 Task: Look for space in Bonn, Germany from 5th July, 2023 to 15th July, 2023 for 9 adults in price range Rs.15000 to Rs.25000. Place can be entire place with 5 bedrooms having 5 beds and 5 bathrooms. Property type can be house, flat, guest house. Booking option can be shelf check-in. Required host language is English.
Action: Mouse moved to (507, 123)
Screenshot: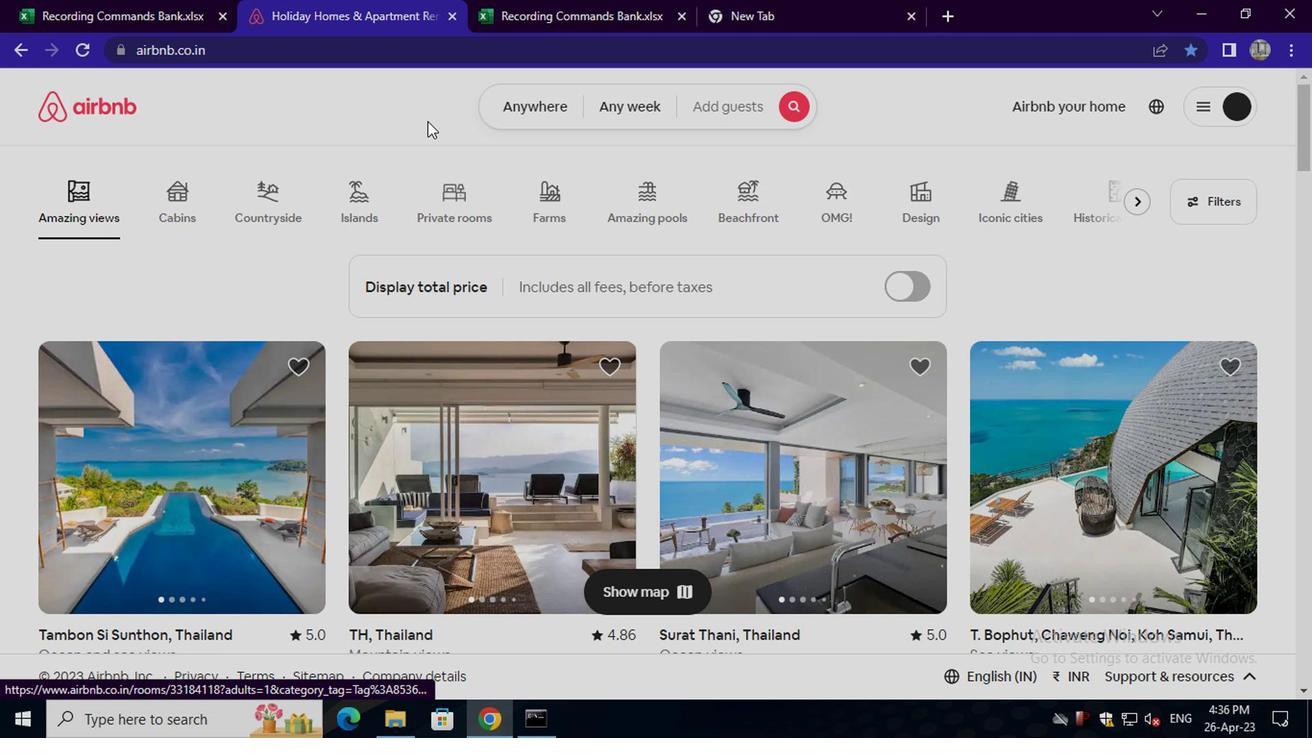 
Action: Mouse pressed left at (507, 123)
Screenshot: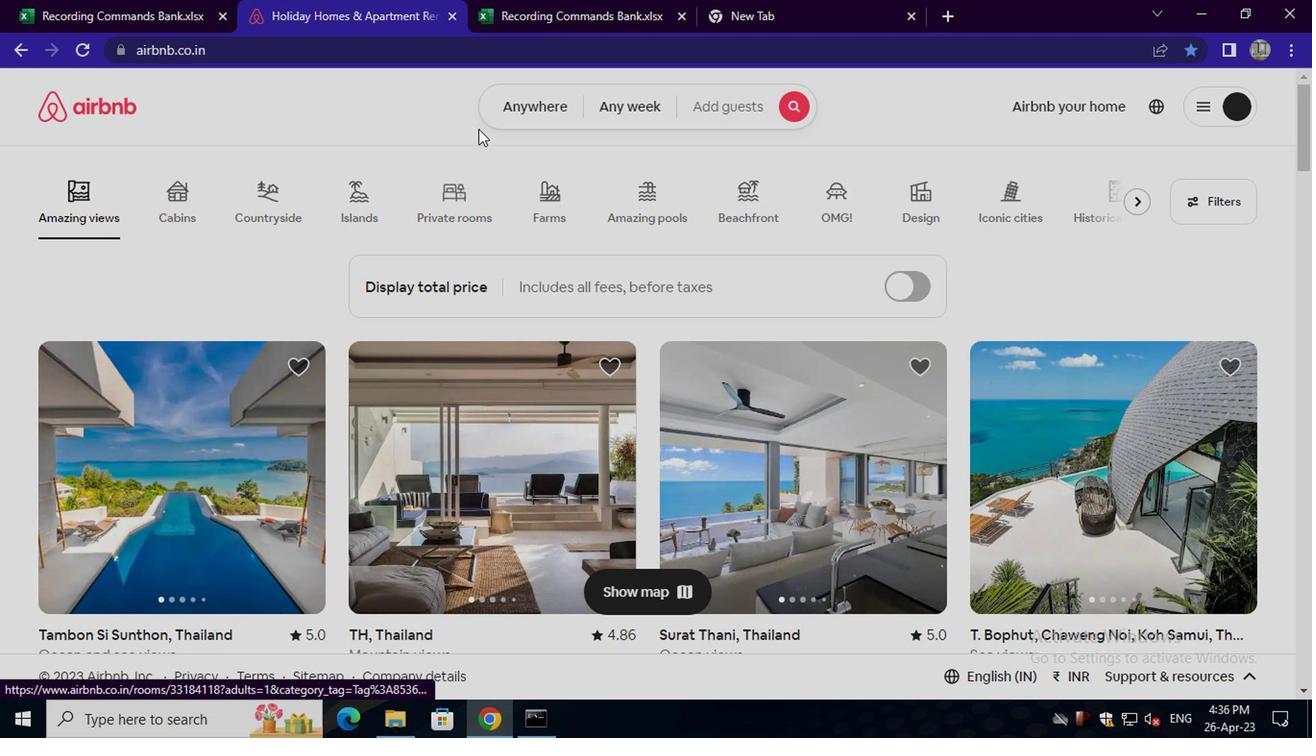 
Action: Mouse moved to (440, 174)
Screenshot: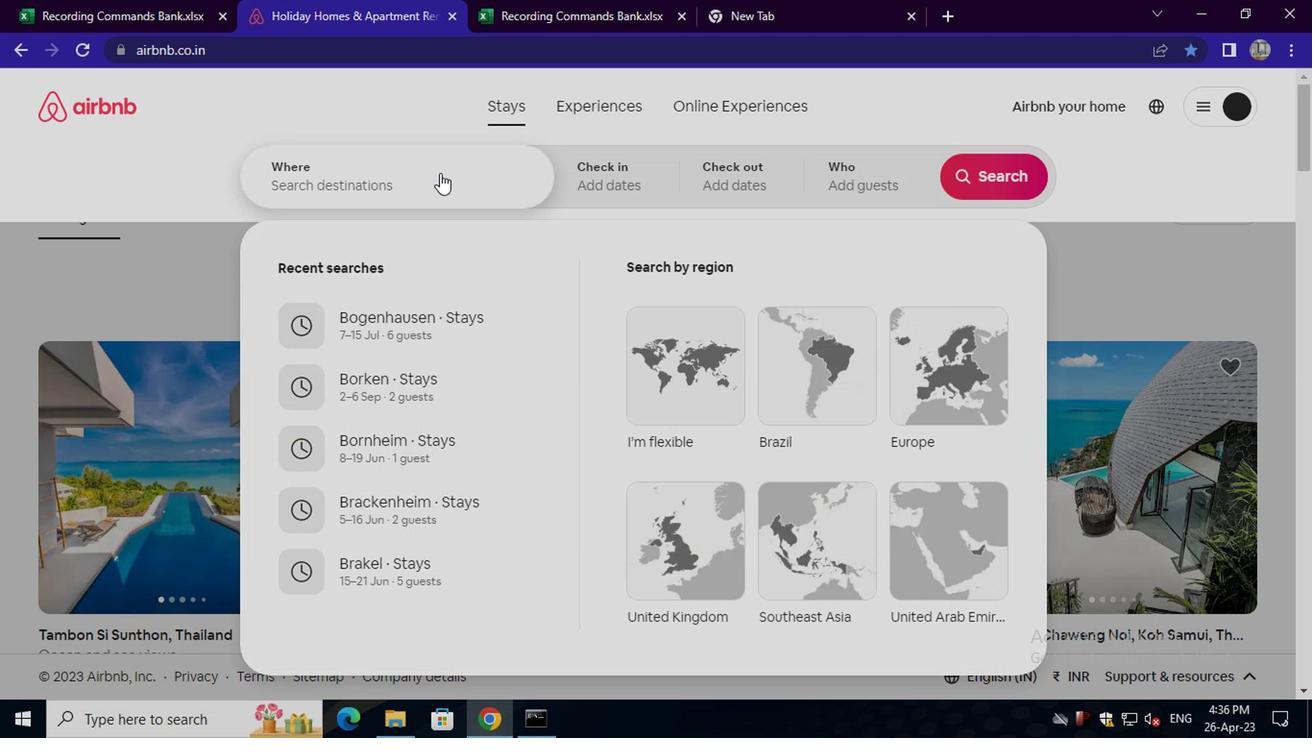 
Action: Mouse pressed left at (440, 174)
Screenshot: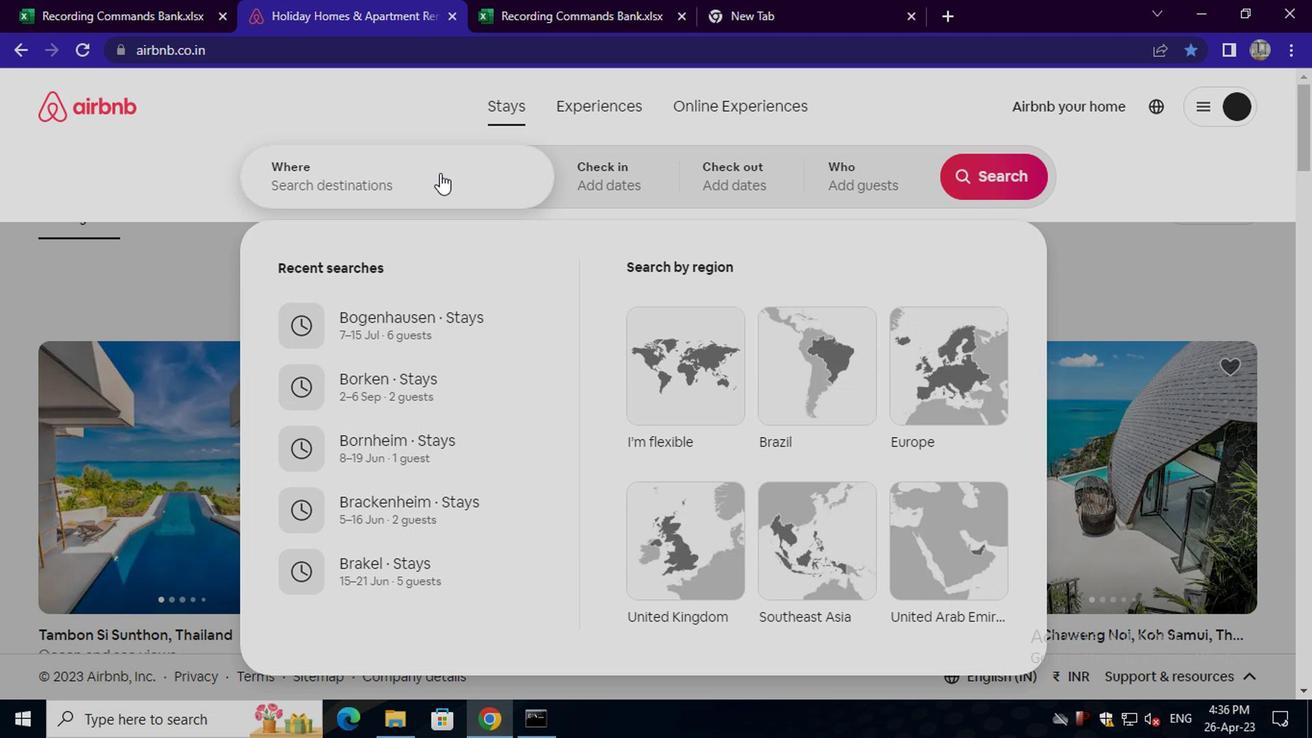 
Action: Key pressed bonn,<Key.space>germany<Key.enter>
Screenshot: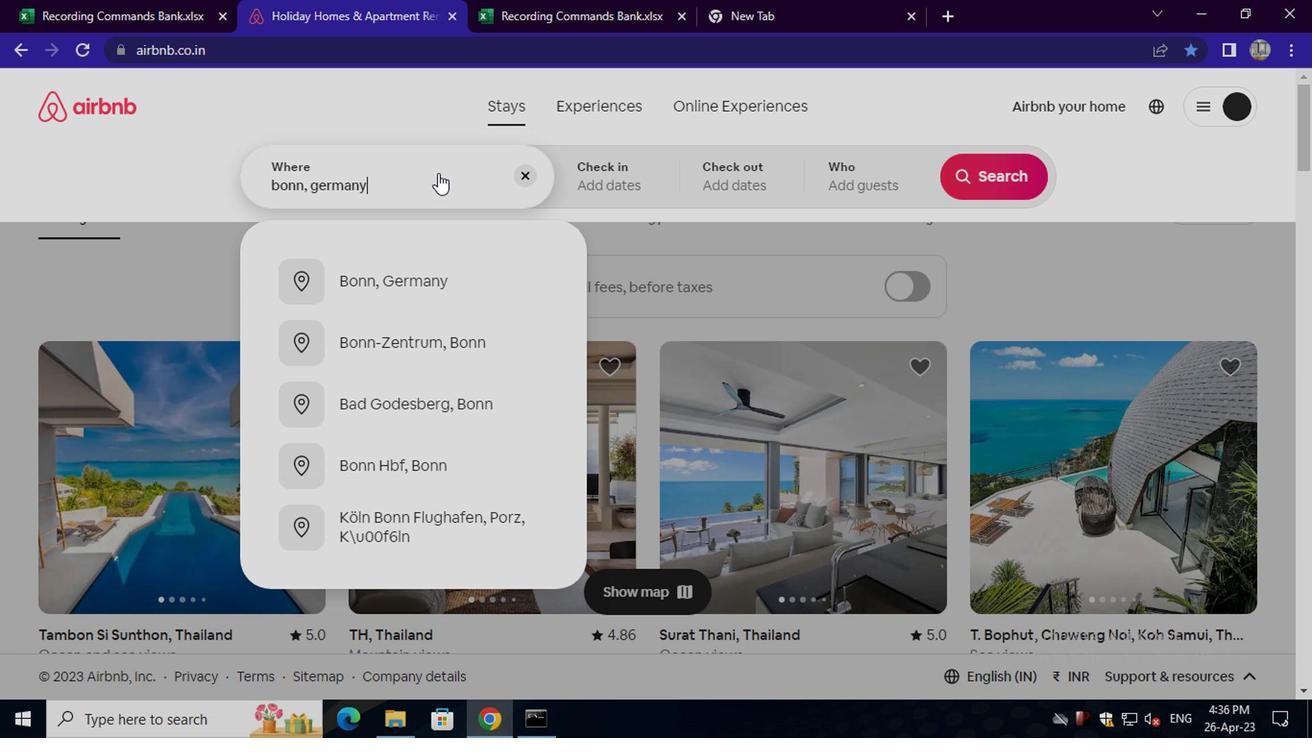 
Action: Mouse moved to (976, 328)
Screenshot: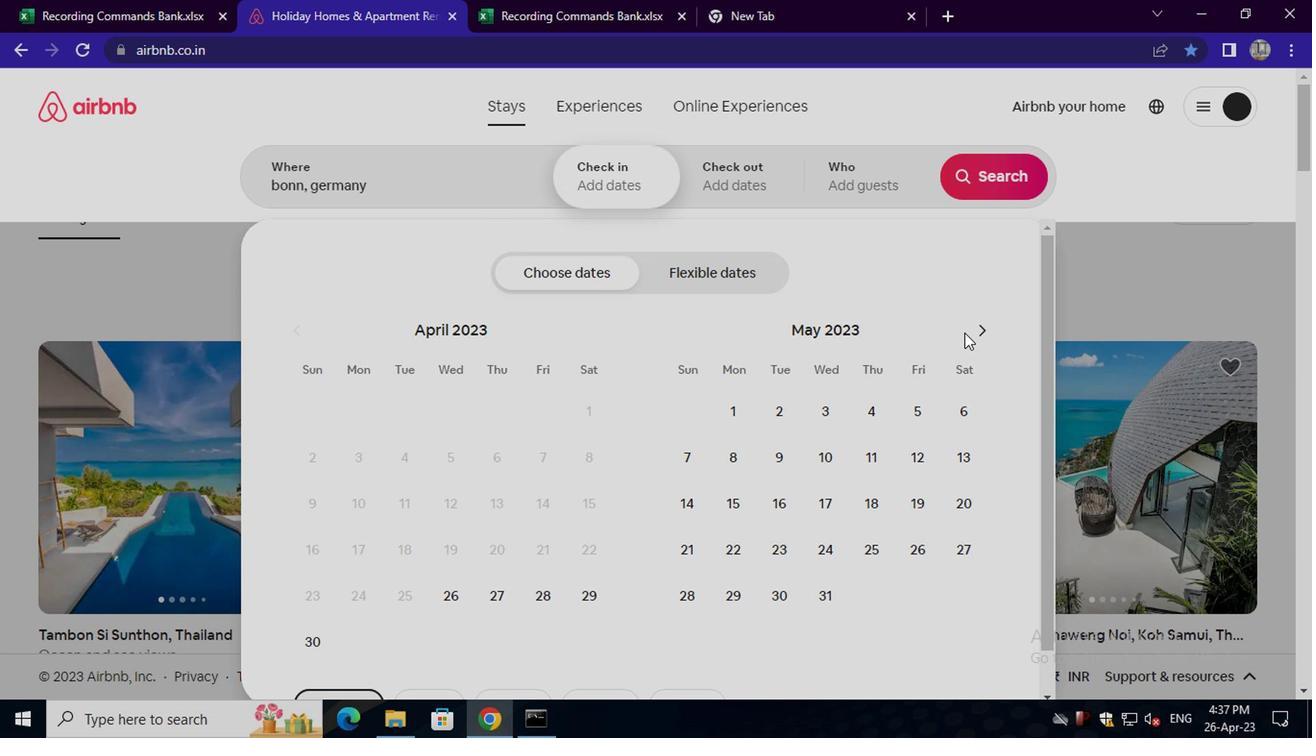 
Action: Mouse pressed left at (976, 328)
Screenshot: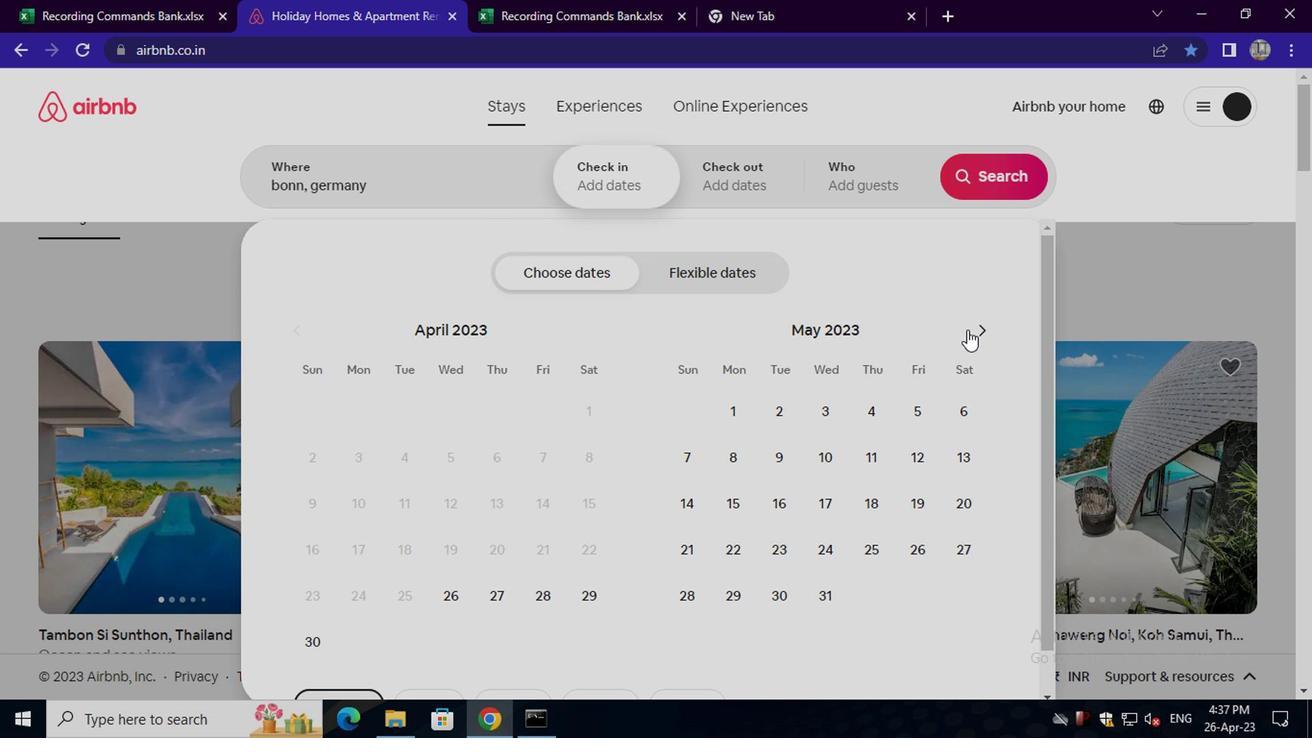 
Action: Mouse pressed left at (976, 328)
Screenshot: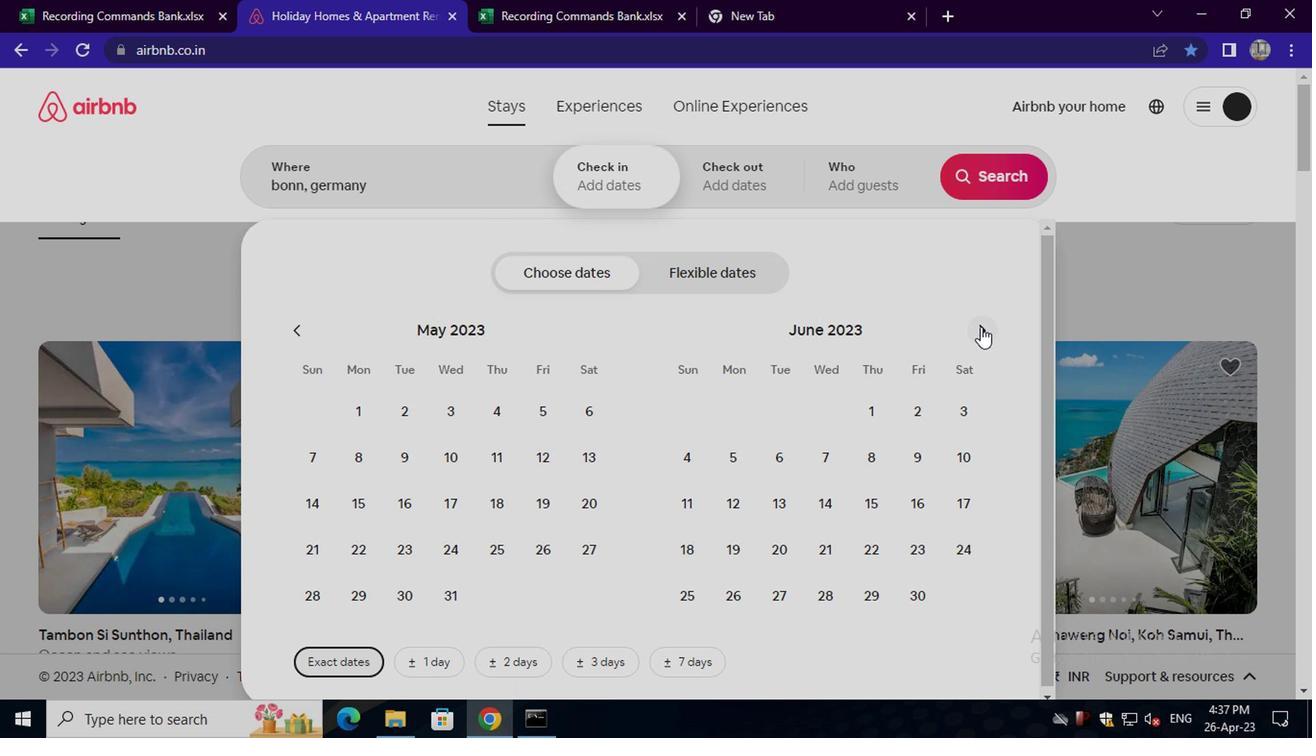 
Action: Mouse moved to (821, 455)
Screenshot: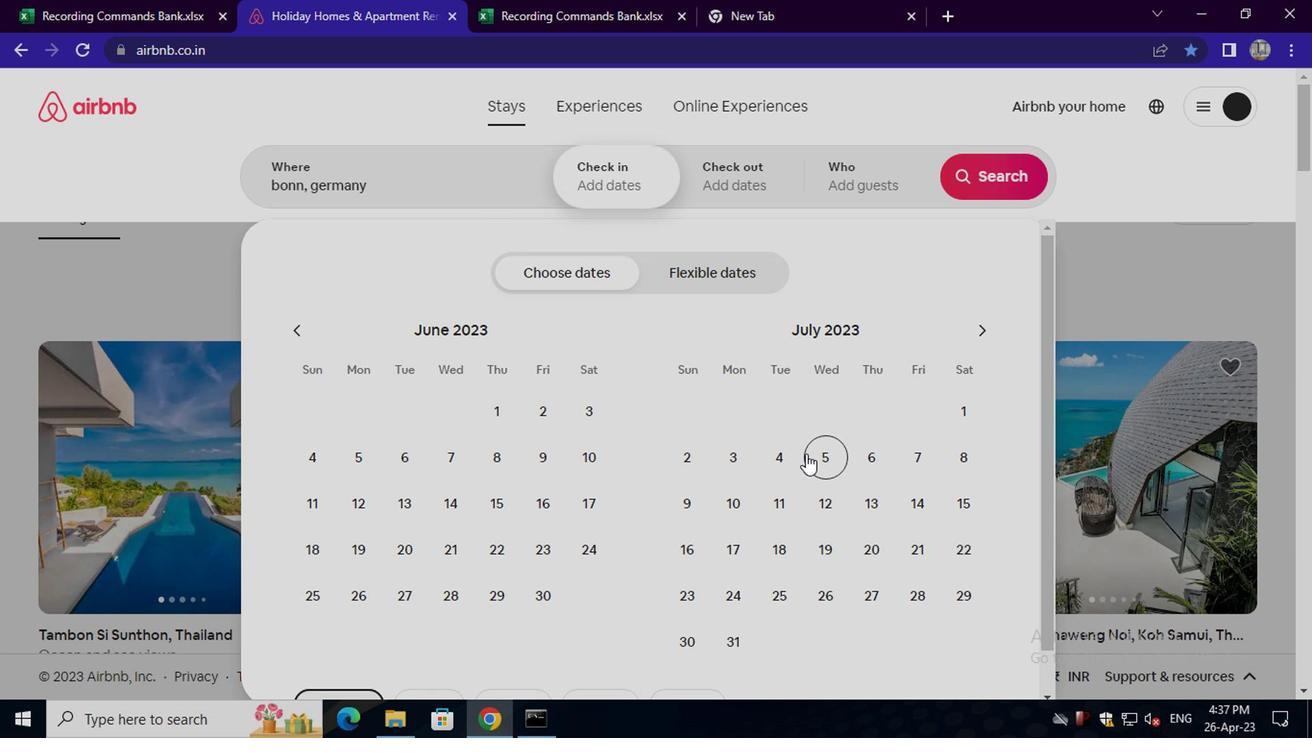 
Action: Mouse pressed left at (821, 455)
Screenshot: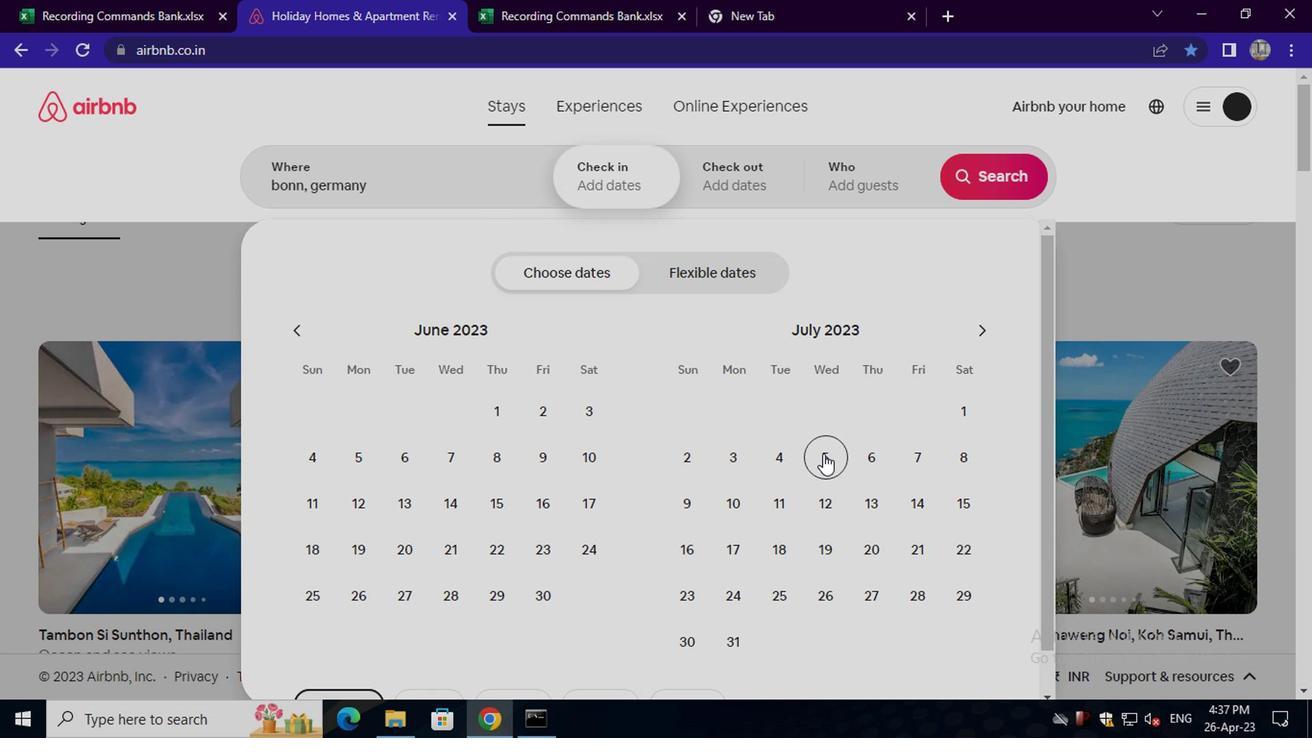 
Action: Mouse moved to (949, 506)
Screenshot: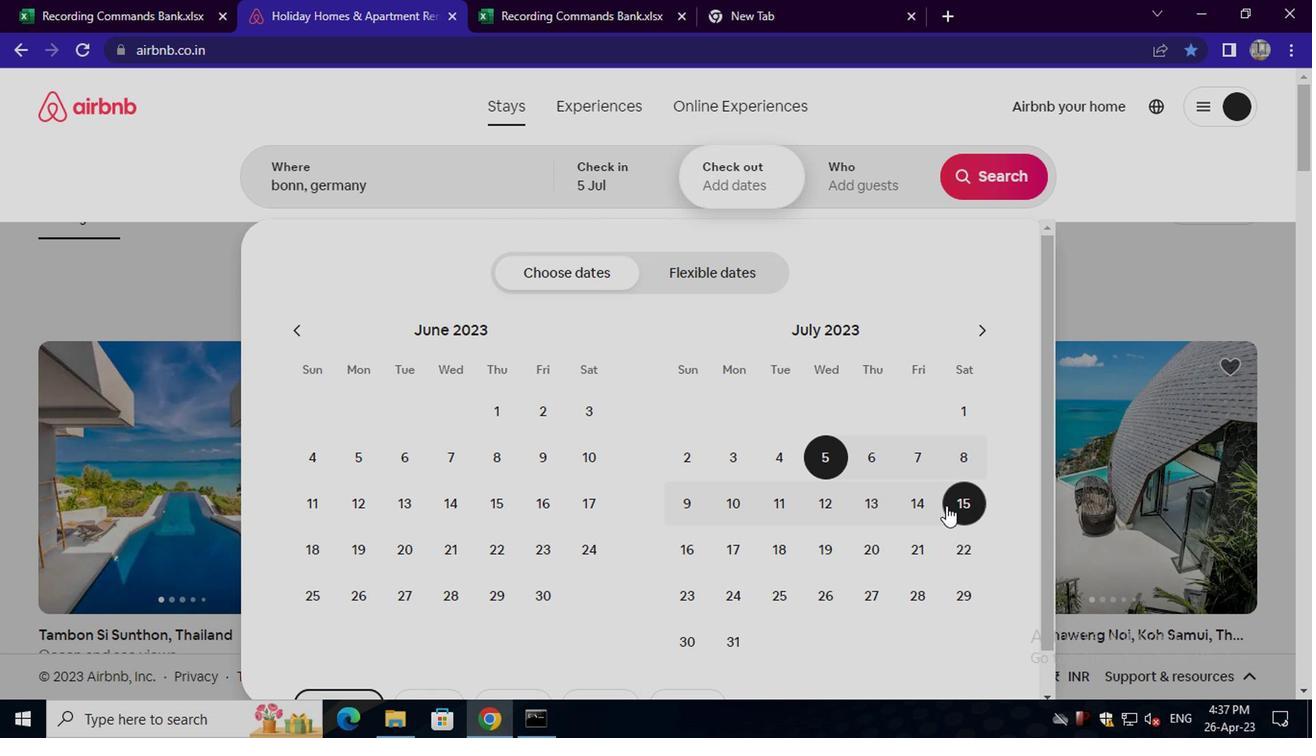 
Action: Mouse pressed left at (949, 506)
Screenshot: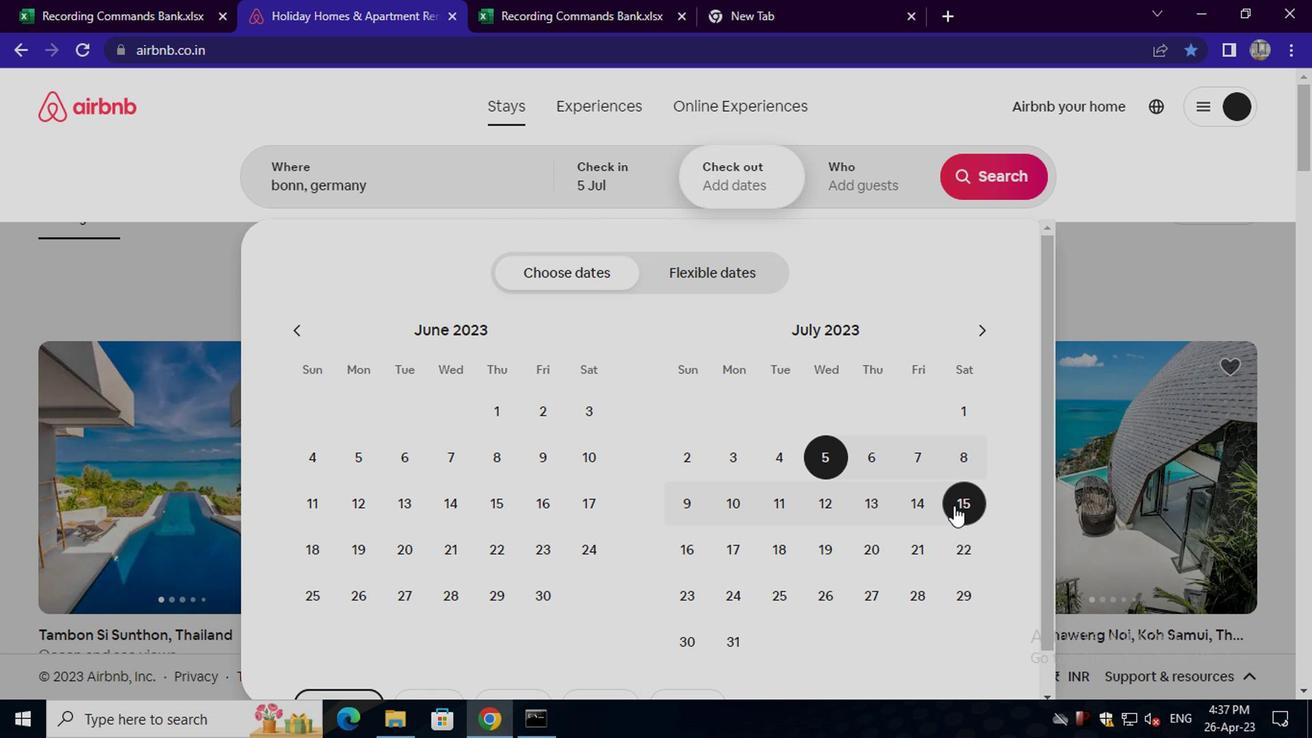 
Action: Mouse moved to (885, 179)
Screenshot: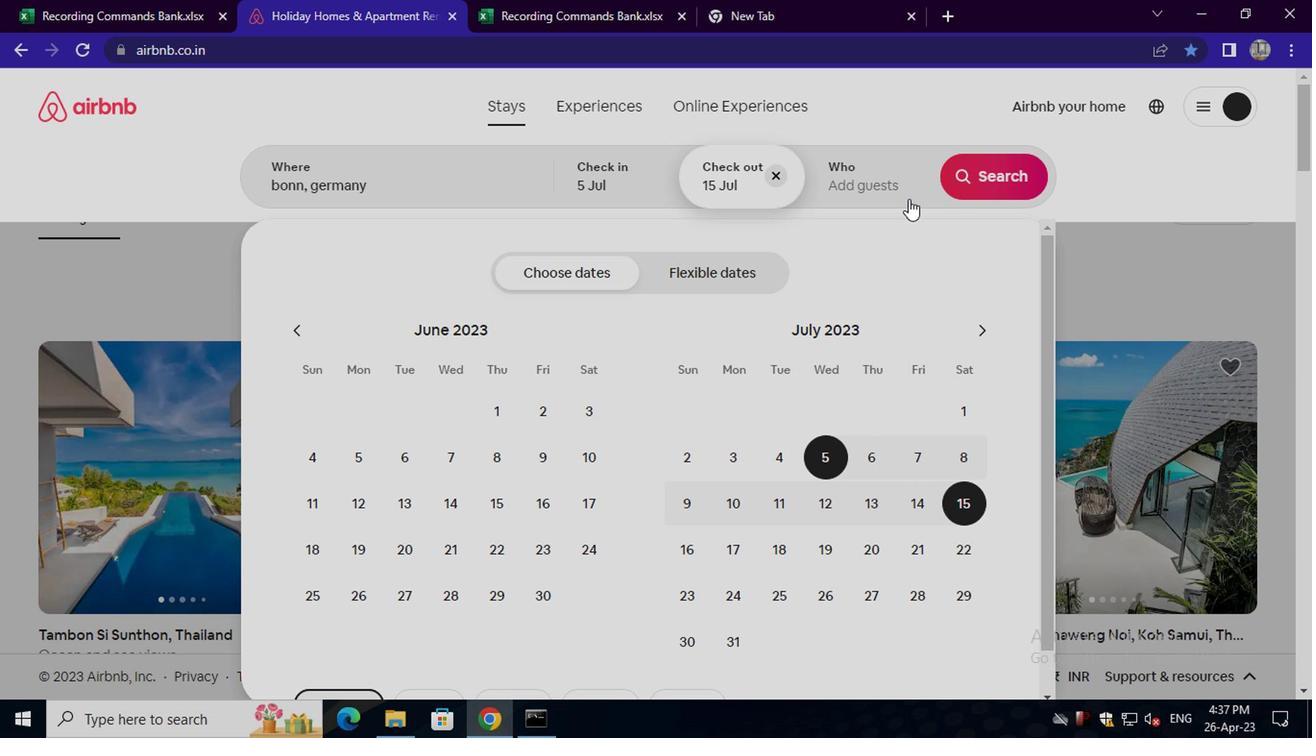 
Action: Mouse pressed left at (885, 179)
Screenshot: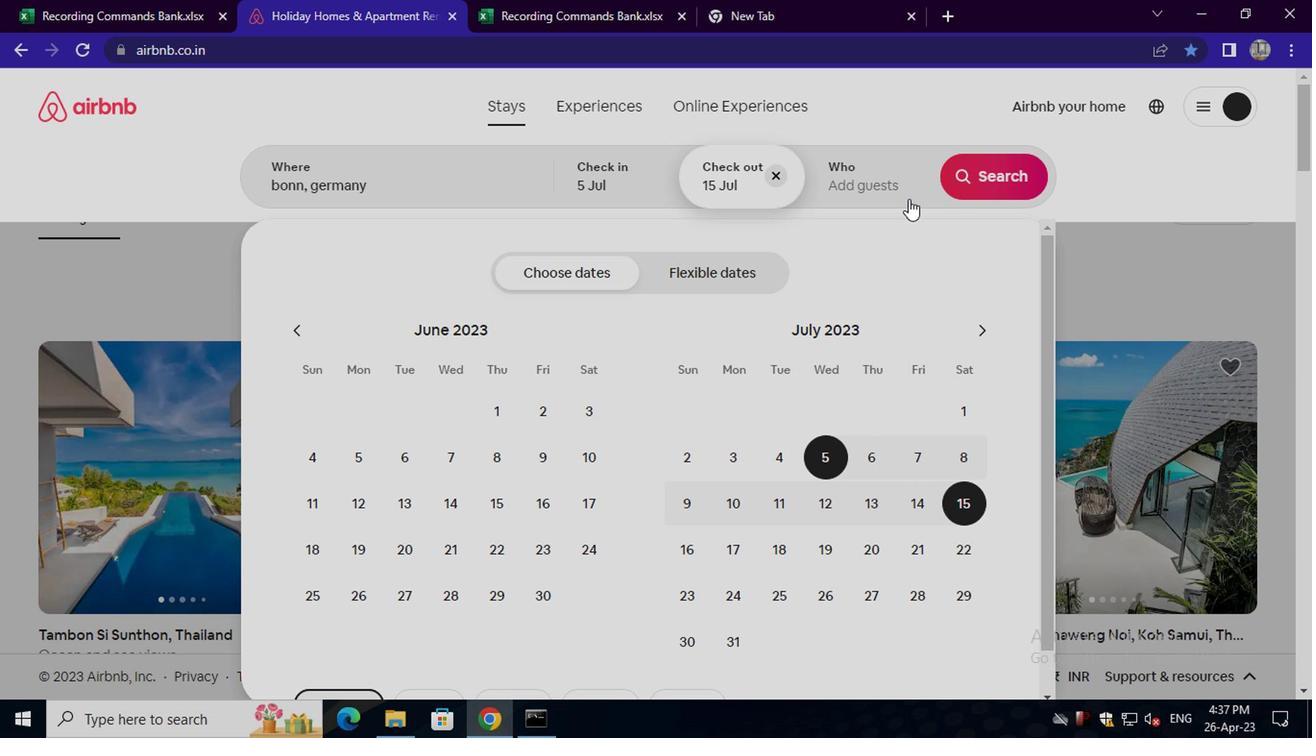 
Action: Mouse moved to (994, 278)
Screenshot: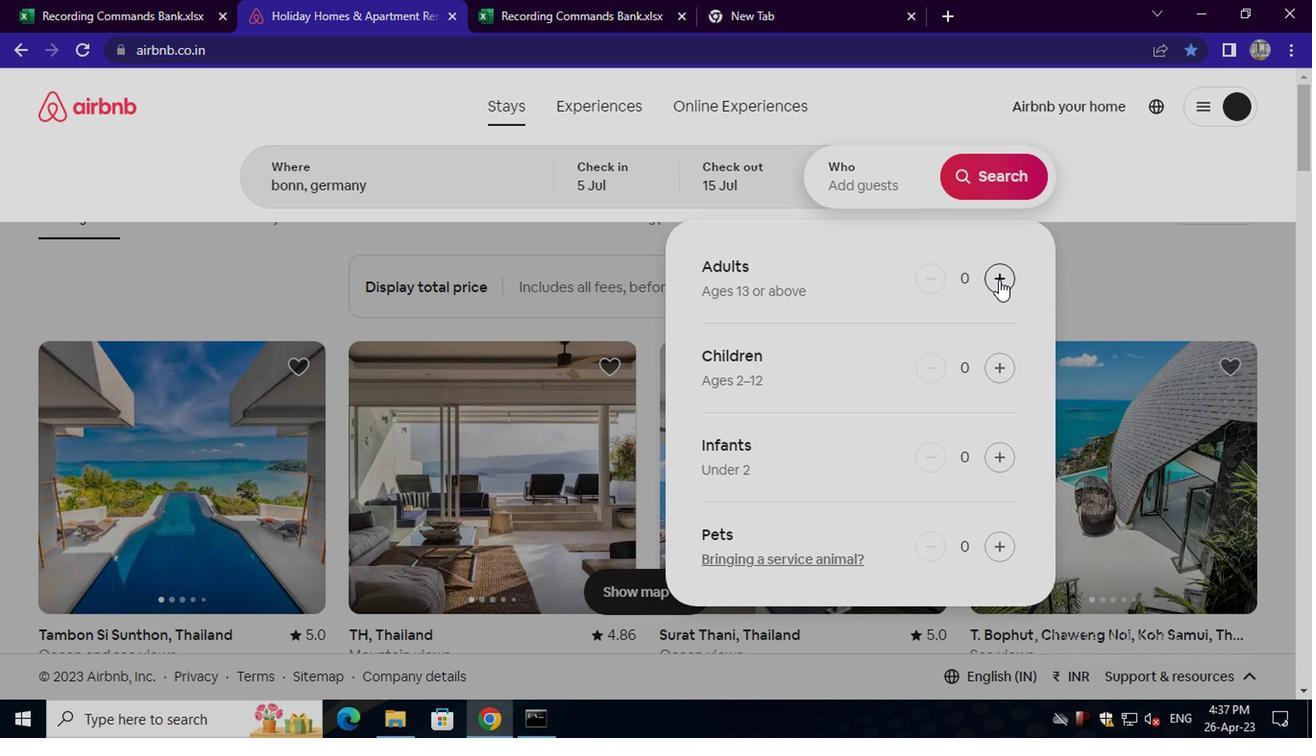 
Action: Mouse pressed left at (994, 278)
Screenshot: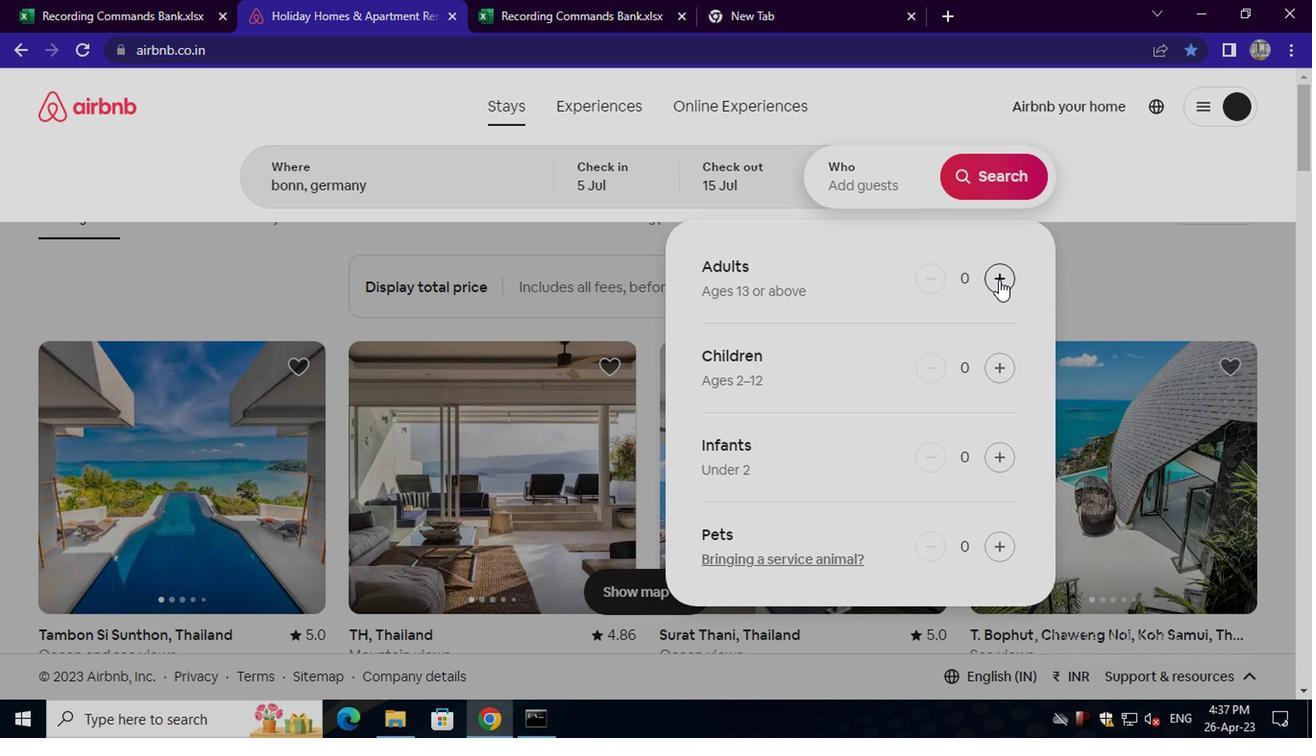 
Action: Mouse pressed left at (994, 278)
Screenshot: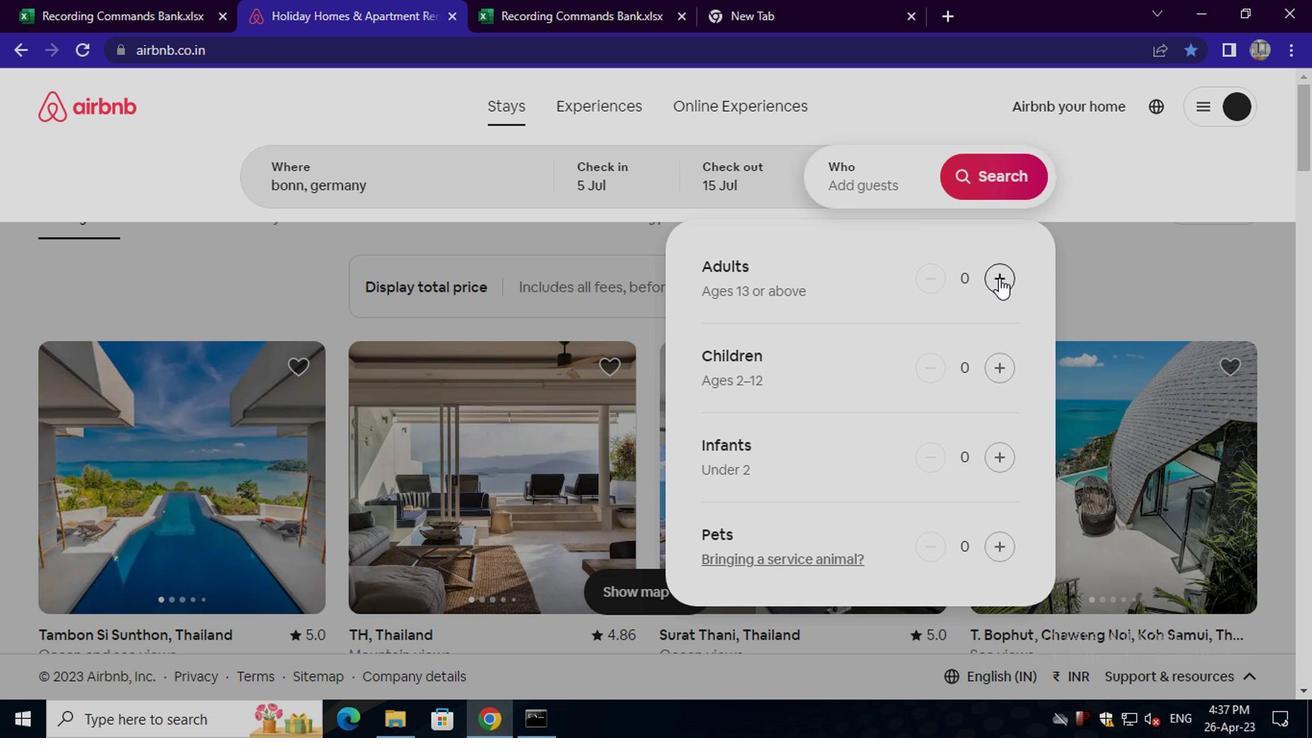 
Action: Mouse pressed left at (994, 278)
Screenshot: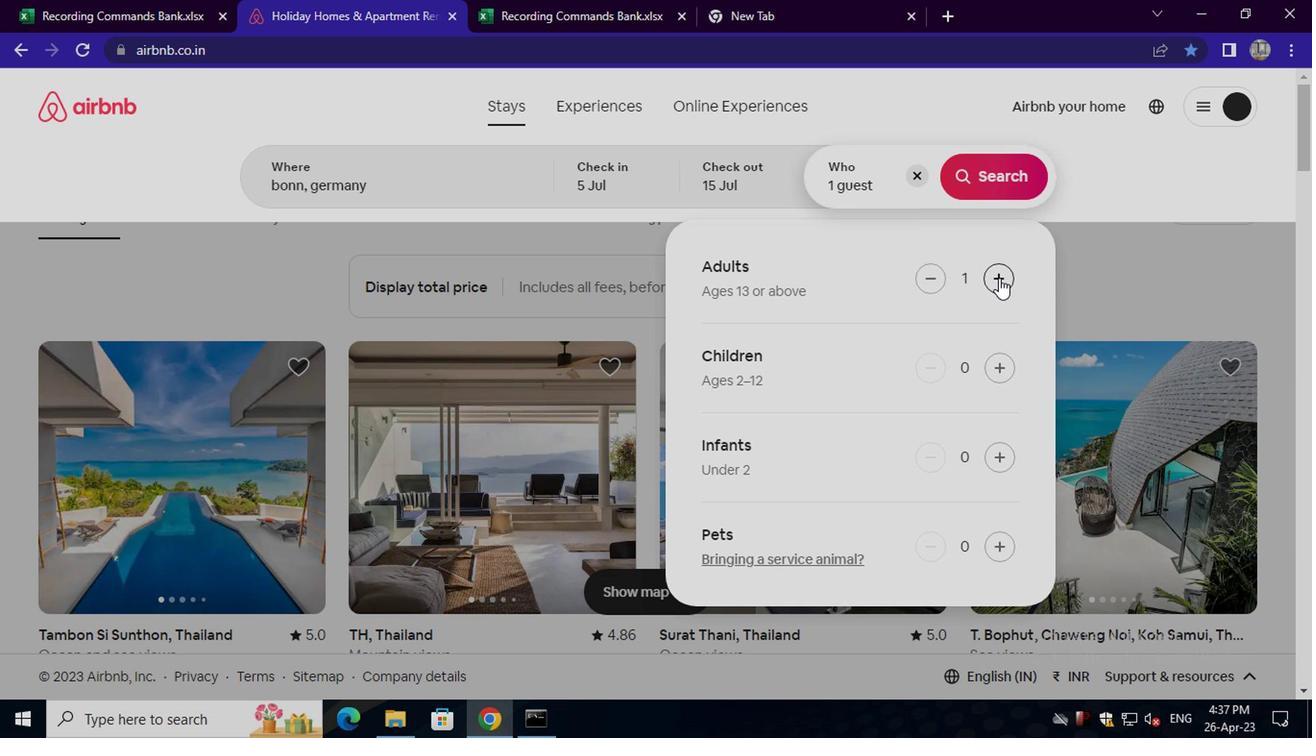 
Action: Mouse pressed left at (994, 278)
Screenshot: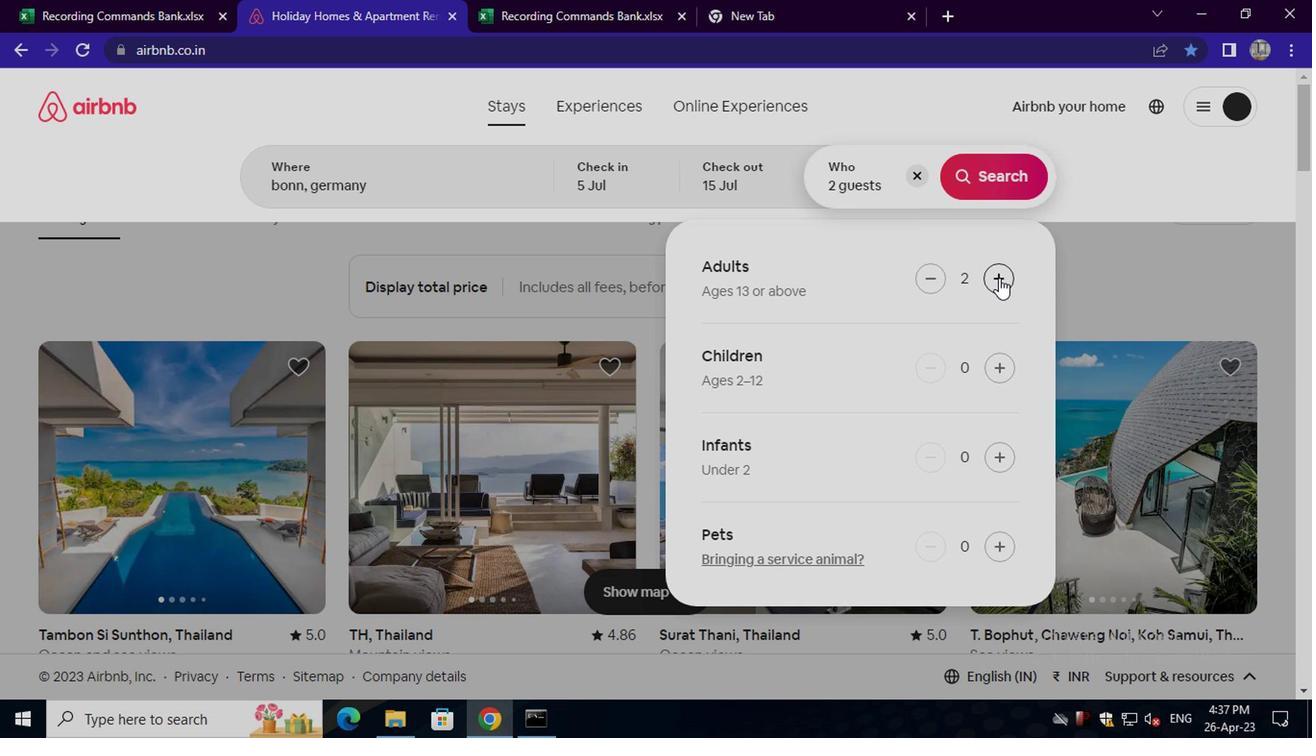 
Action: Mouse pressed left at (994, 278)
Screenshot: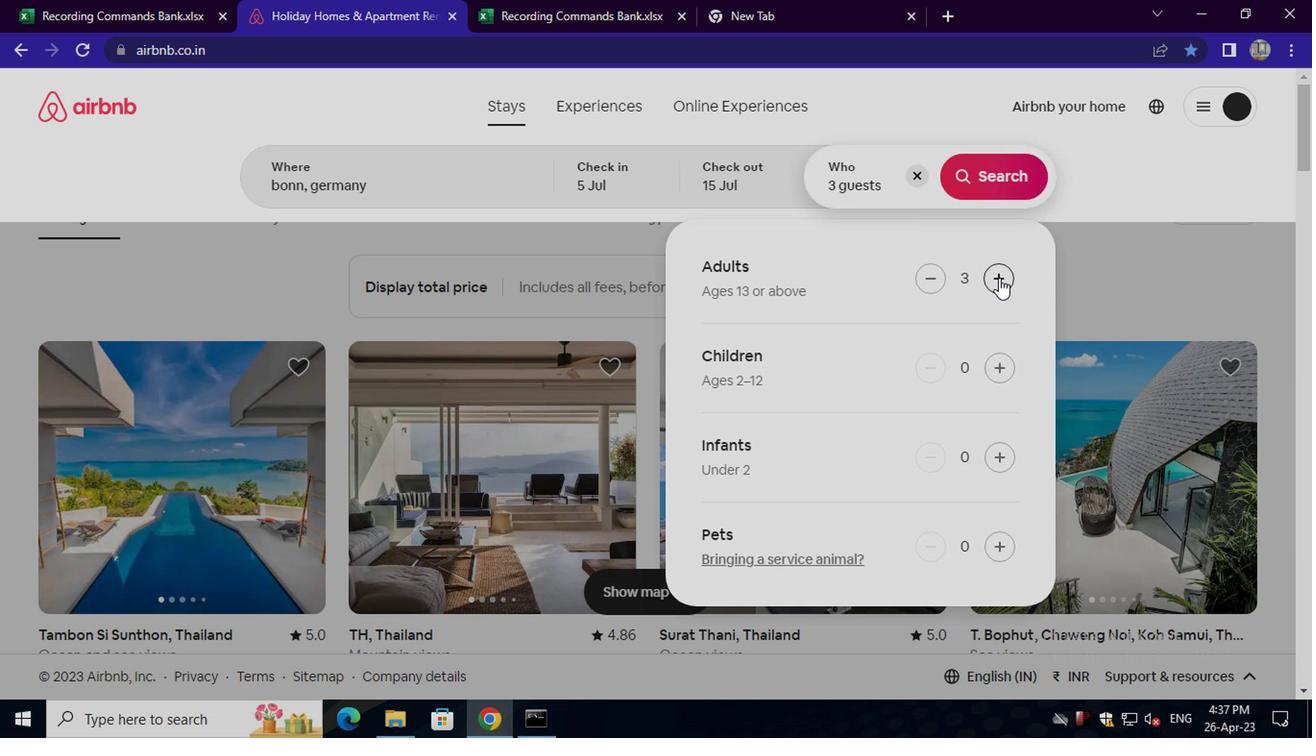 
Action: Mouse pressed left at (994, 278)
Screenshot: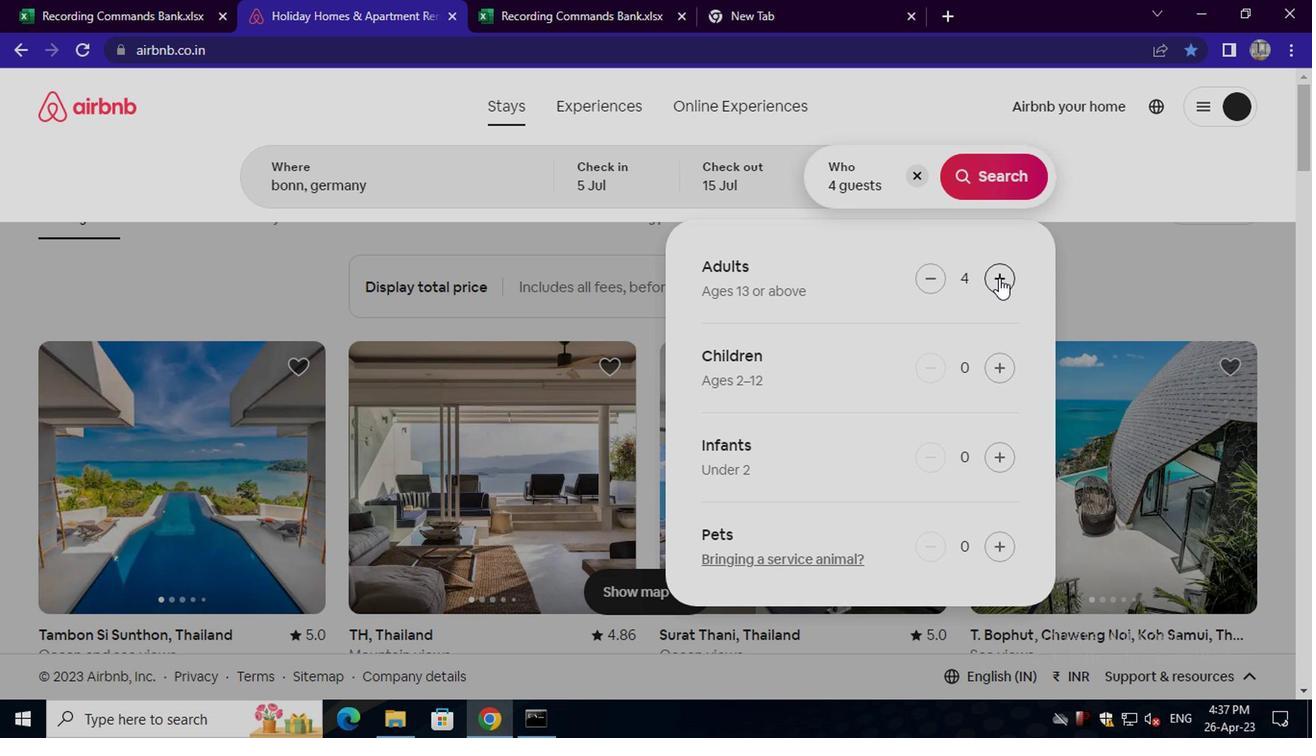 
Action: Mouse pressed left at (994, 278)
Screenshot: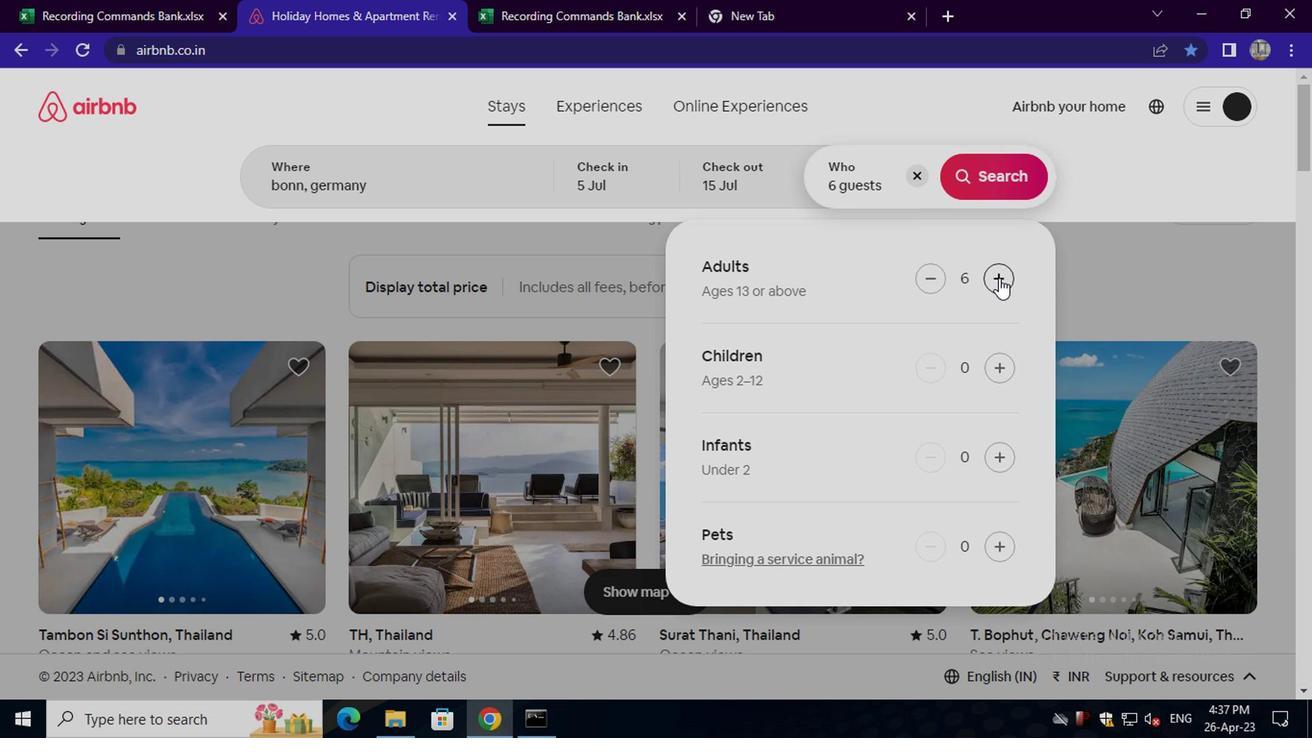 
Action: Mouse pressed left at (994, 278)
Screenshot: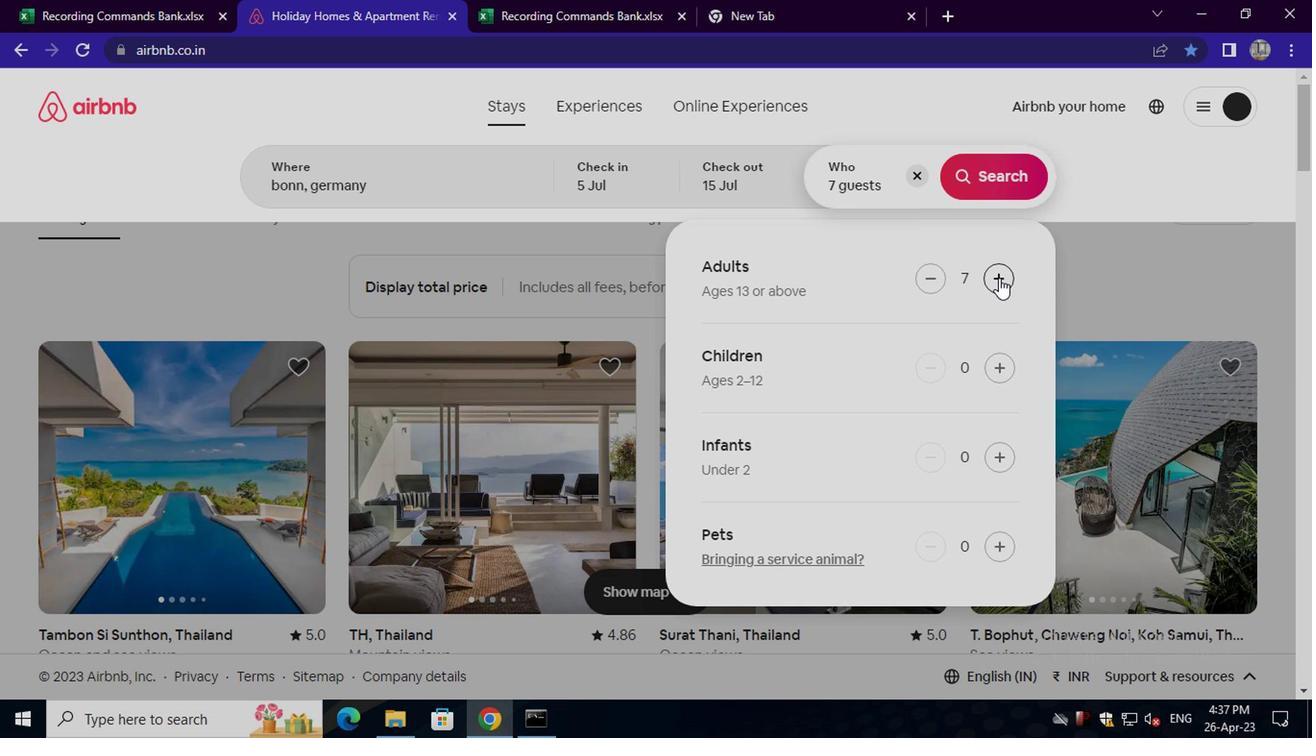 
Action: Mouse pressed left at (994, 278)
Screenshot: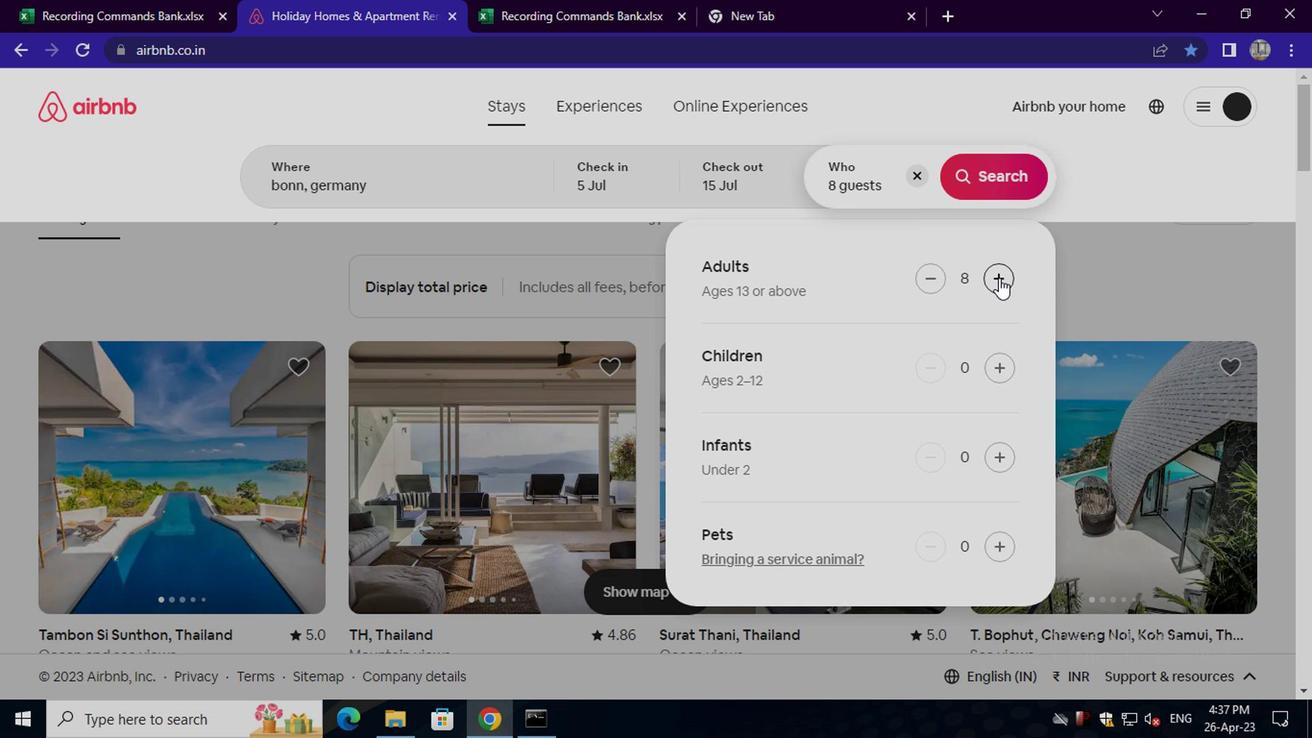 
Action: Mouse moved to (984, 187)
Screenshot: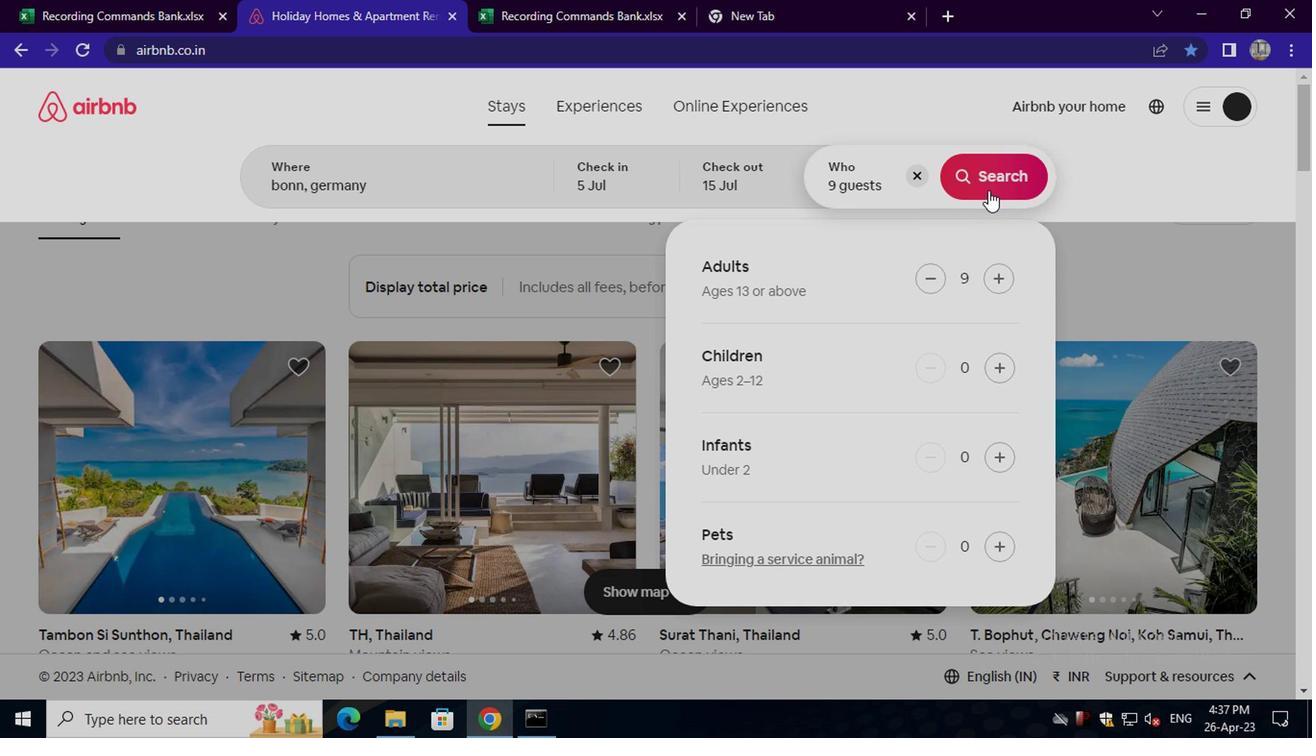
Action: Mouse pressed left at (984, 187)
Screenshot: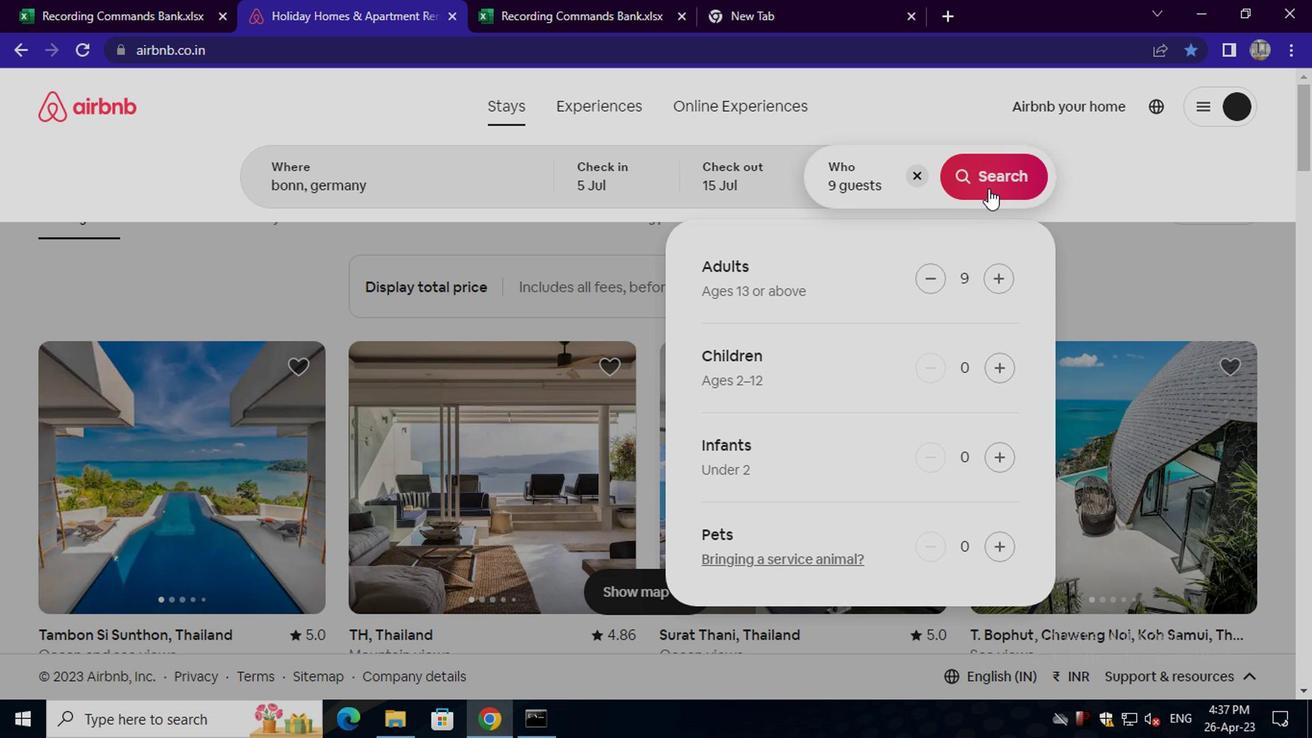 
Action: Mouse moved to (1233, 171)
Screenshot: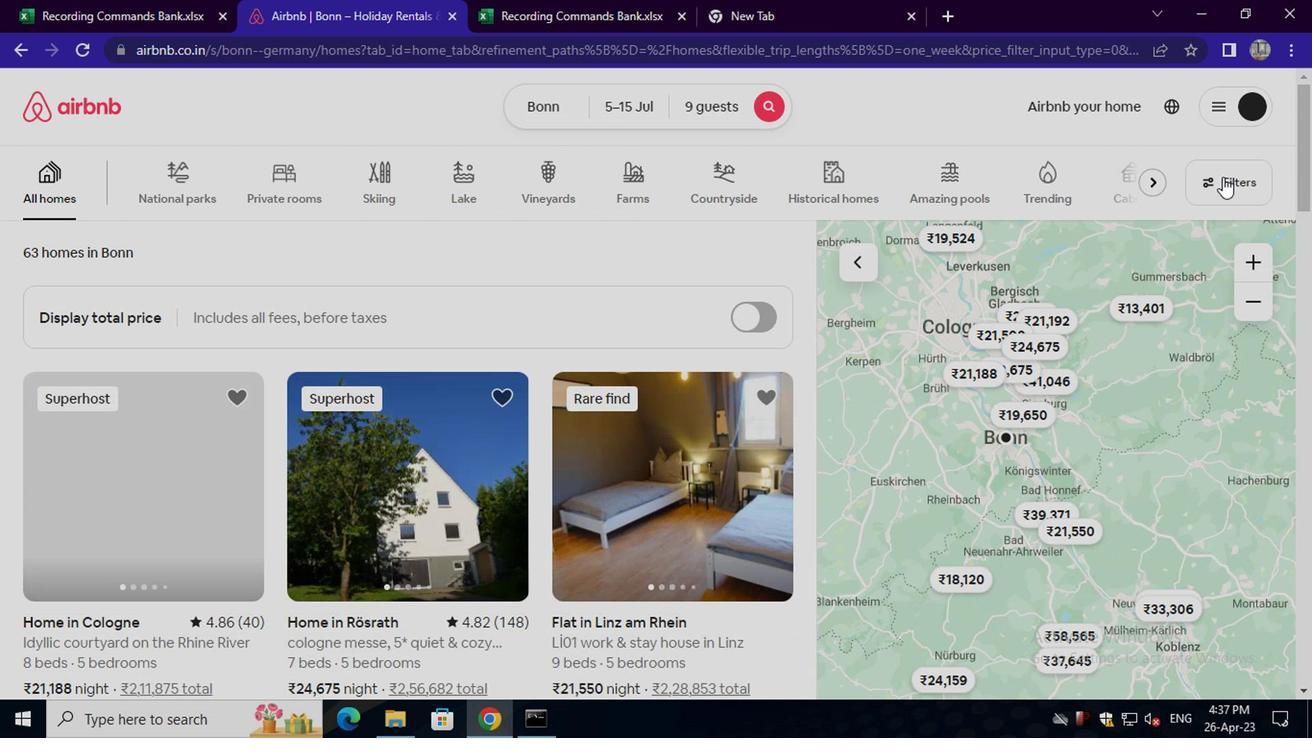 
Action: Mouse pressed left at (1233, 171)
Screenshot: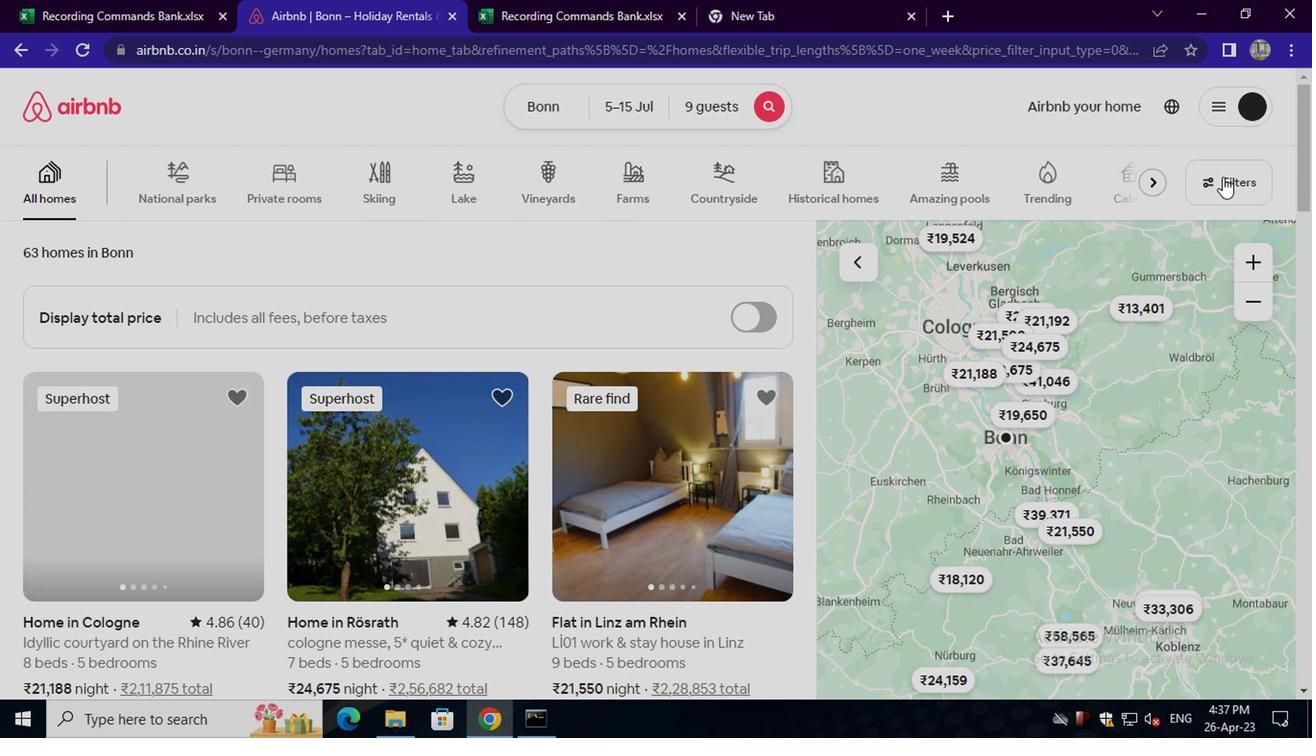 
Action: Mouse moved to (413, 434)
Screenshot: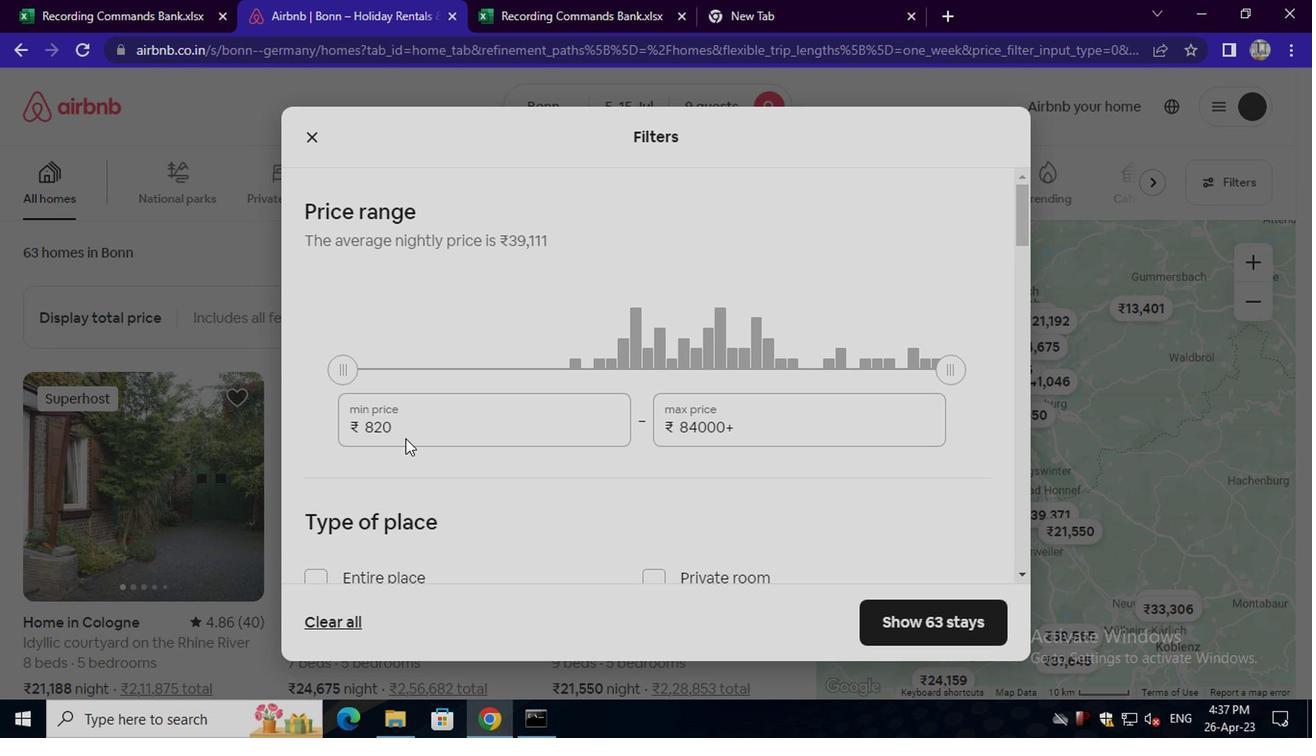 
Action: Mouse pressed left at (413, 434)
Screenshot: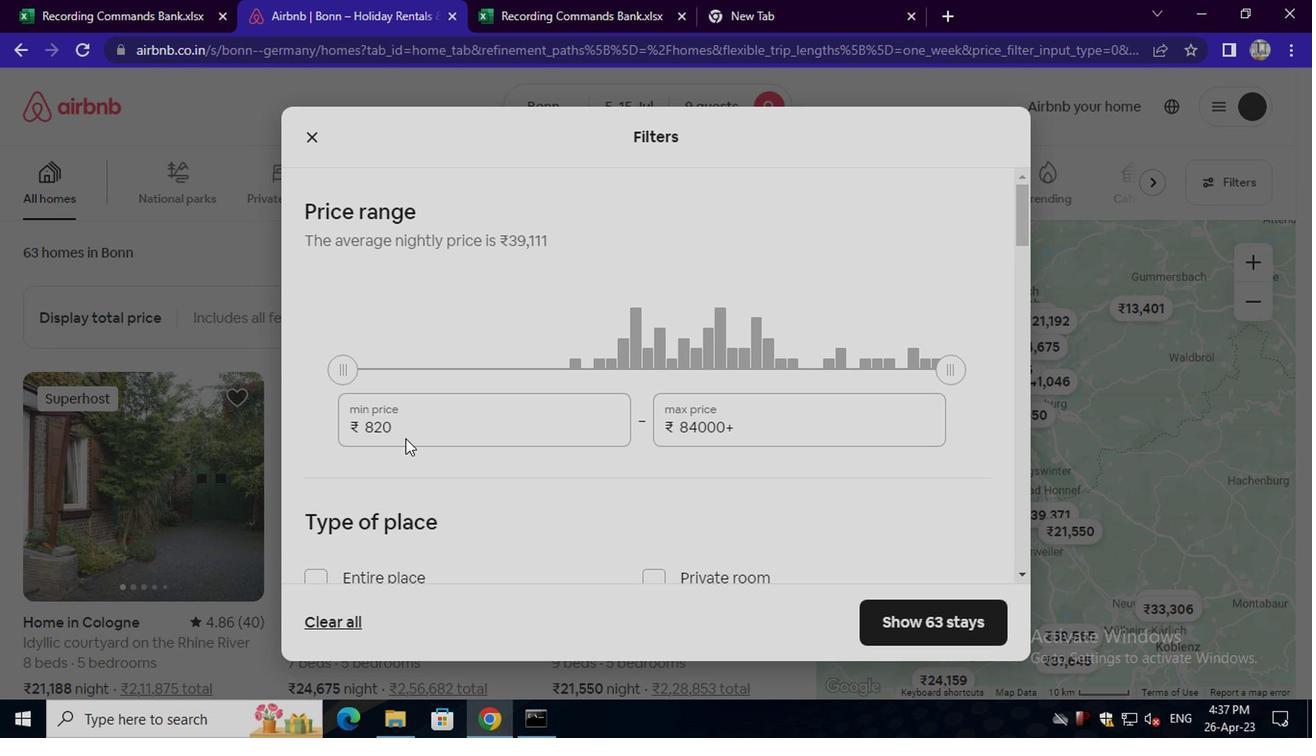 
Action: Key pressed <Key.backspace><Key.backspace><Key.backspace><Key.backspace><Key.backspace><Key.backspace><Key.backspace><Key.backspace><Key.backspace><Key.backspace><Key.backspace><Key.backspace><Key.backspace>15000
Screenshot: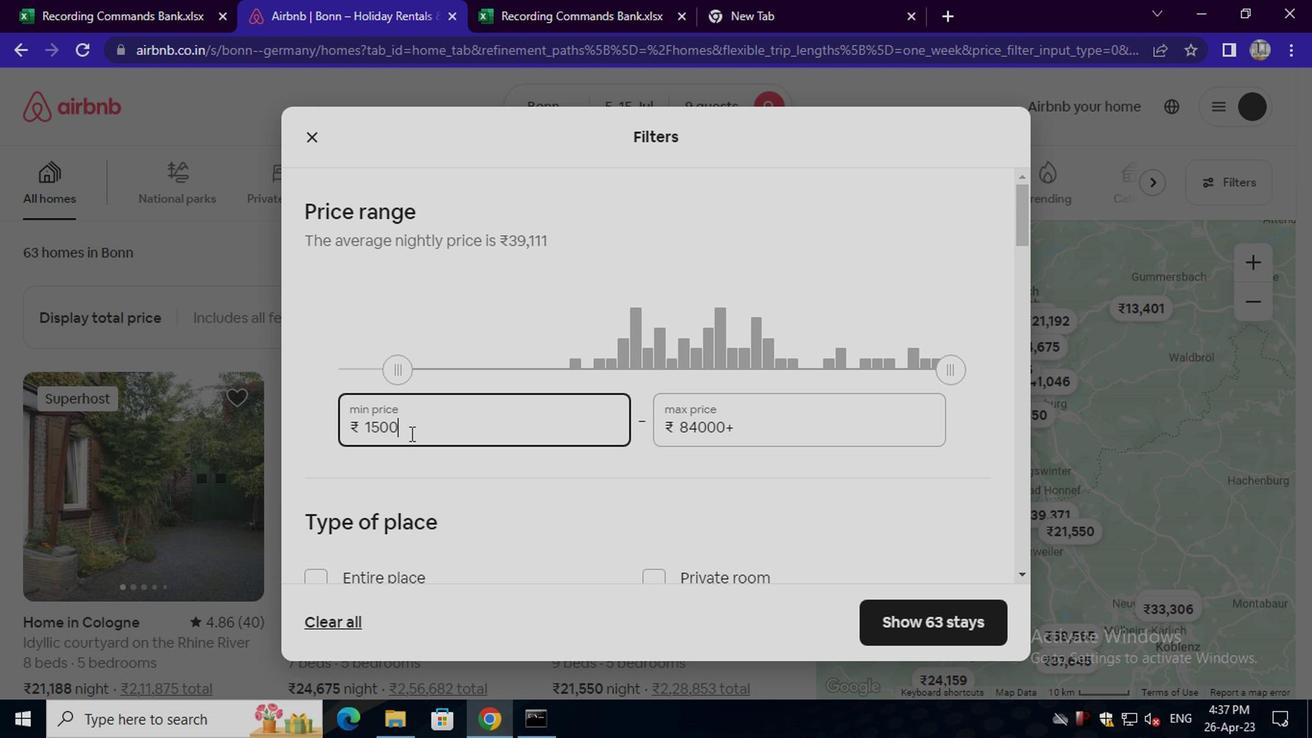 
Action: Mouse moved to (766, 429)
Screenshot: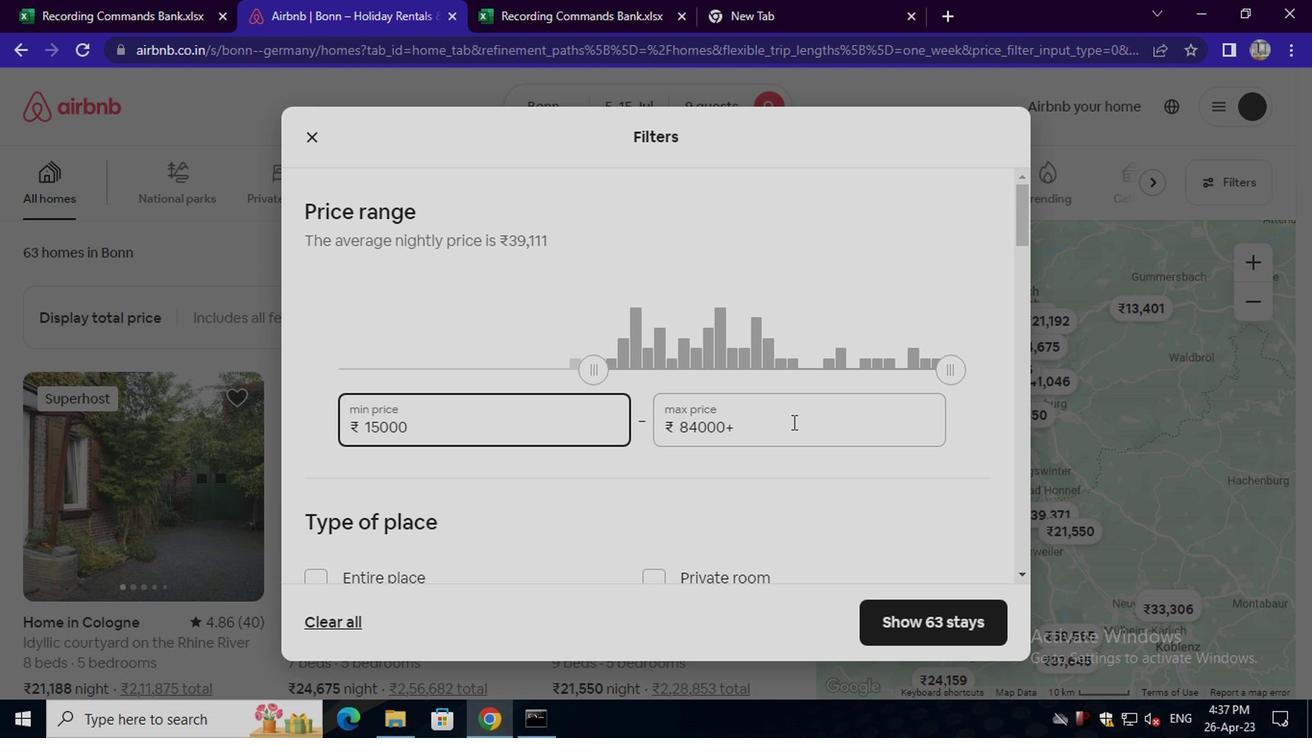 
Action: Mouse pressed left at (766, 429)
Screenshot: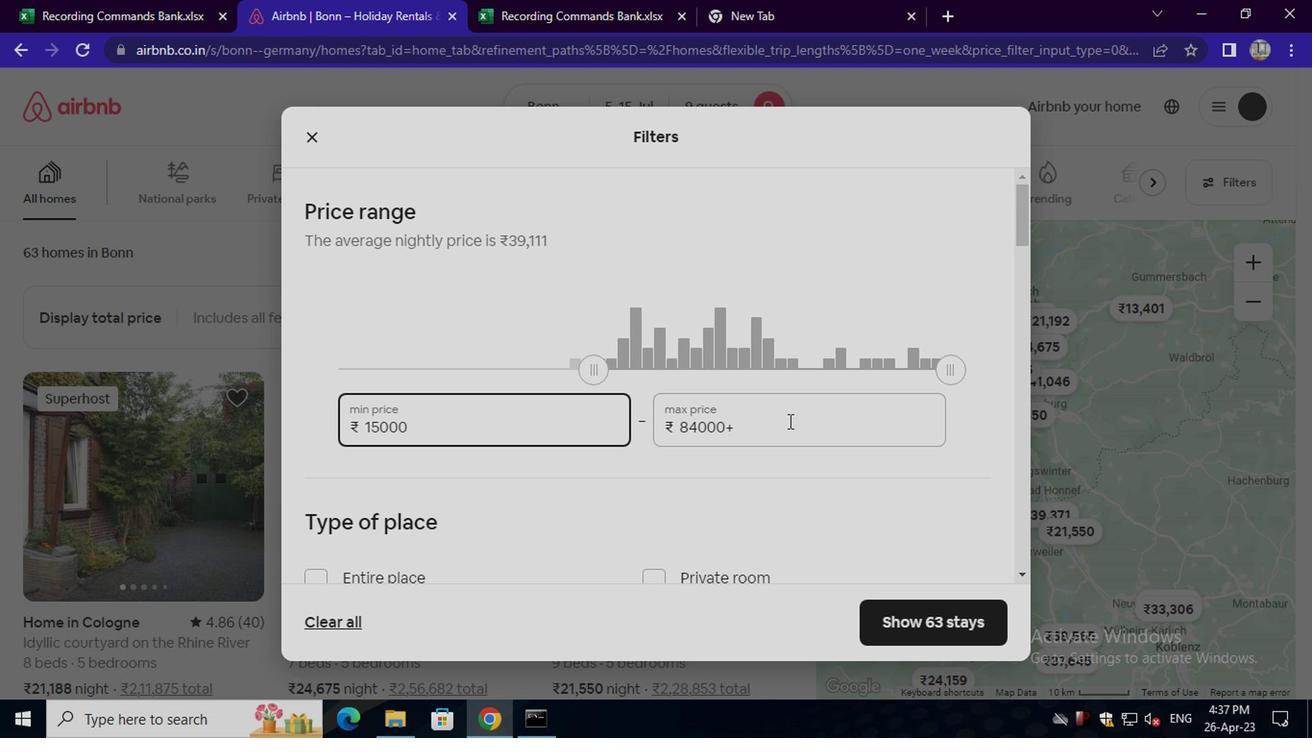 
Action: Mouse moved to (766, 429)
Screenshot: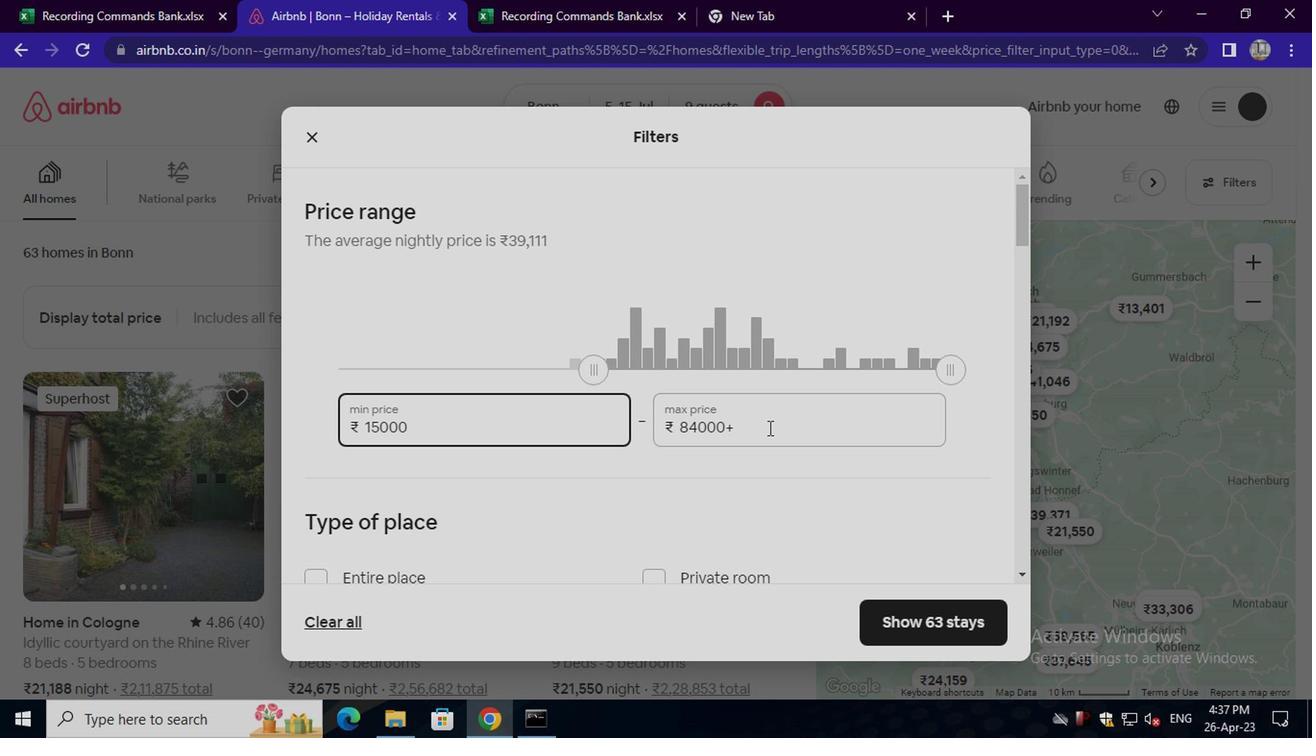 
Action: Key pressed <Key.backspace><Key.backspace><Key.backspace><Key.backspace><Key.backspace><Key.backspace><Key.backspace><Key.backspace><Key.backspace><Key.backspace><Key.backspace><Key.backspace>25000
Screenshot: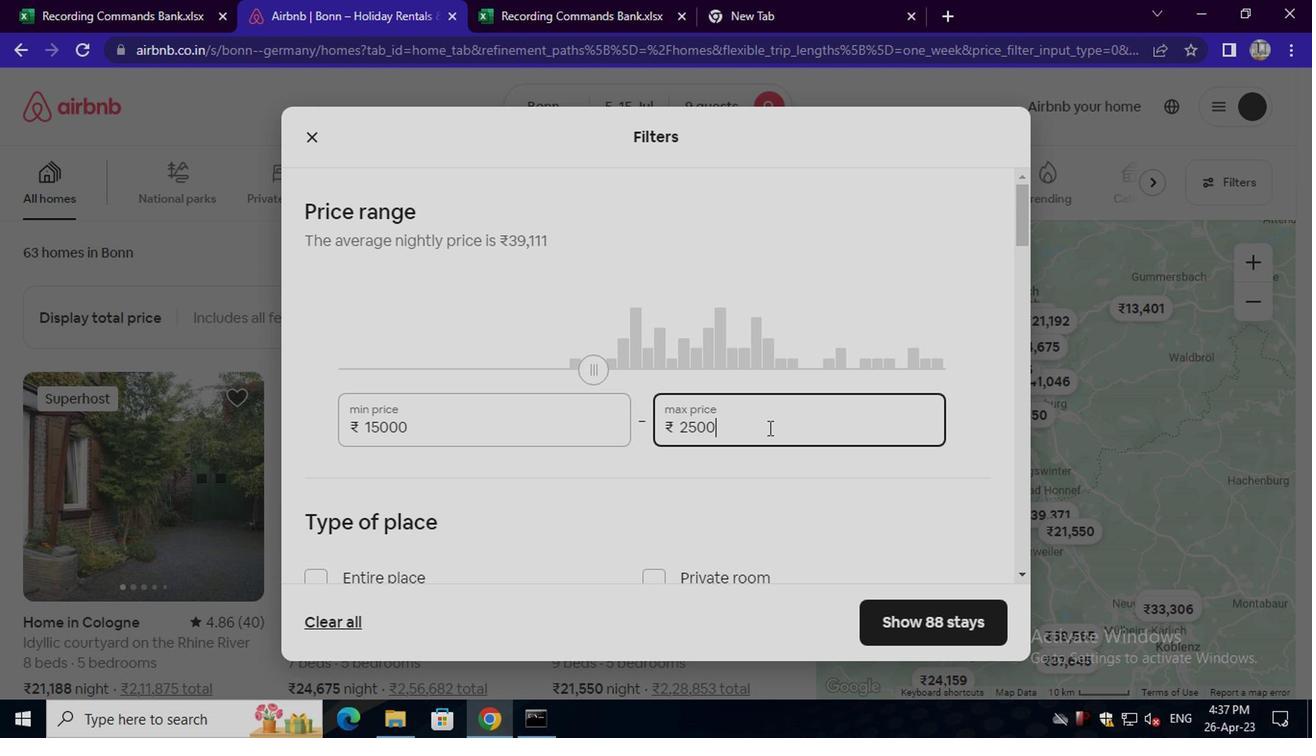 
Action: Mouse moved to (765, 430)
Screenshot: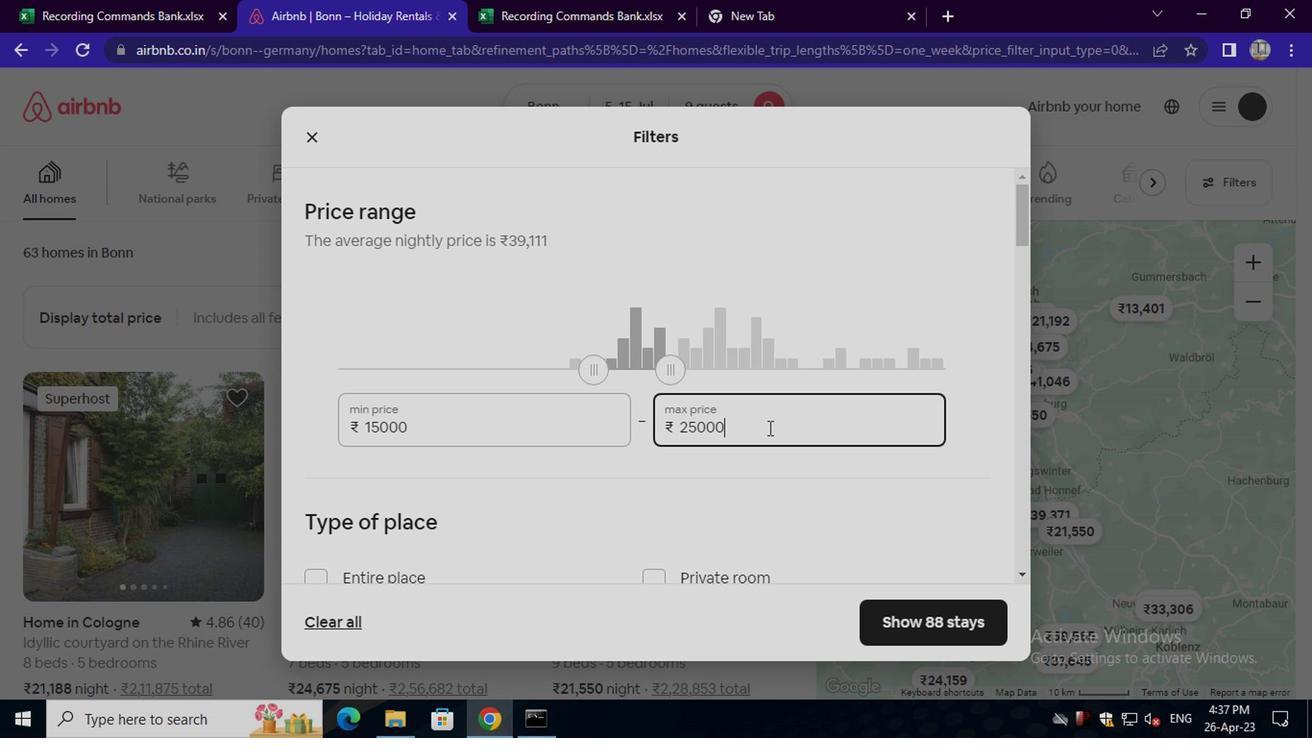 
Action: Mouse scrolled (765, 429) with delta (0, 0)
Screenshot: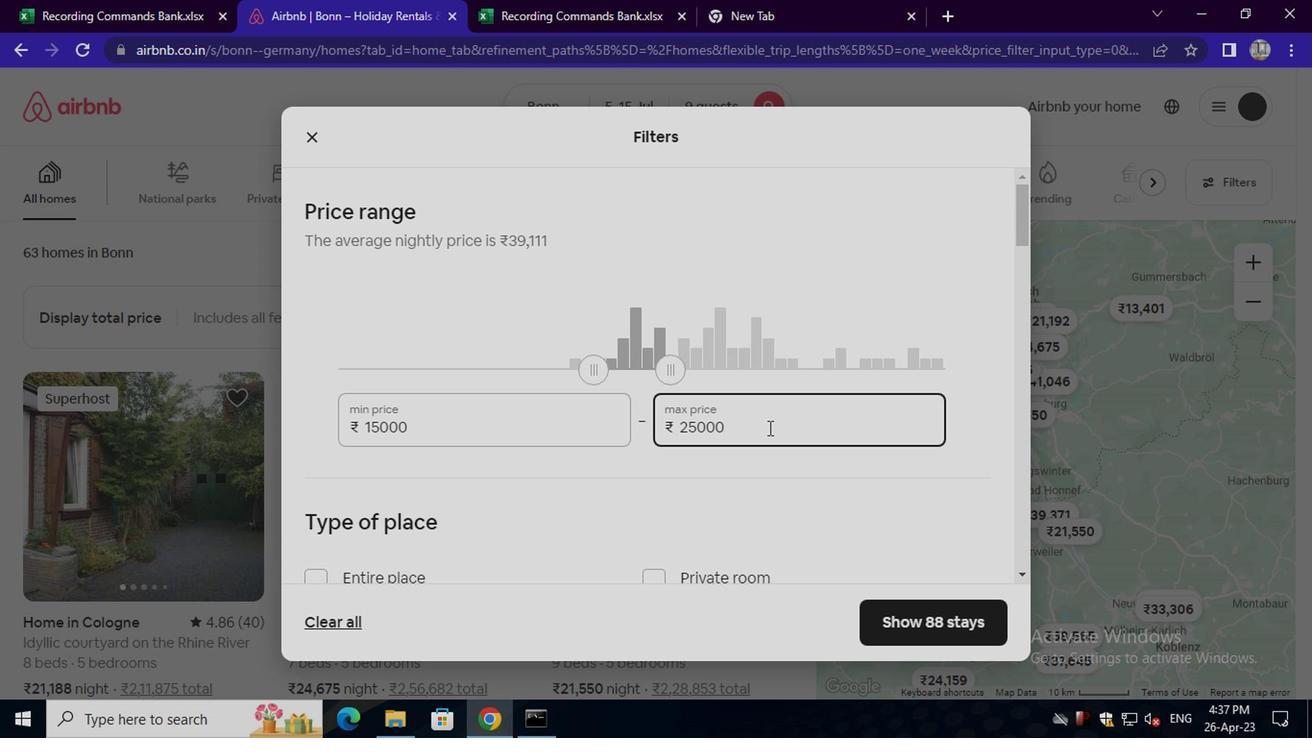 
Action: Mouse scrolled (765, 429) with delta (0, 0)
Screenshot: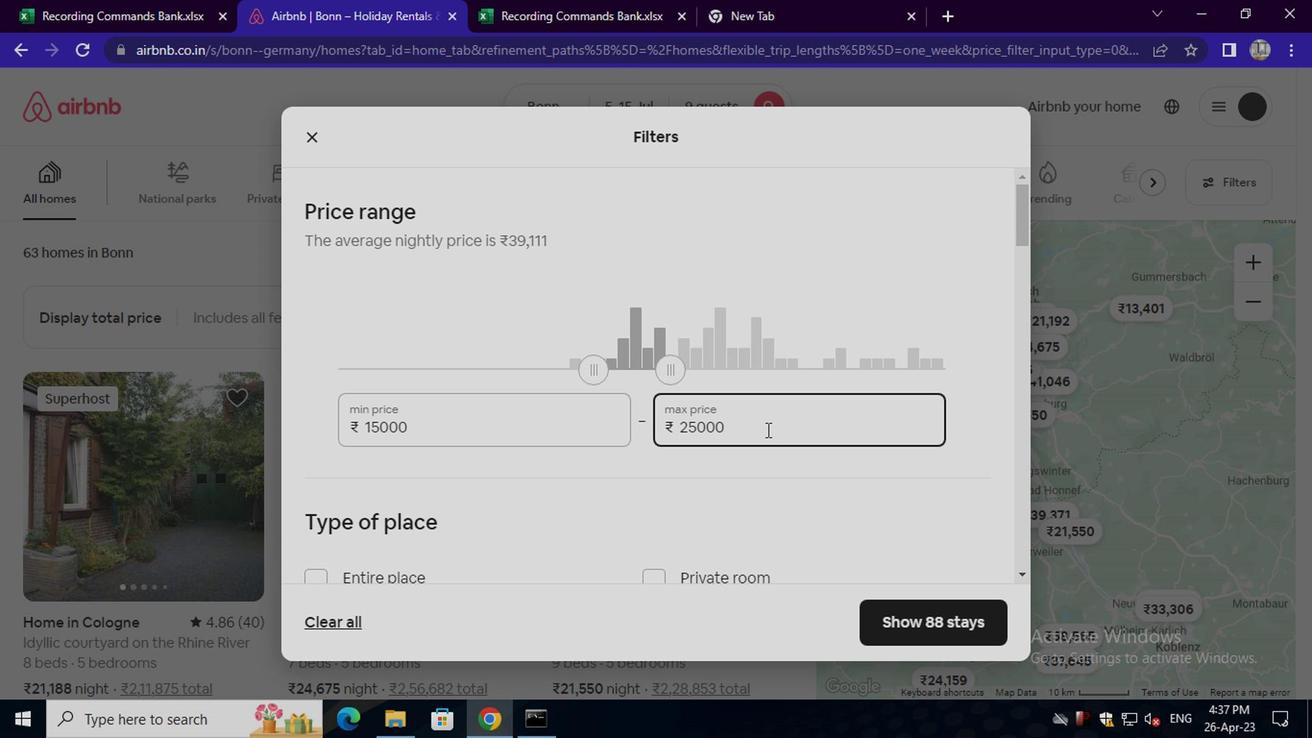 
Action: Mouse moved to (364, 377)
Screenshot: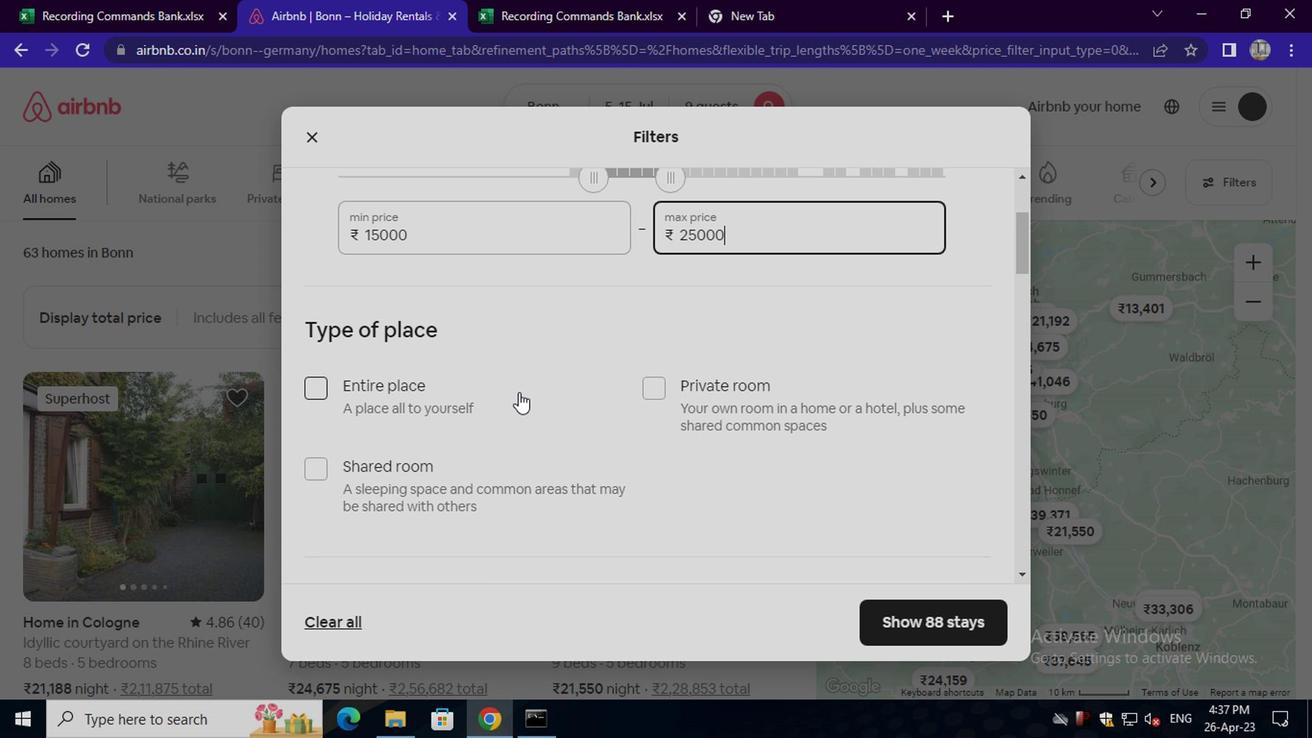 
Action: Mouse pressed left at (364, 377)
Screenshot: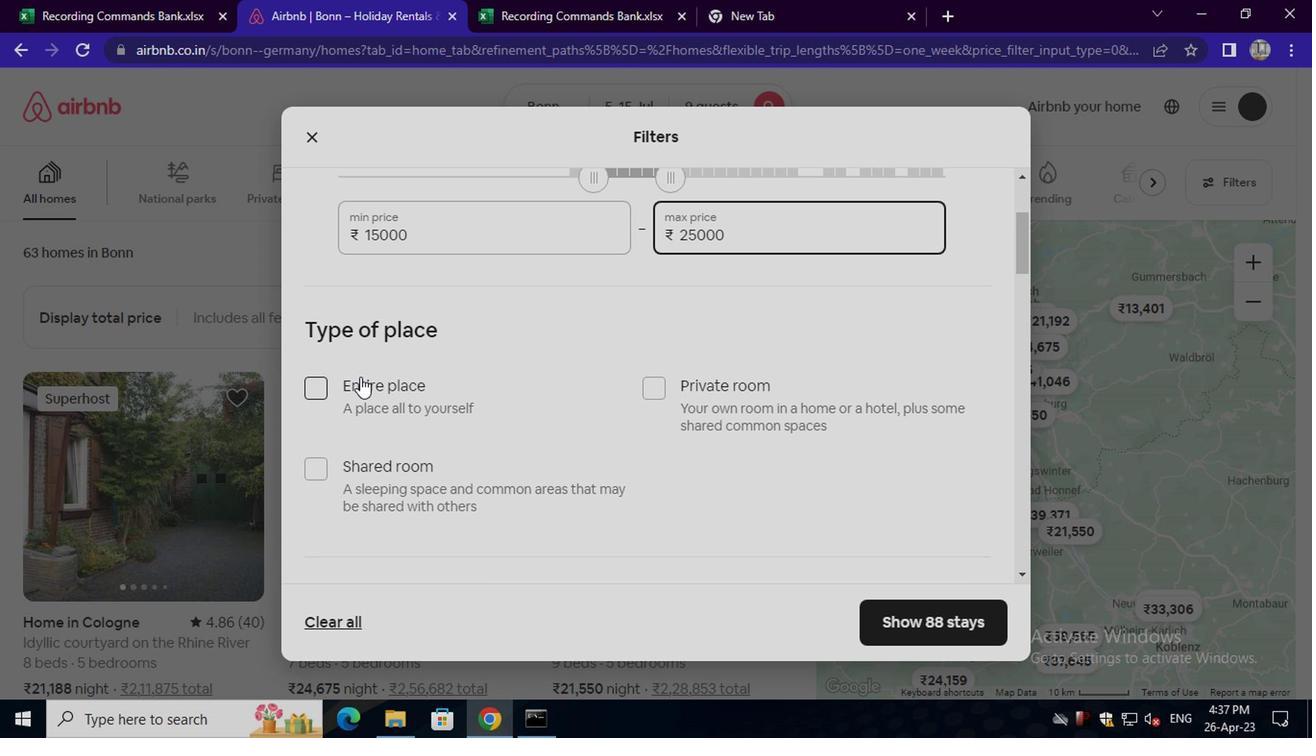 
Action: Mouse moved to (608, 433)
Screenshot: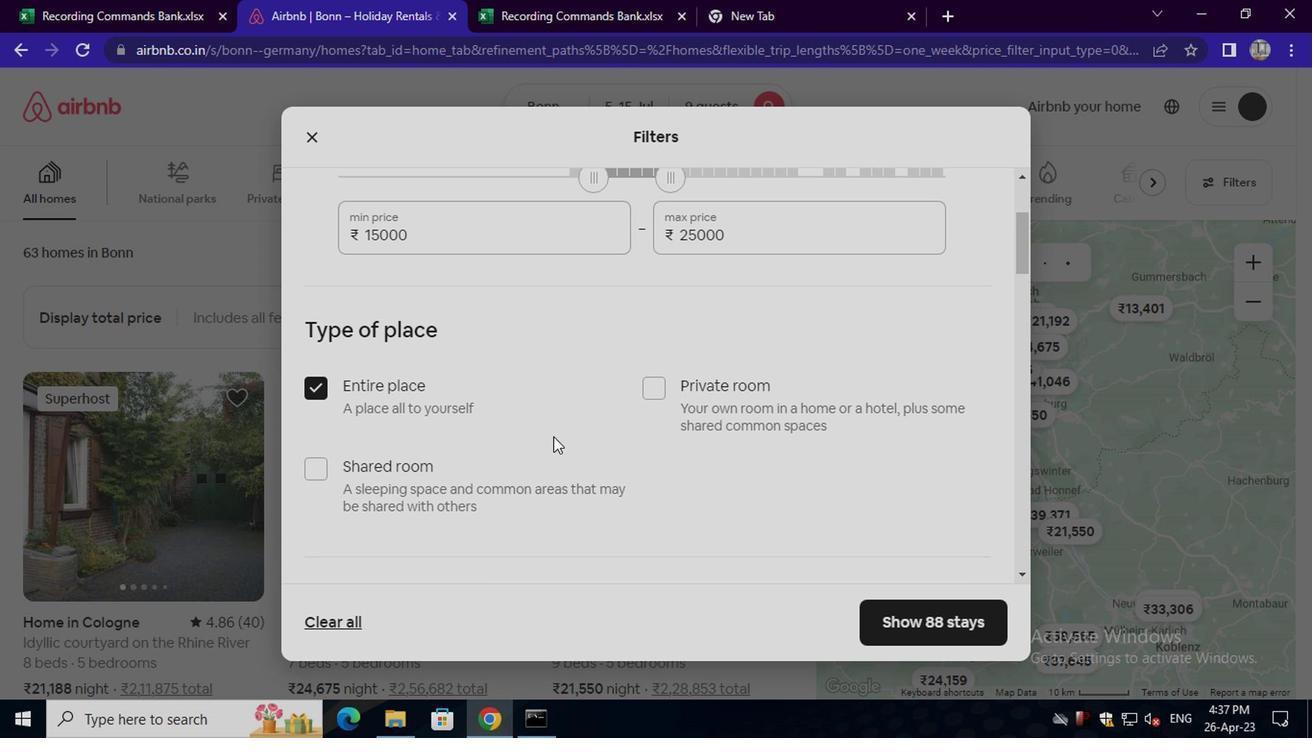 
Action: Mouse scrolled (608, 432) with delta (0, -1)
Screenshot: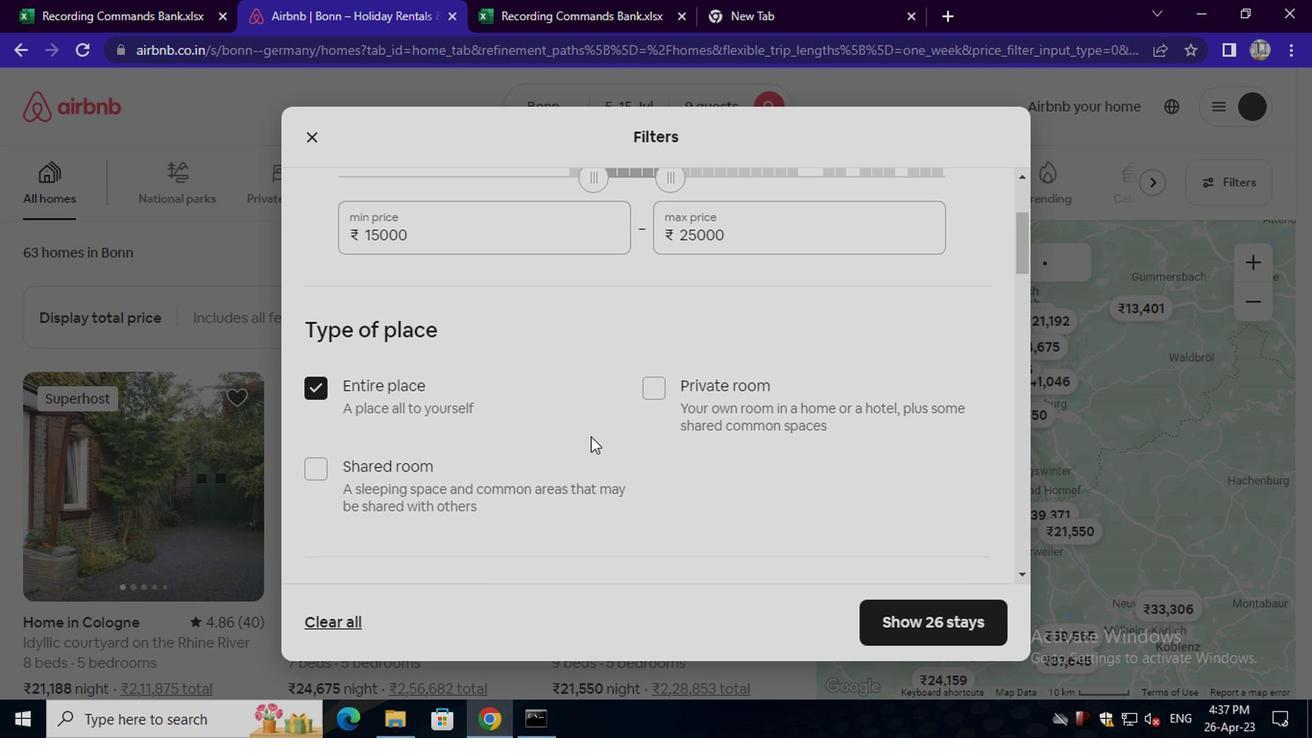 
Action: Mouse scrolled (608, 432) with delta (0, -1)
Screenshot: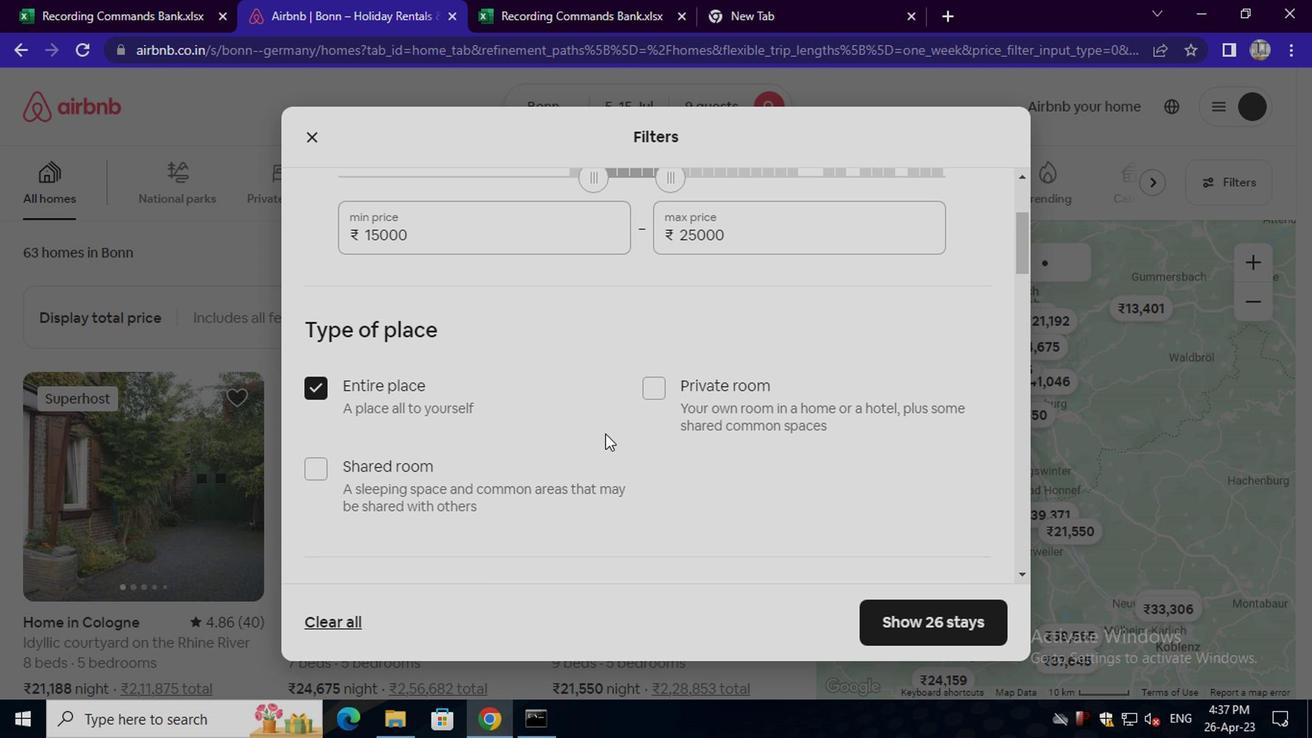 
Action: Mouse scrolled (608, 432) with delta (0, -1)
Screenshot: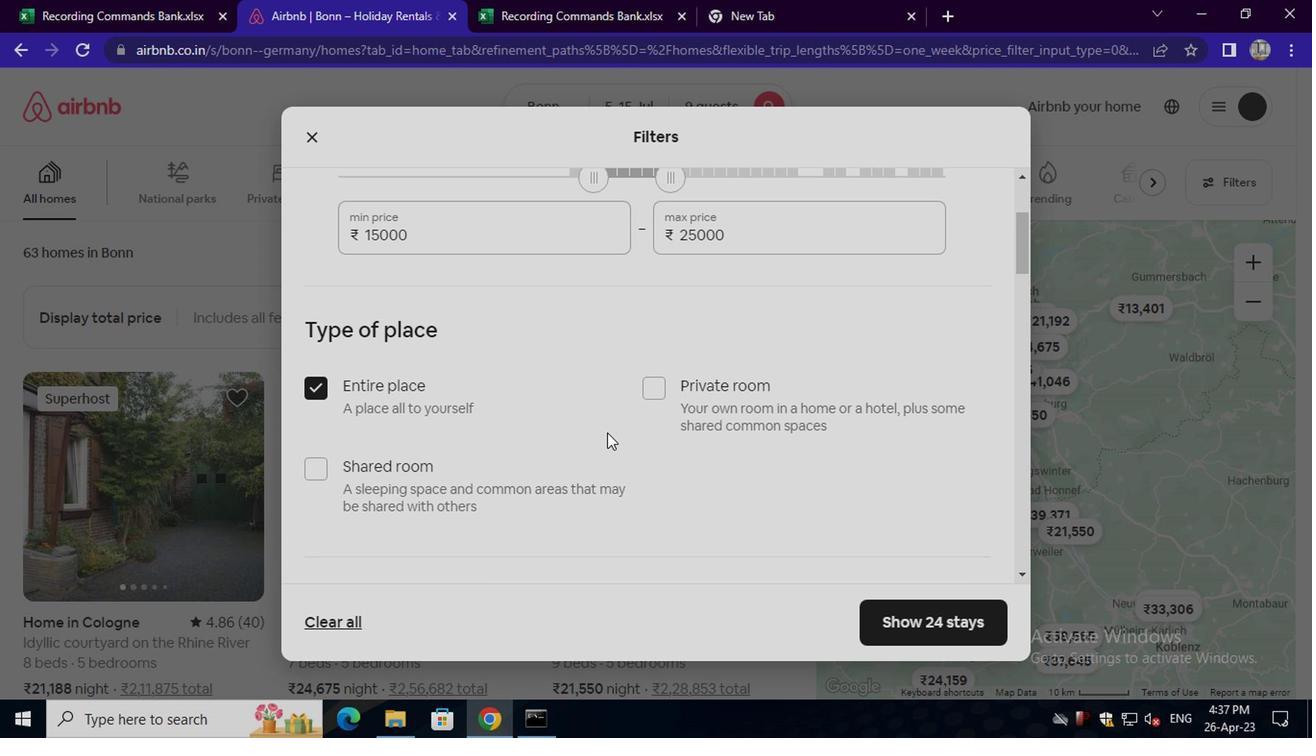 
Action: Mouse moved to (680, 416)
Screenshot: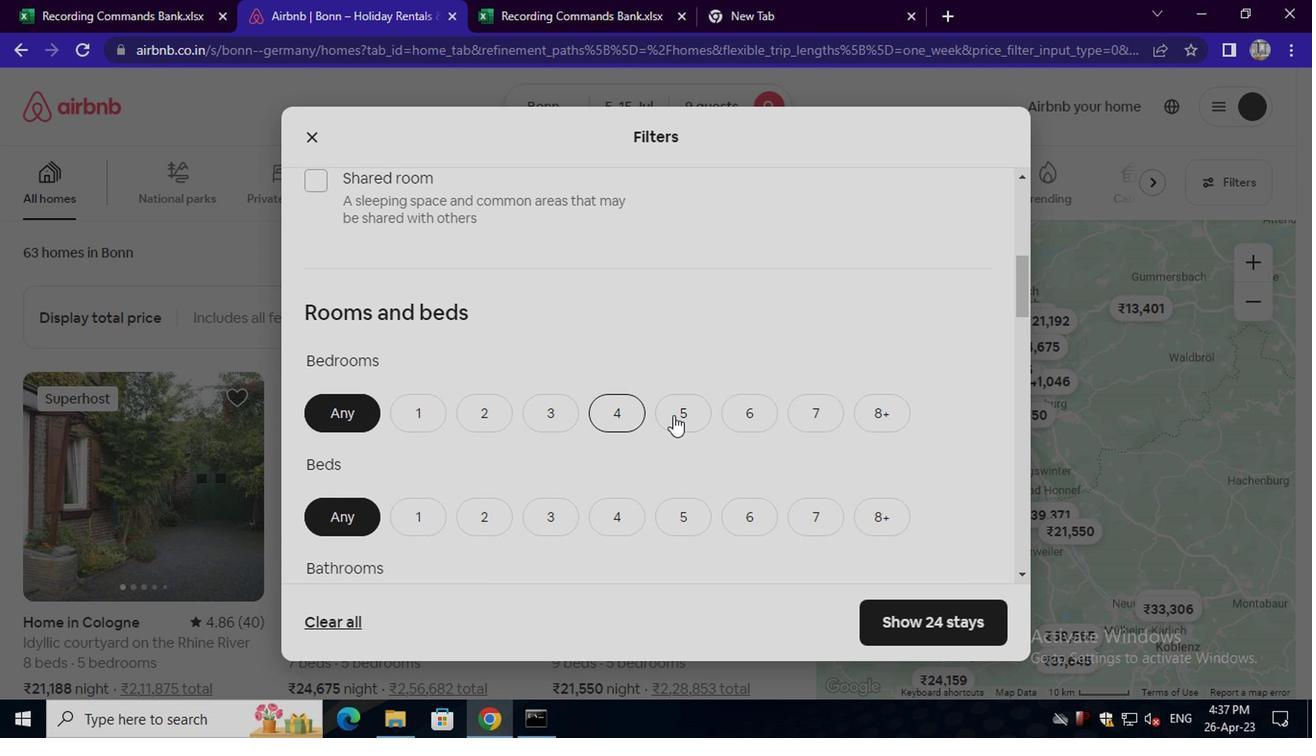 
Action: Mouse pressed left at (680, 416)
Screenshot: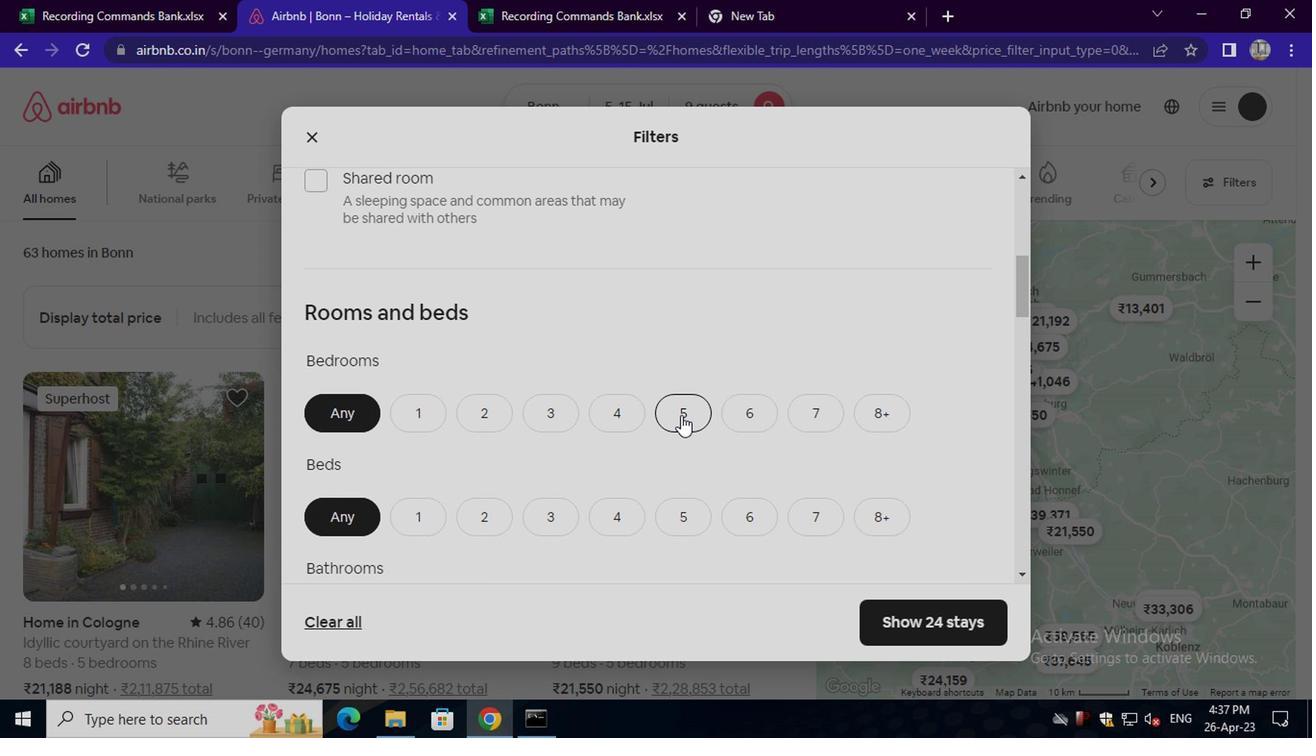 
Action: Mouse scrolled (680, 415) with delta (0, 0)
Screenshot: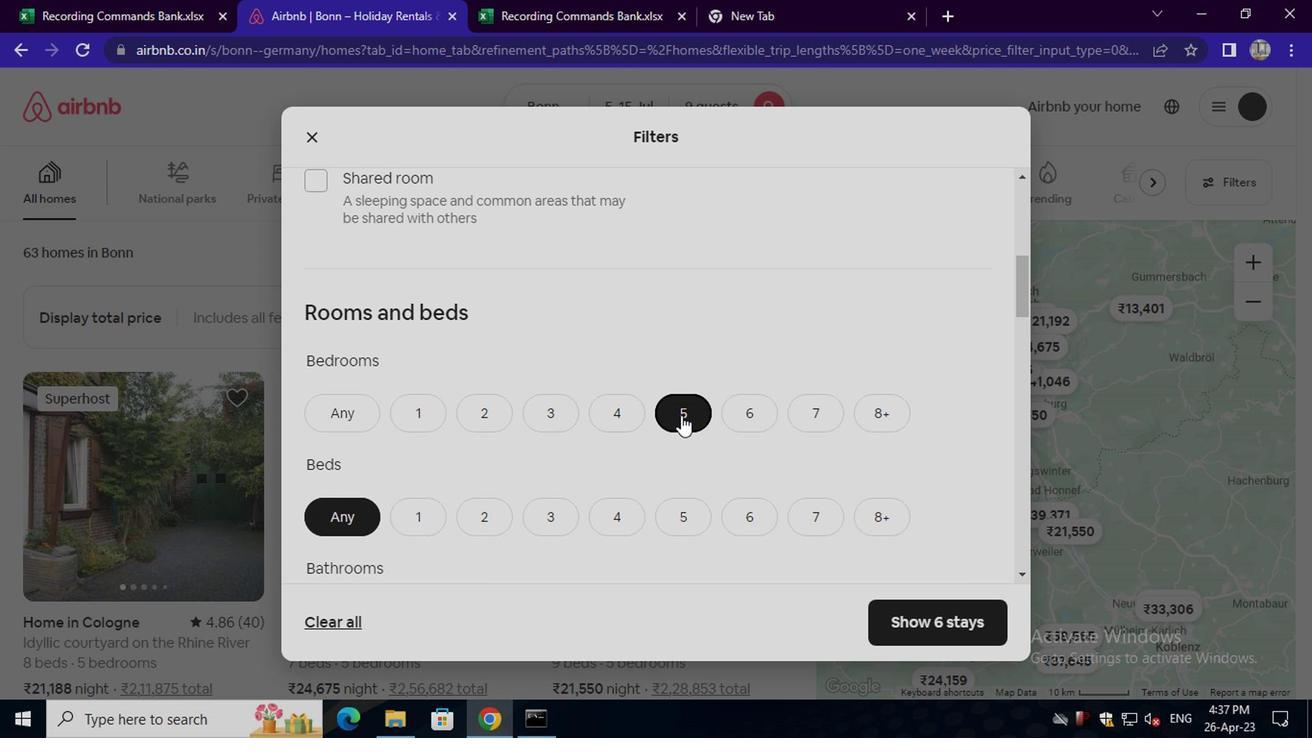 
Action: Mouse moved to (685, 404)
Screenshot: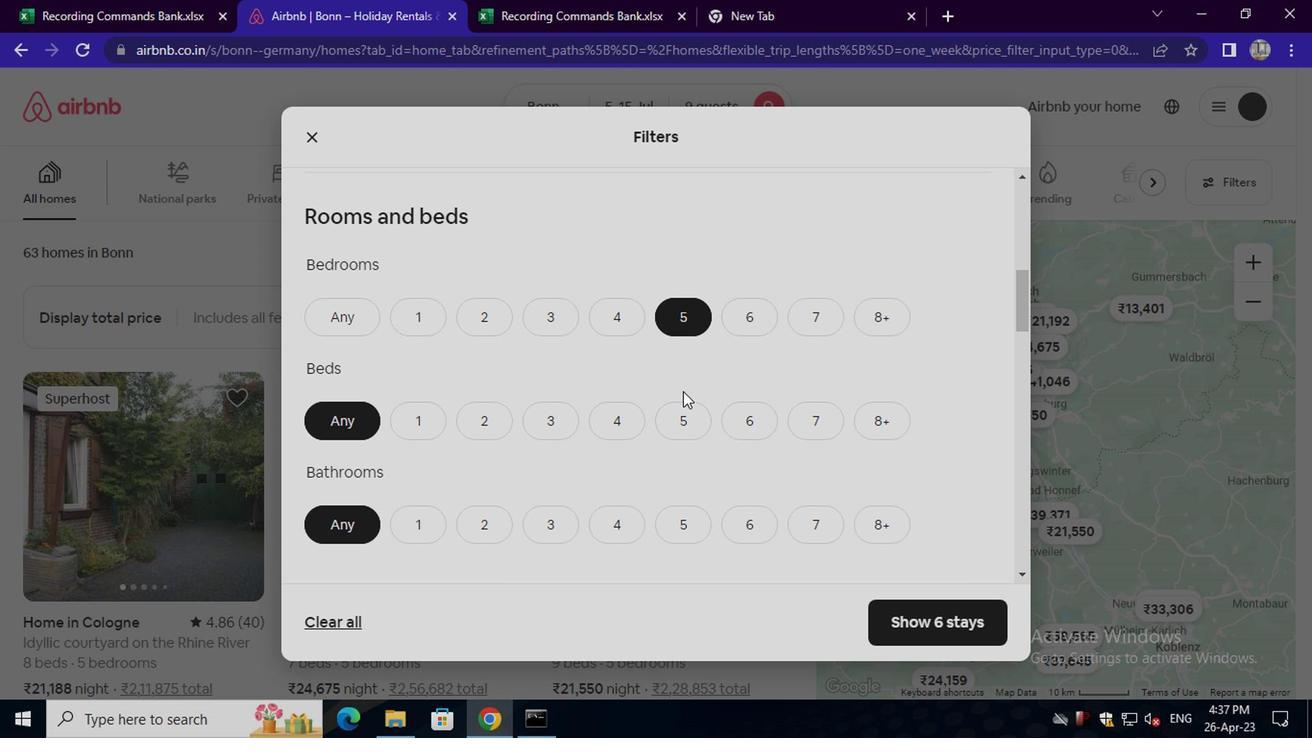 
Action: Mouse pressed left at (685, 404)
Screenshot: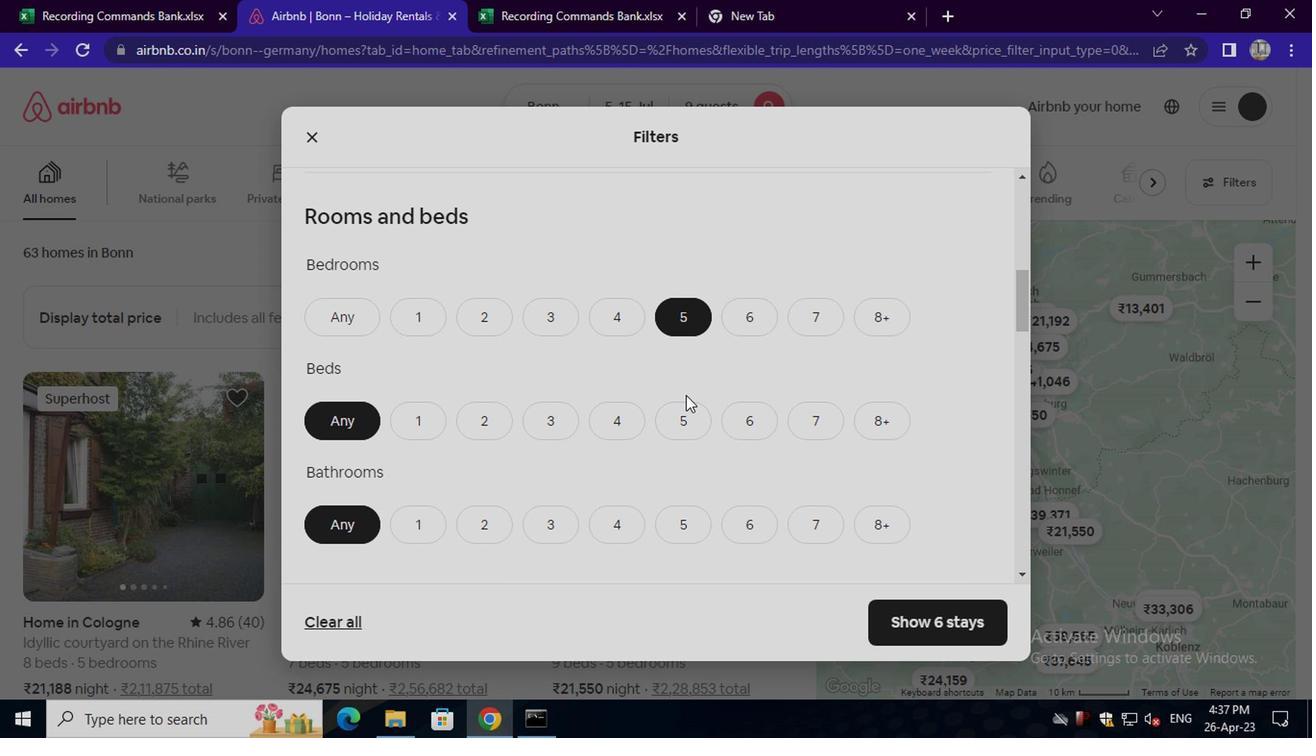 
Action: Mouse moved to (684, 521)
Screenshot: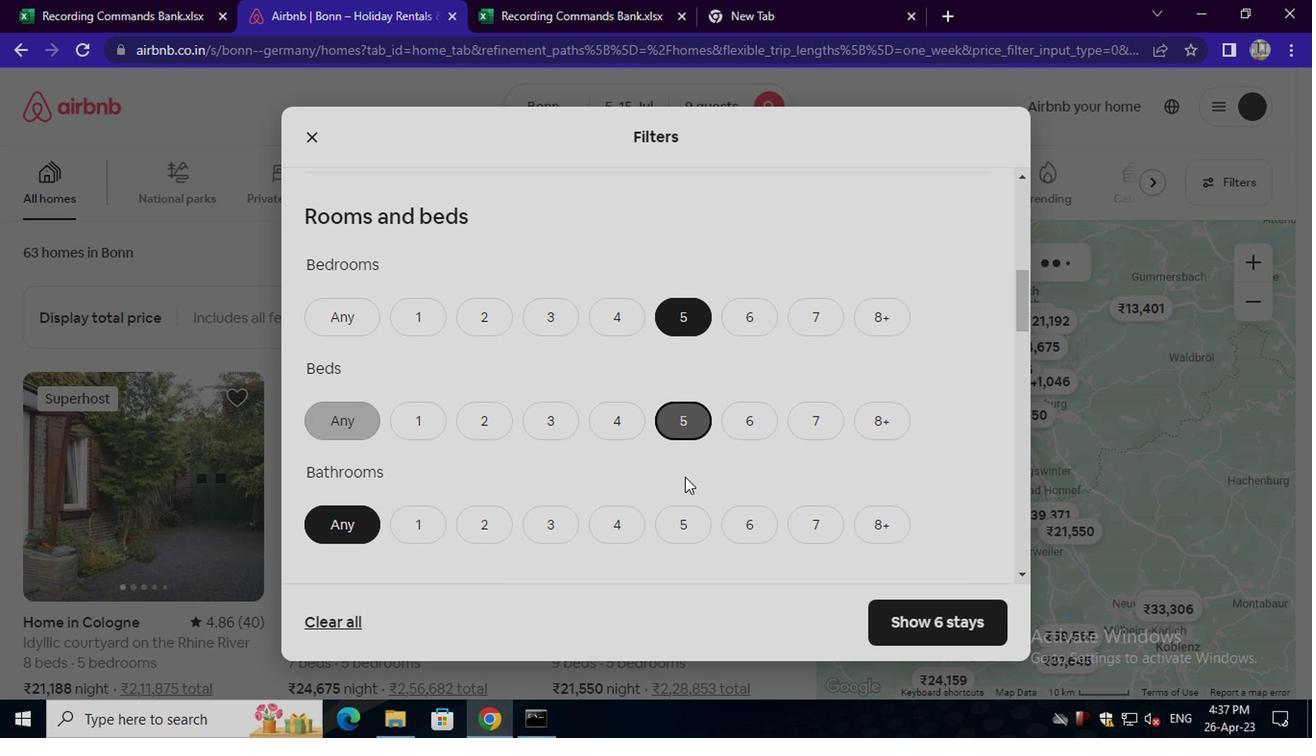 
Action: Mouse pressed left at (684, 521)
Screenshot: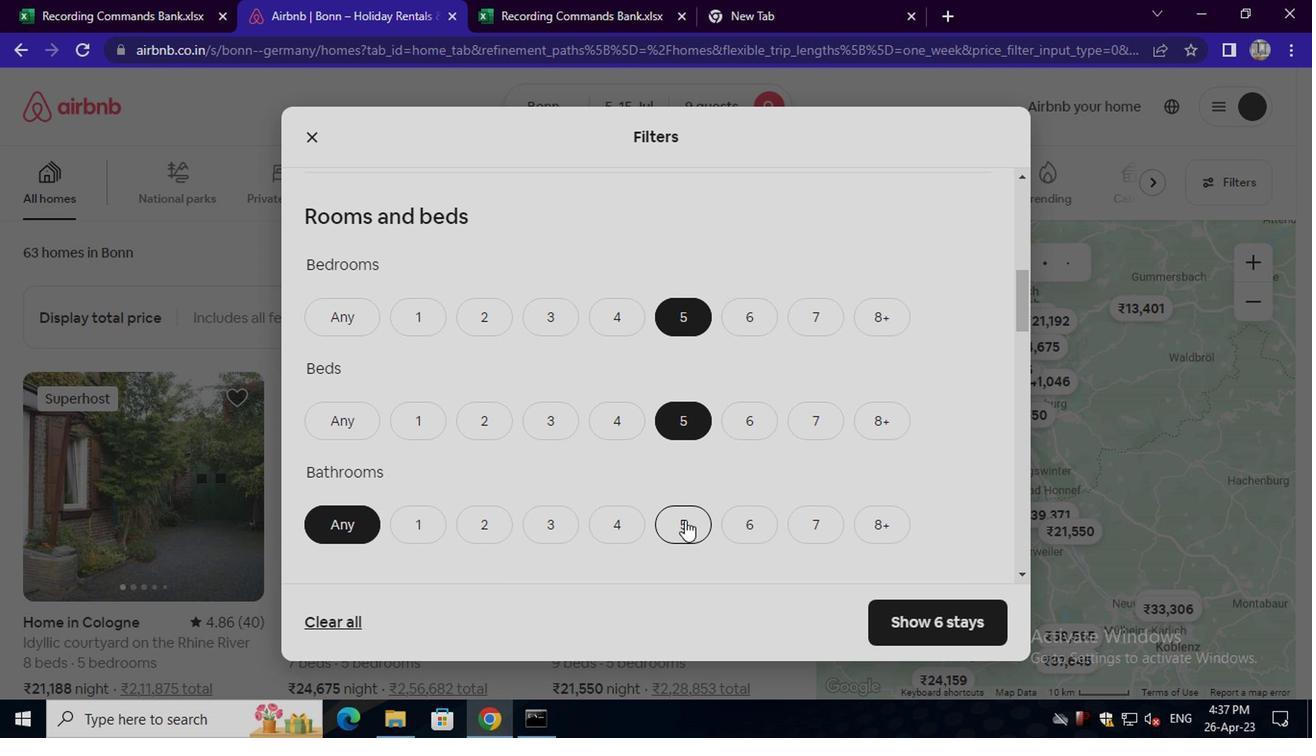 
Action: Mouse moved to (677, 526)
Screenshot: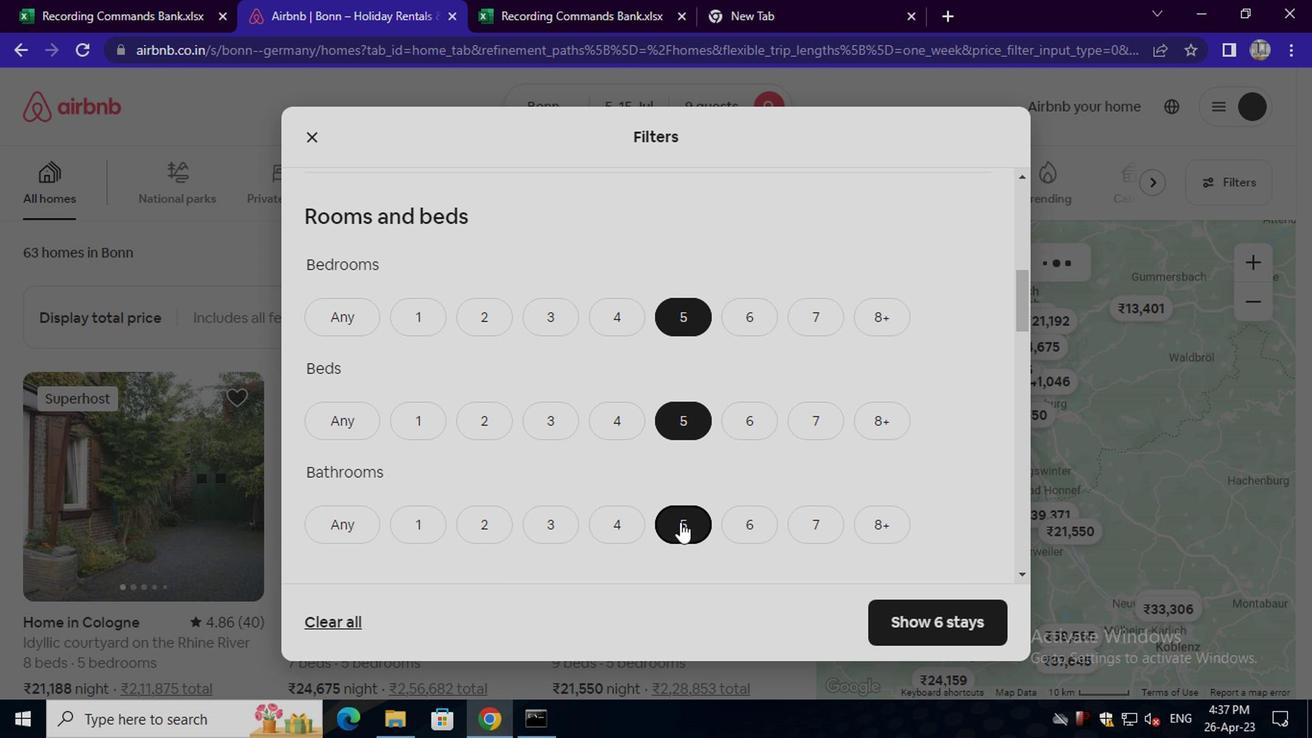 
Action: Mouse scrolled (677, 524) with delta (0, -1)
Screenshot: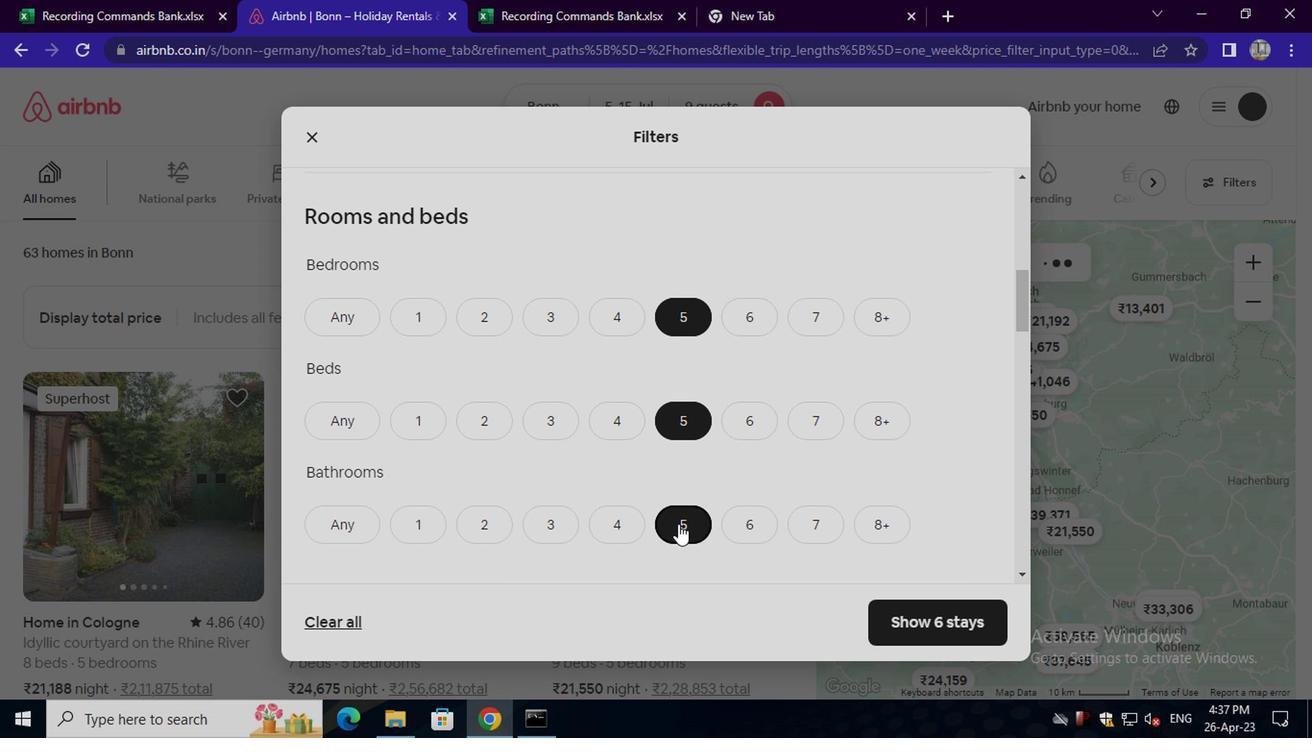
Action: Mouse moved to (677, 526)
Screenshot: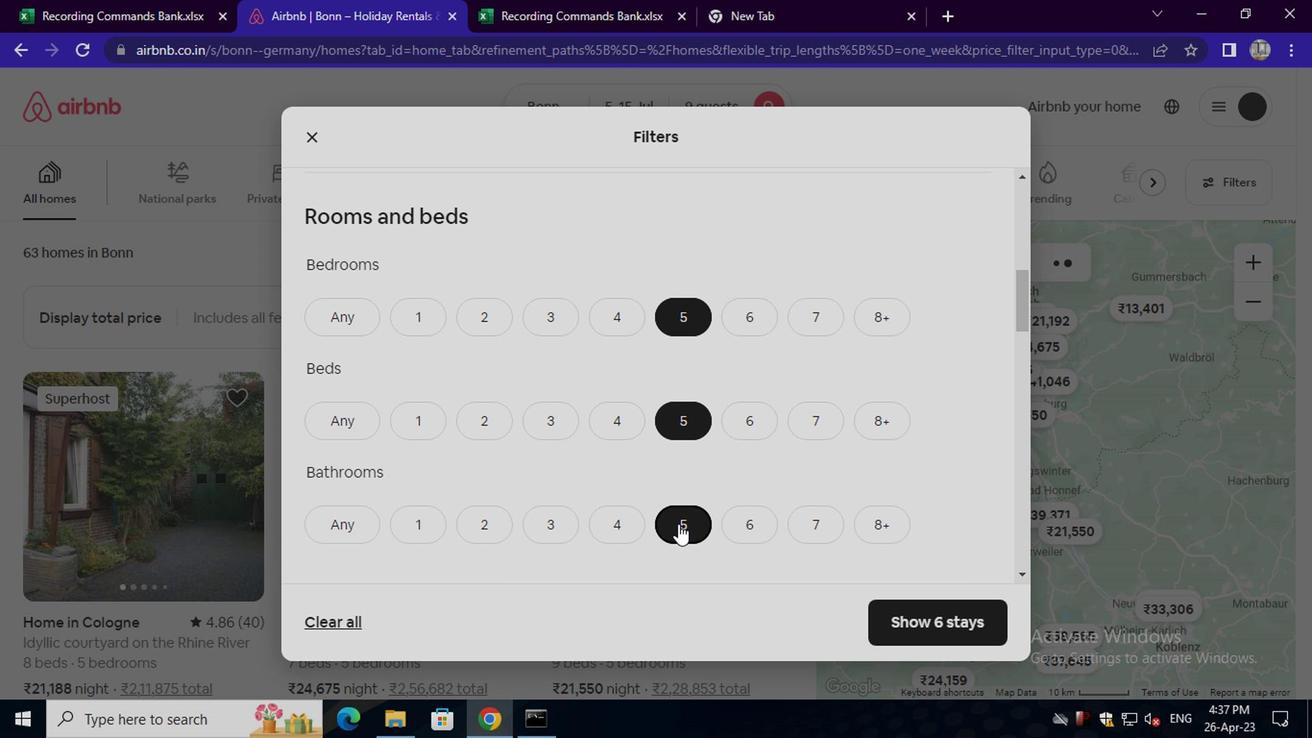 
Action: Mouse scrolled (677, 526) with delta (0, 0)
Screenshot: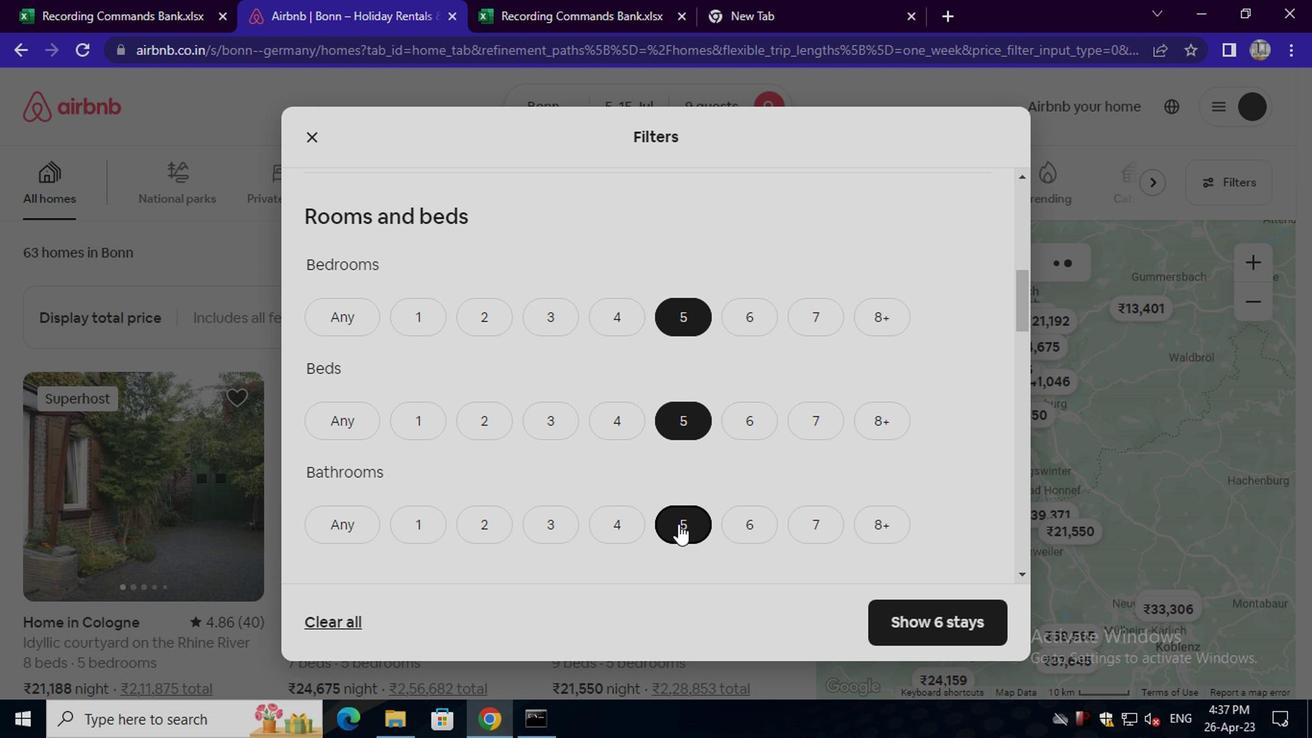 
Action: Mouse scrolled (677, 526) with delta (0, 0)
Screenshot: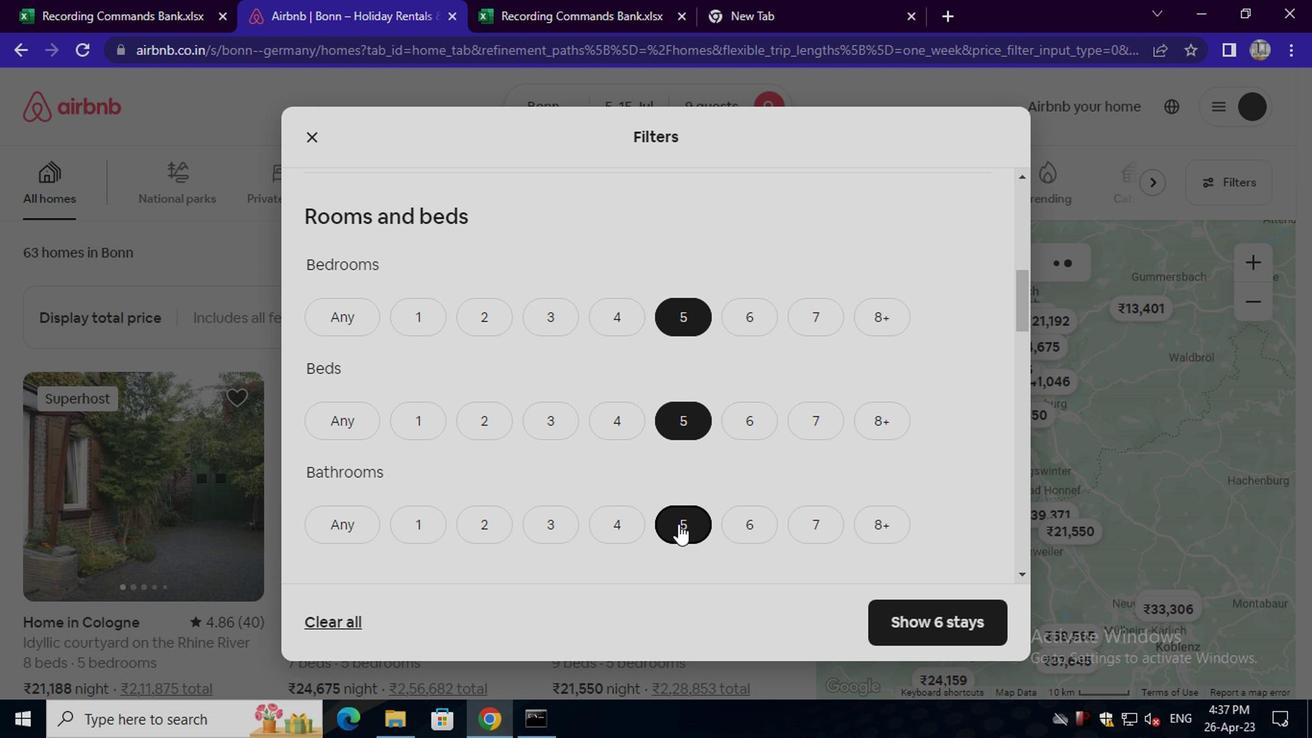 
Action: Mouse scrolled (677, 526) with delta (0, 0)
Screenshot: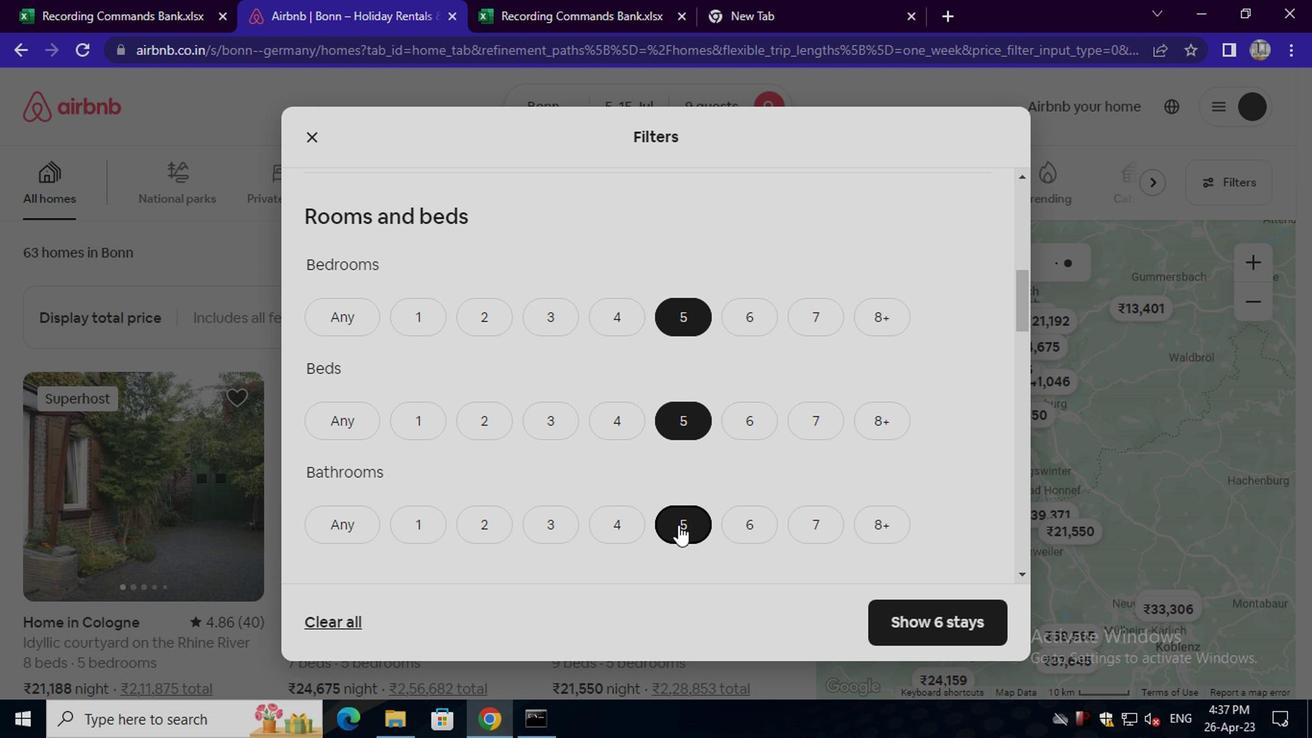 
Action: Mouse moved to (414, 363)
Screenshot: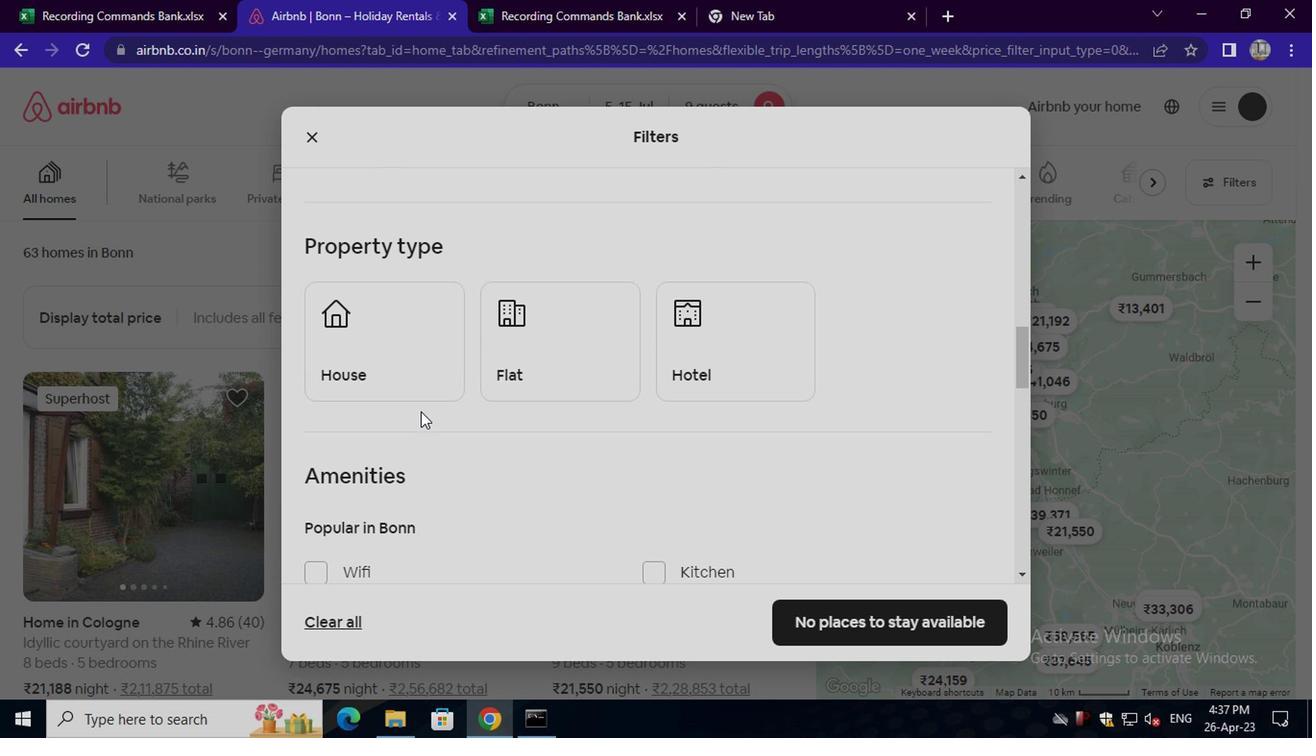 
Action: Mouse pressed left at (414, 363)
Screenshot: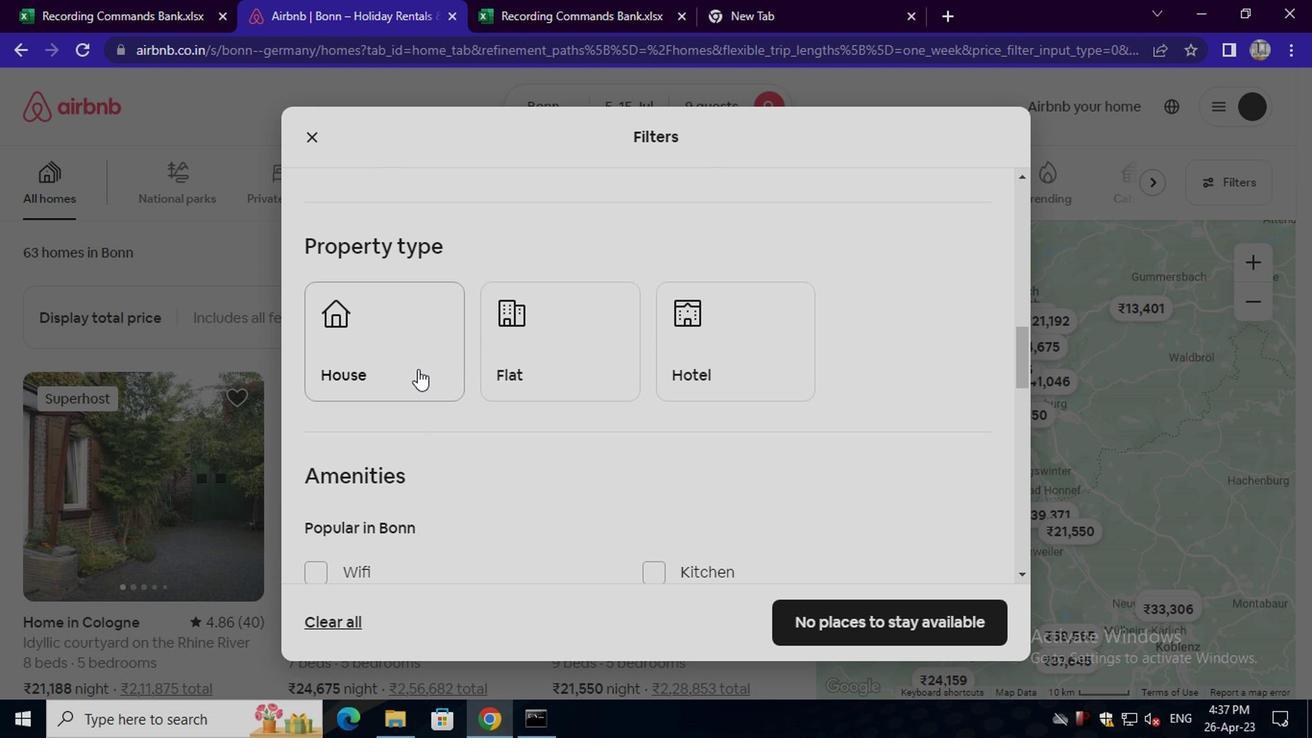 
Action: Mouse moved to (547, 365)
Screenshot: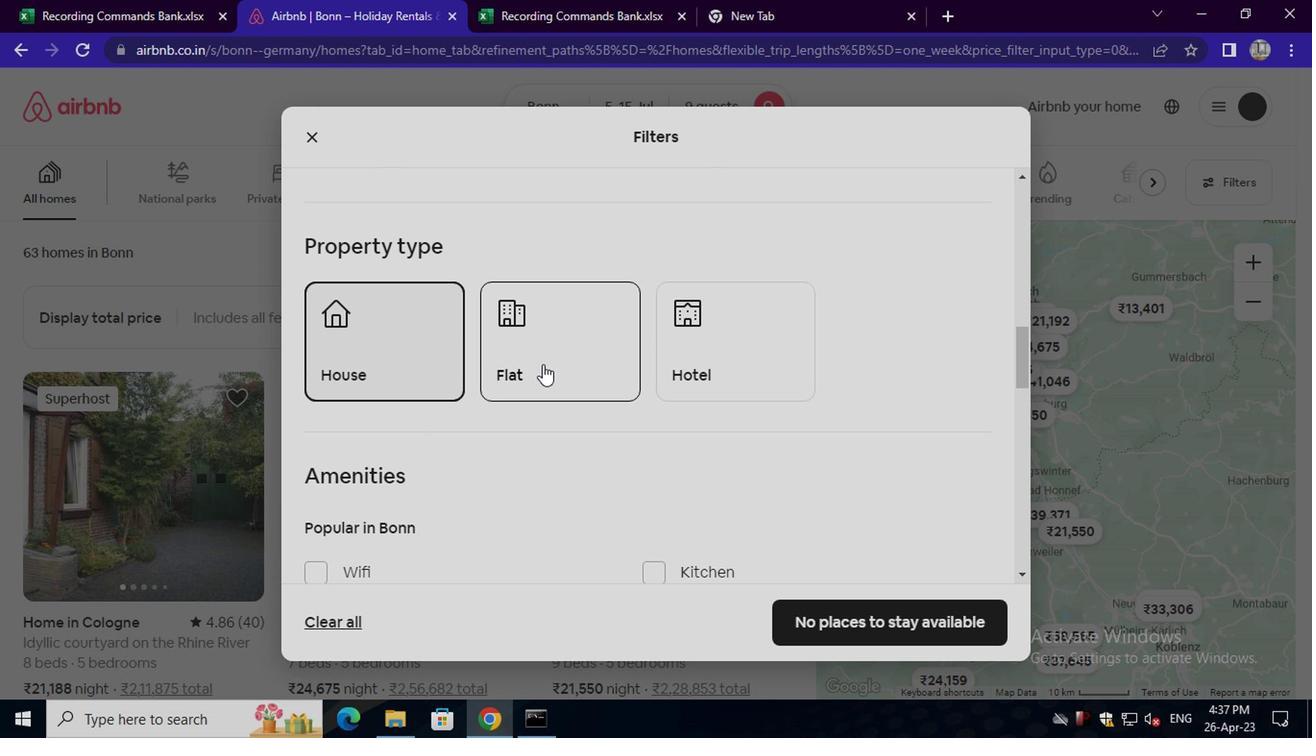 
Action: Mouse pressed left at (547, 365)
Screenshot: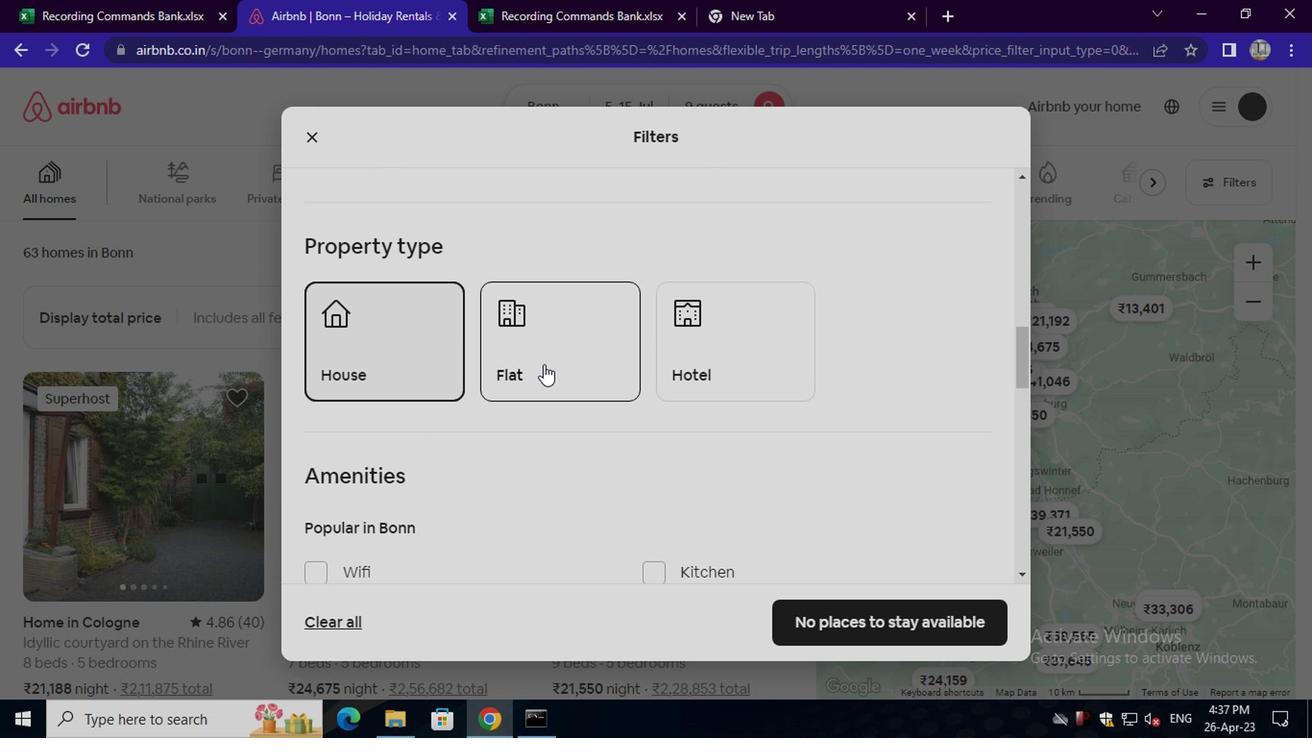 
Action: Mouse moved to (631, 372)
Screenshot: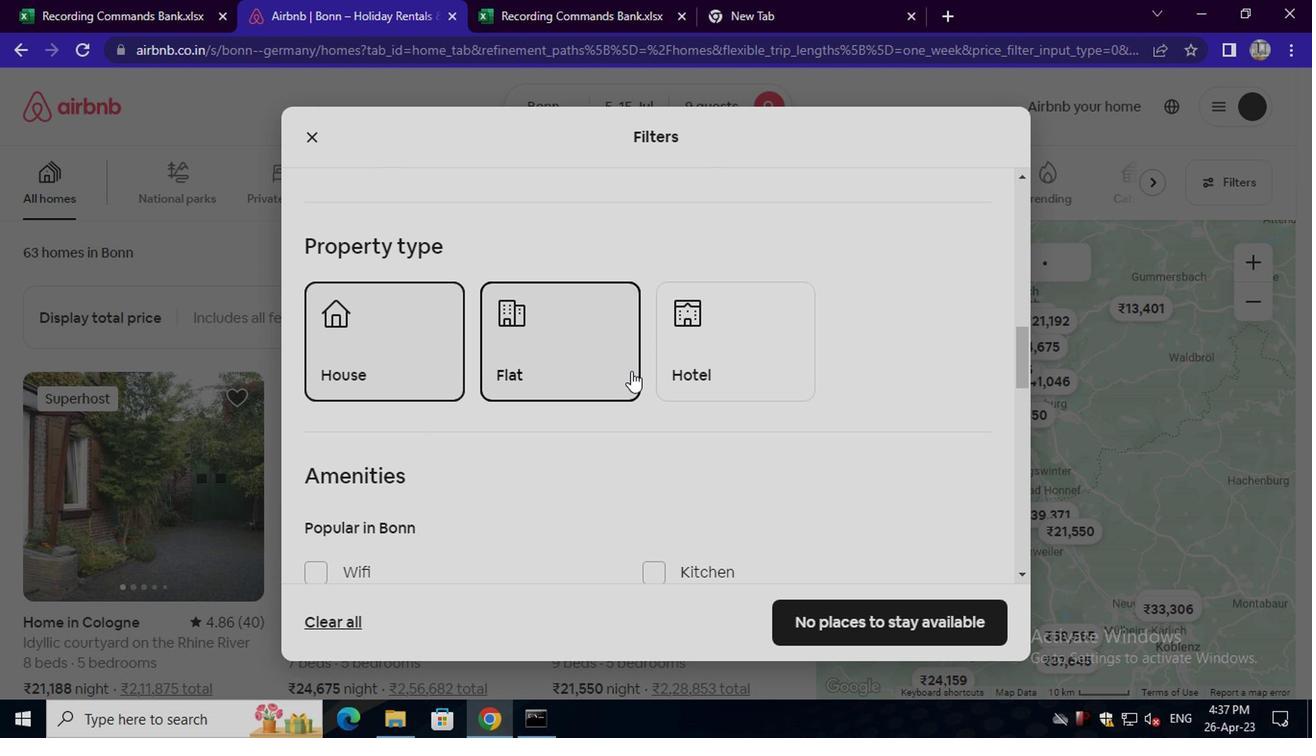 
Action: Mouse scrolled (631, 371) with delta (0, -1)
Screenshot: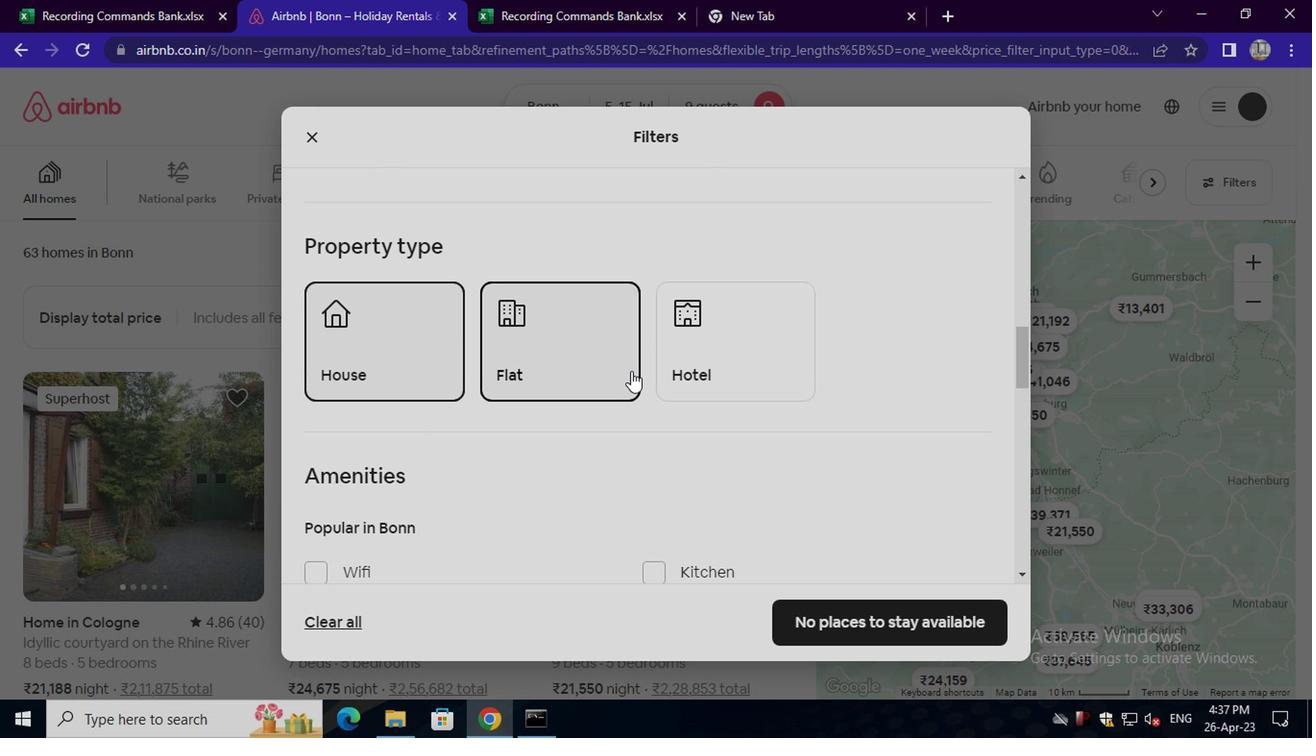
Action: Mouse scrolled (631, 371) with delta (0, -1)
Screenshot: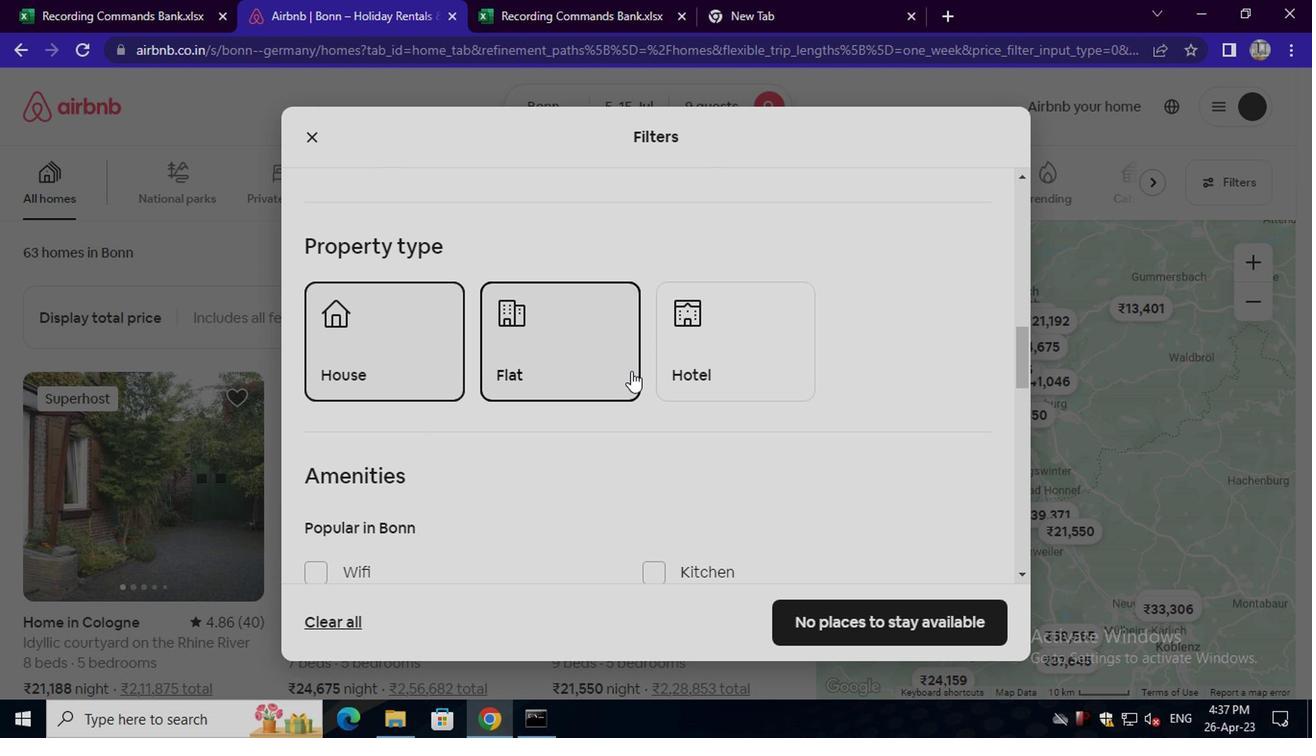 
Action: Mouse scrolled (631, 371) with delta (0, -1)
Screenshot: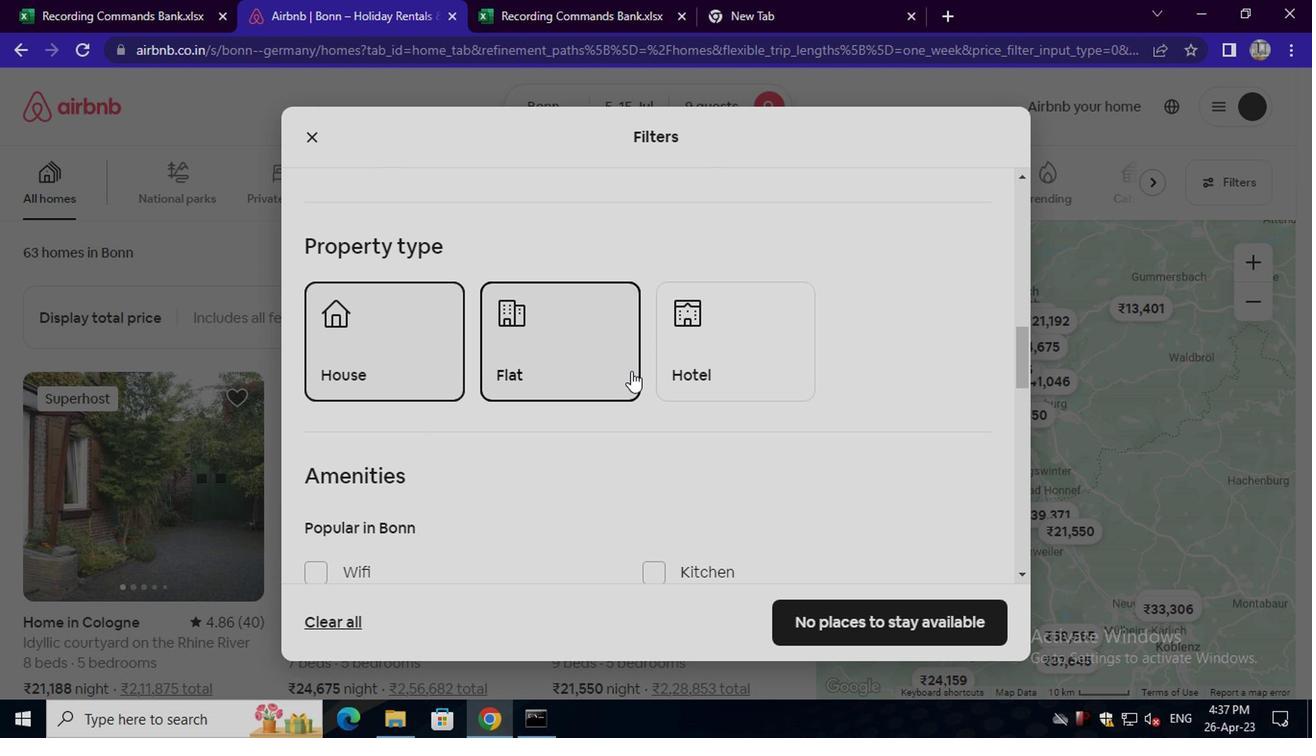 
Action: Mouse scrolled (631, 371) with delta (0, -1)
Screenshot: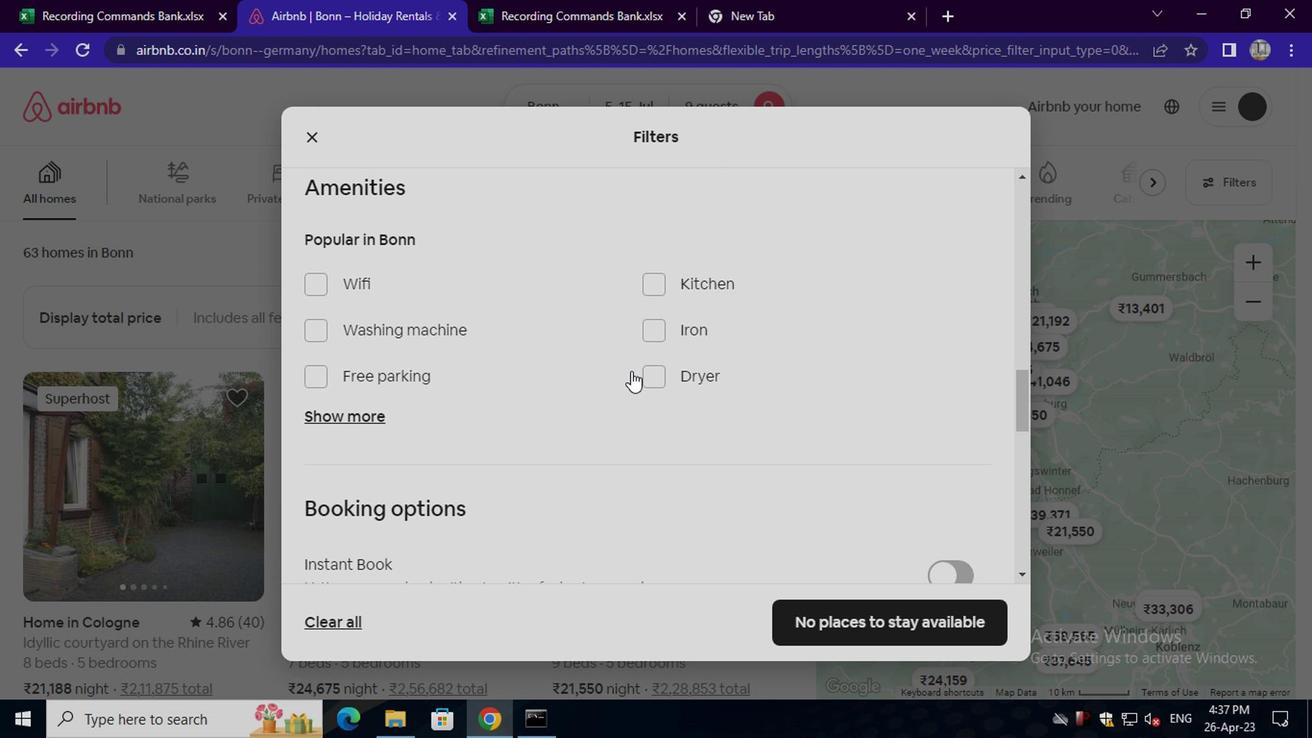 
Action: Mouse scrolled (631, 371) with delta (0, -1)
Screenshot: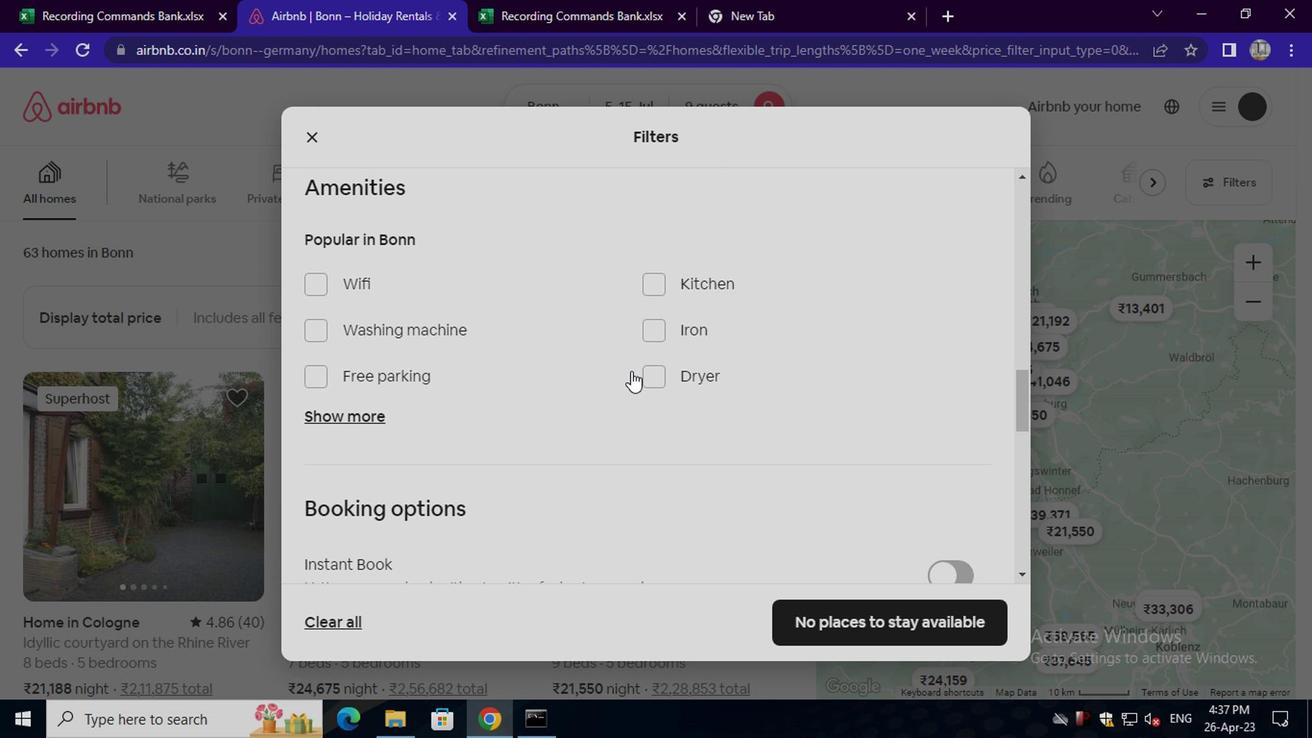 
Action: Mouse scrolled (631, 371) with delta (0, -1)
Screenshot: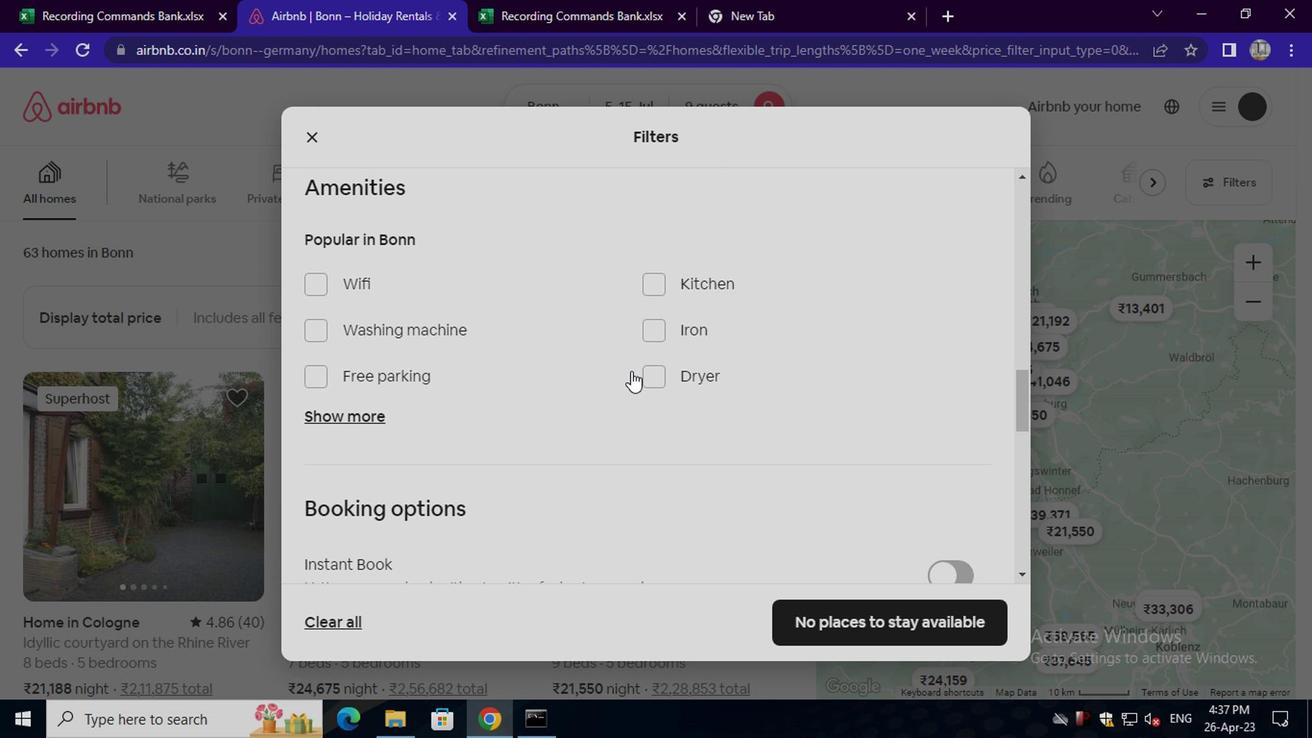 
Action: Mouse scrolled (631, 371) with delta (0, -1)
Screenshot: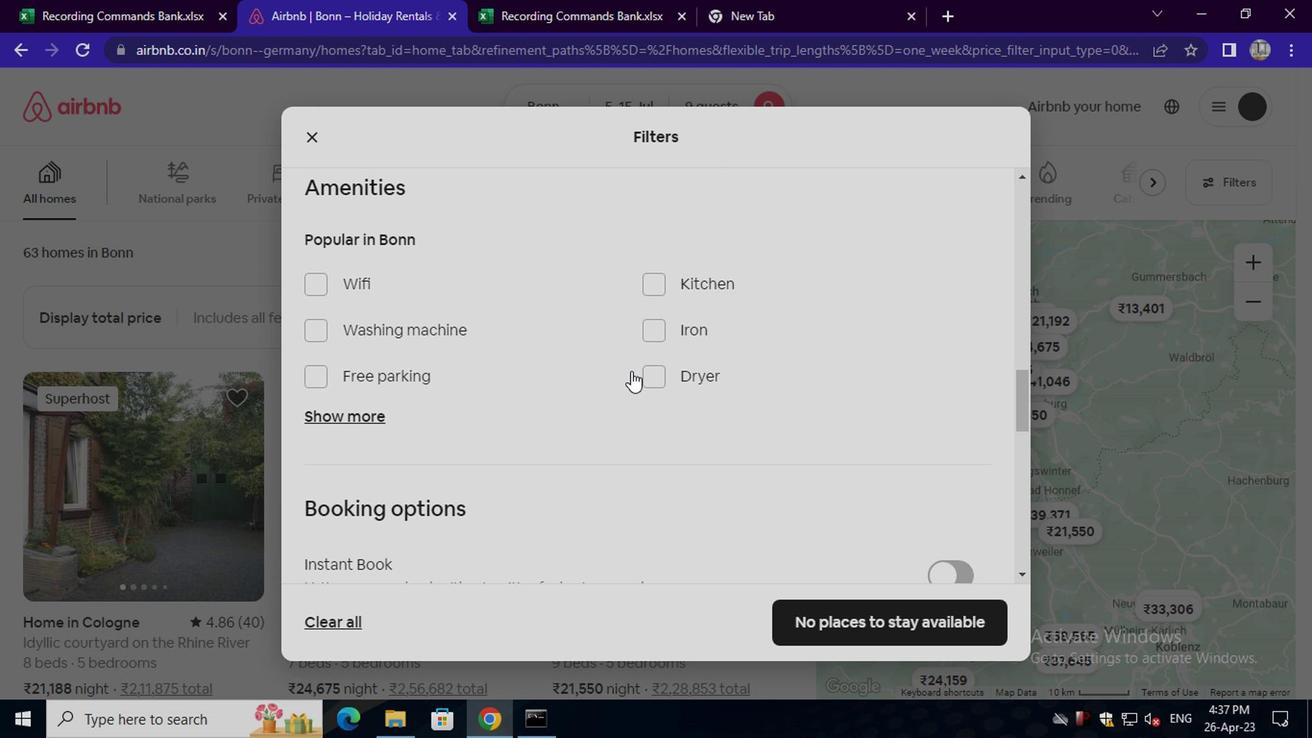 
Action: Mouse moved to (954, 254)
Screenshot: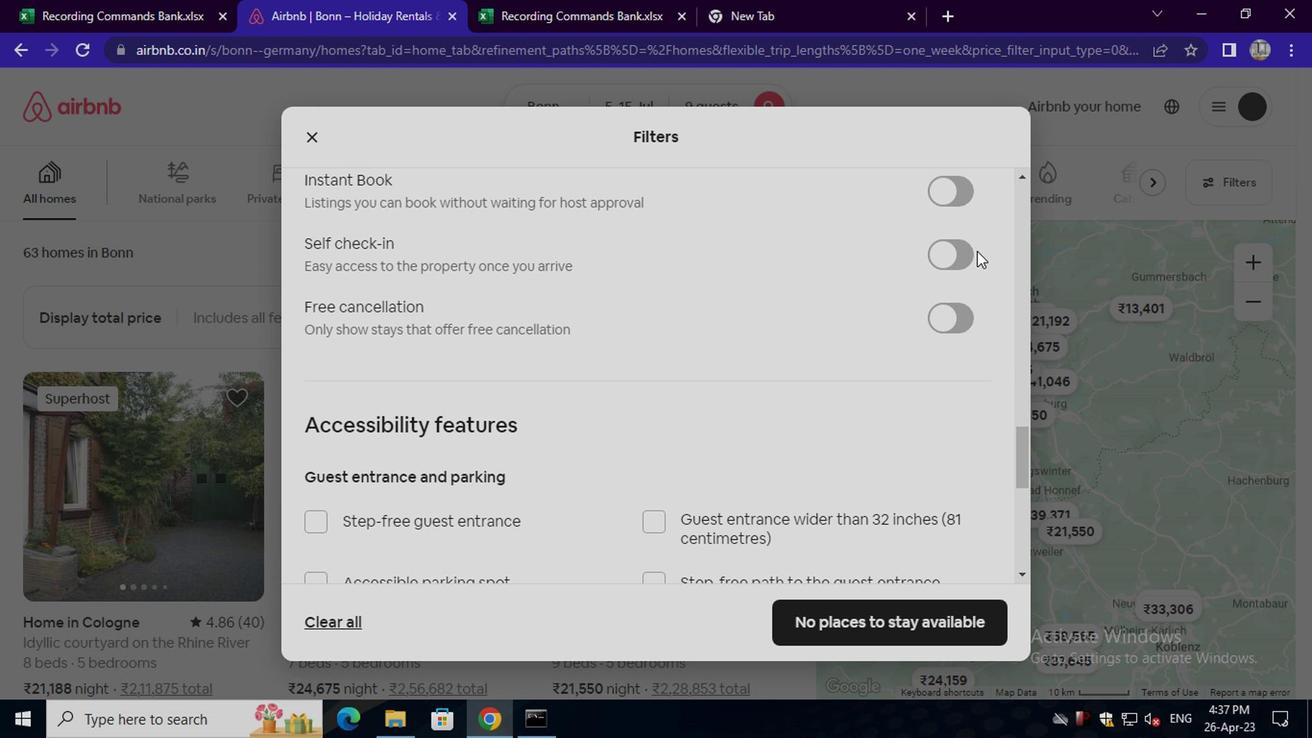 
Action: Mouse pressed left at (954, 254)
Screenshot: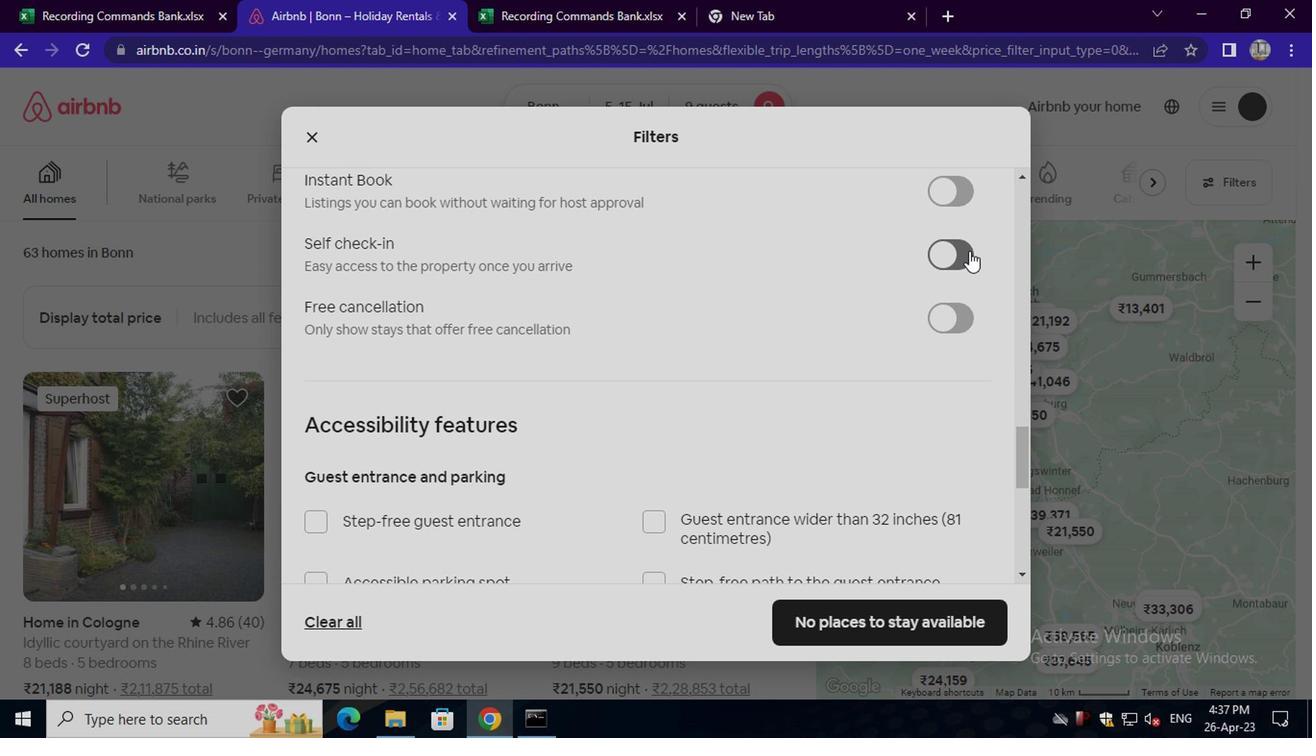 
Action: Mouse moved to (549, 366)
Screenshot: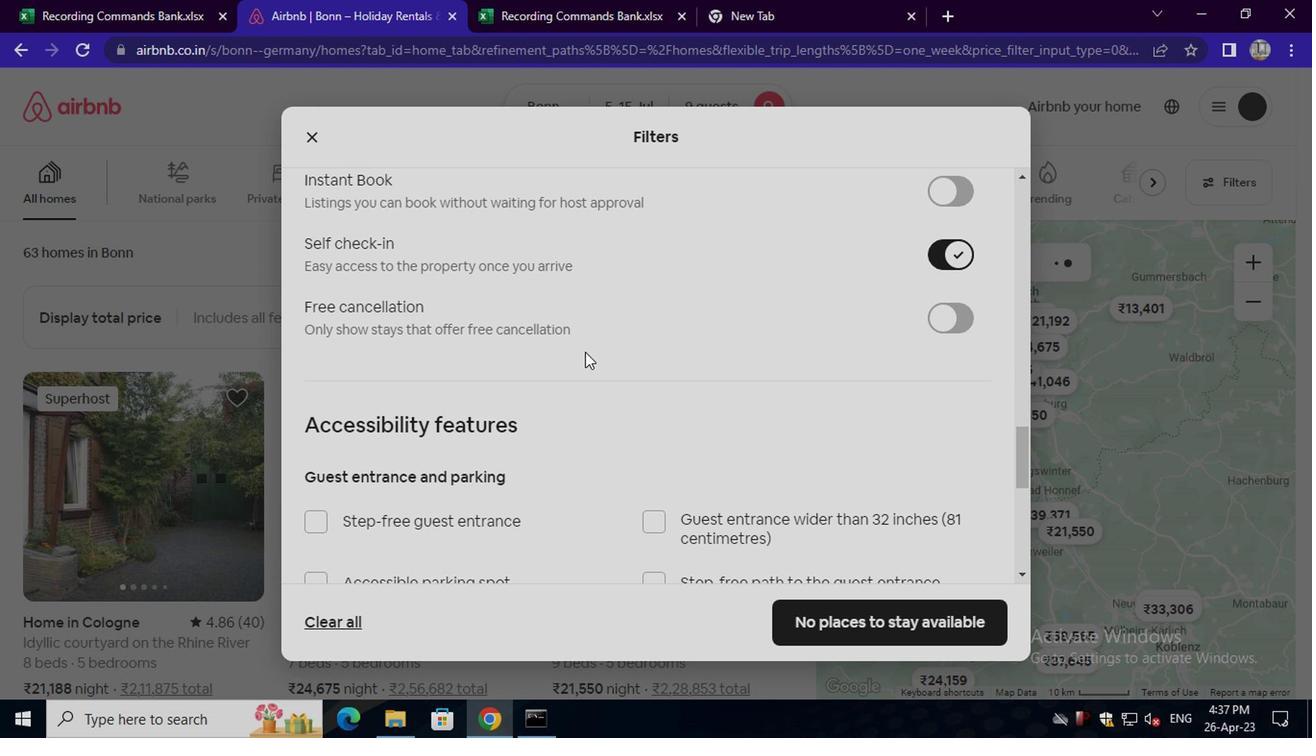 
Action: Mouse scrolled (549, 365) with delta (0, 0)
Screenshot: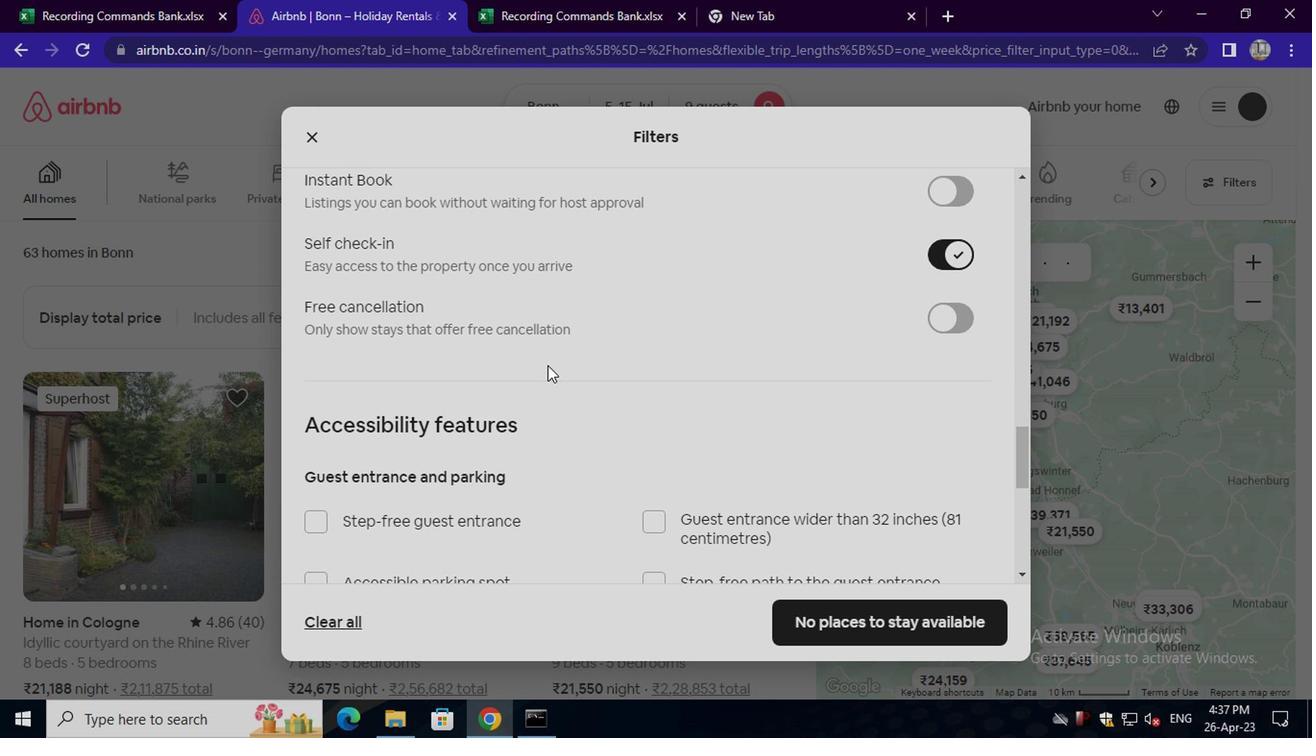 
Action: Mouse scrolled (549, 365) with delta (0, 0)
Screenshot: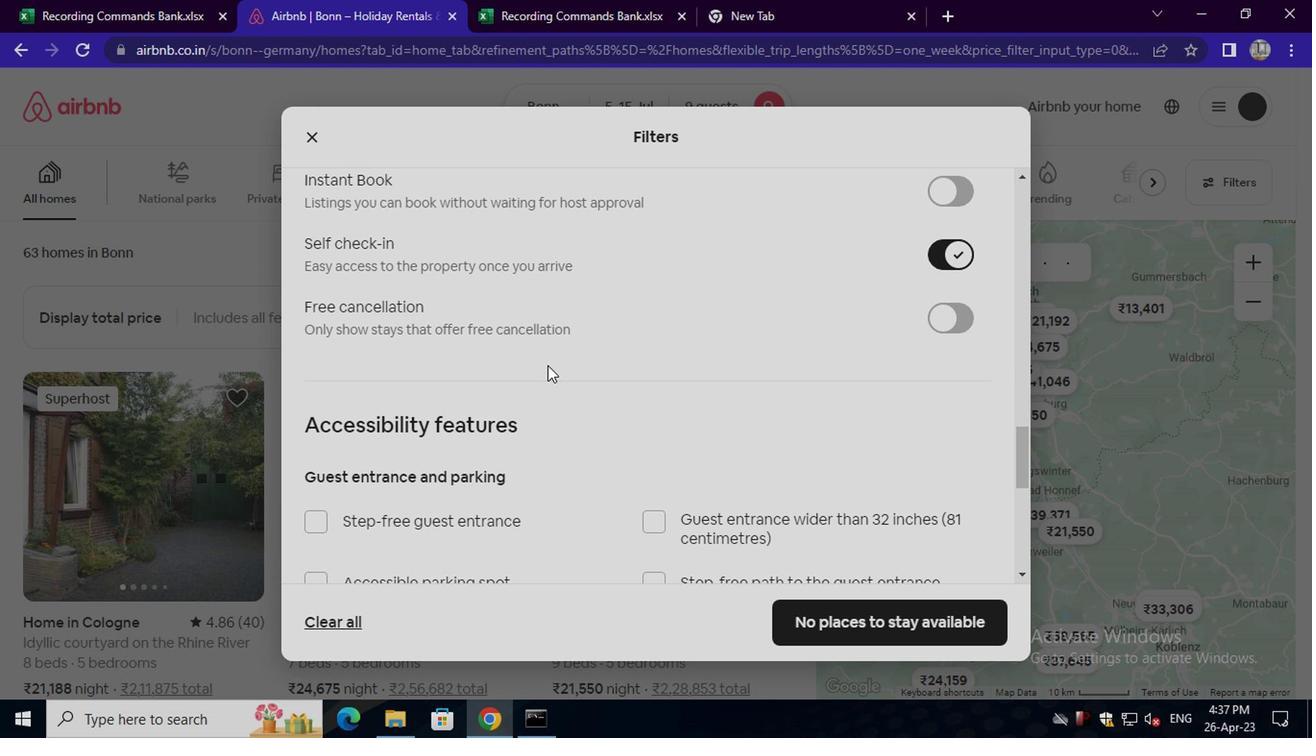 
Action: Mouse scrolled (549, 365) with delta (0, 0)
Screenshot: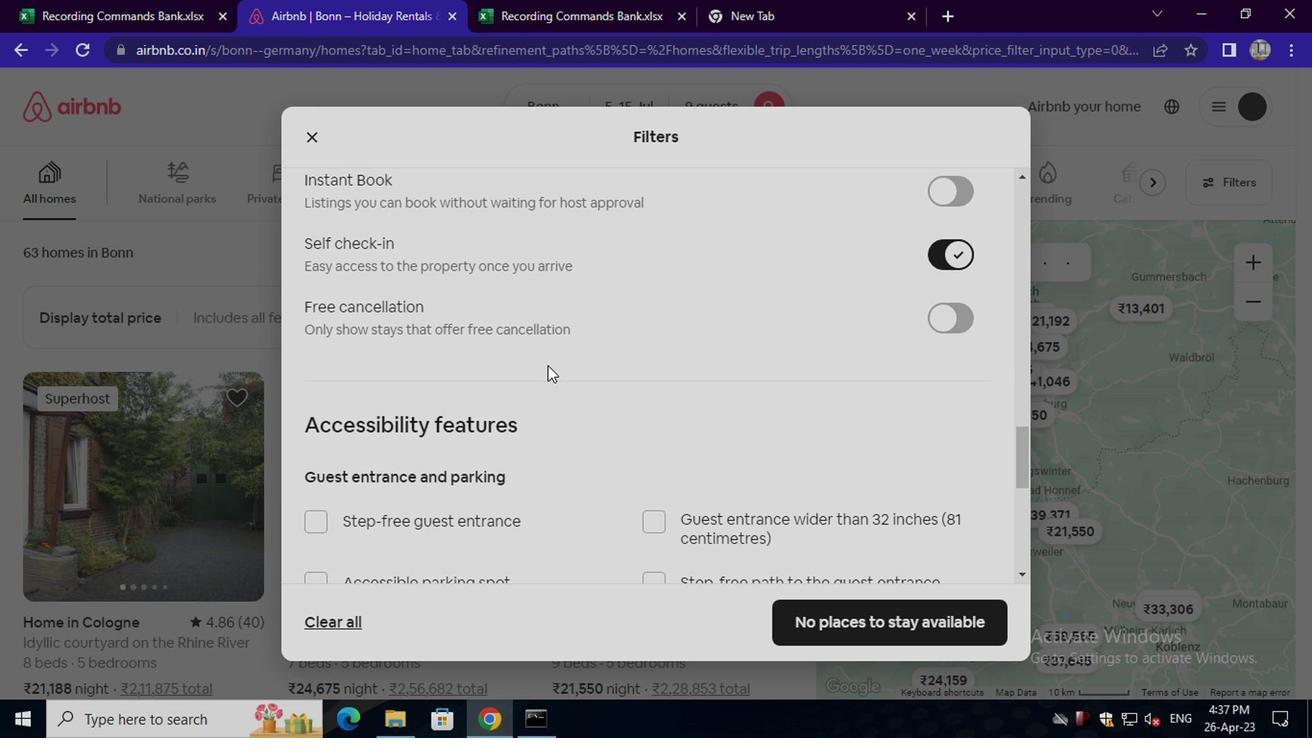 
Action: Mouse scrolled (549, 365) with delta (0, 0)
Screenshot: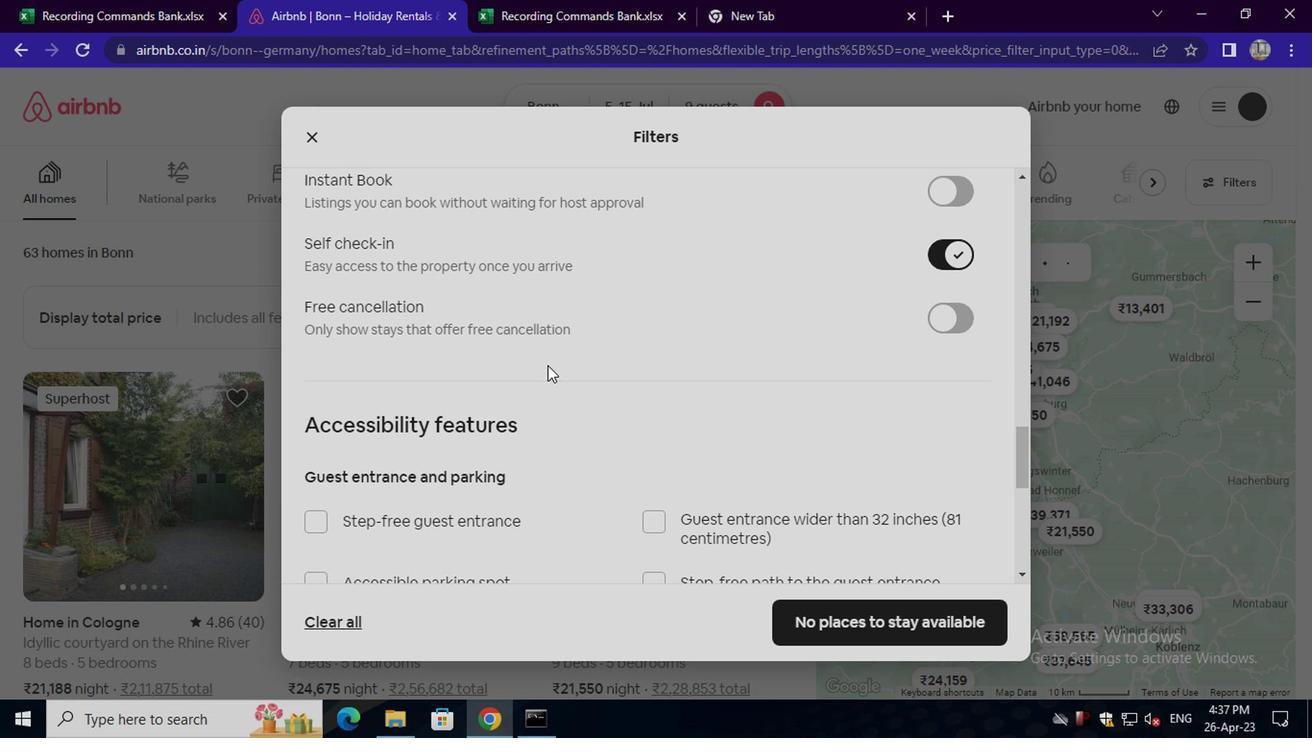 
Action: Mouse scrolled (549, 365) with delta (0, 0)
Screenshot: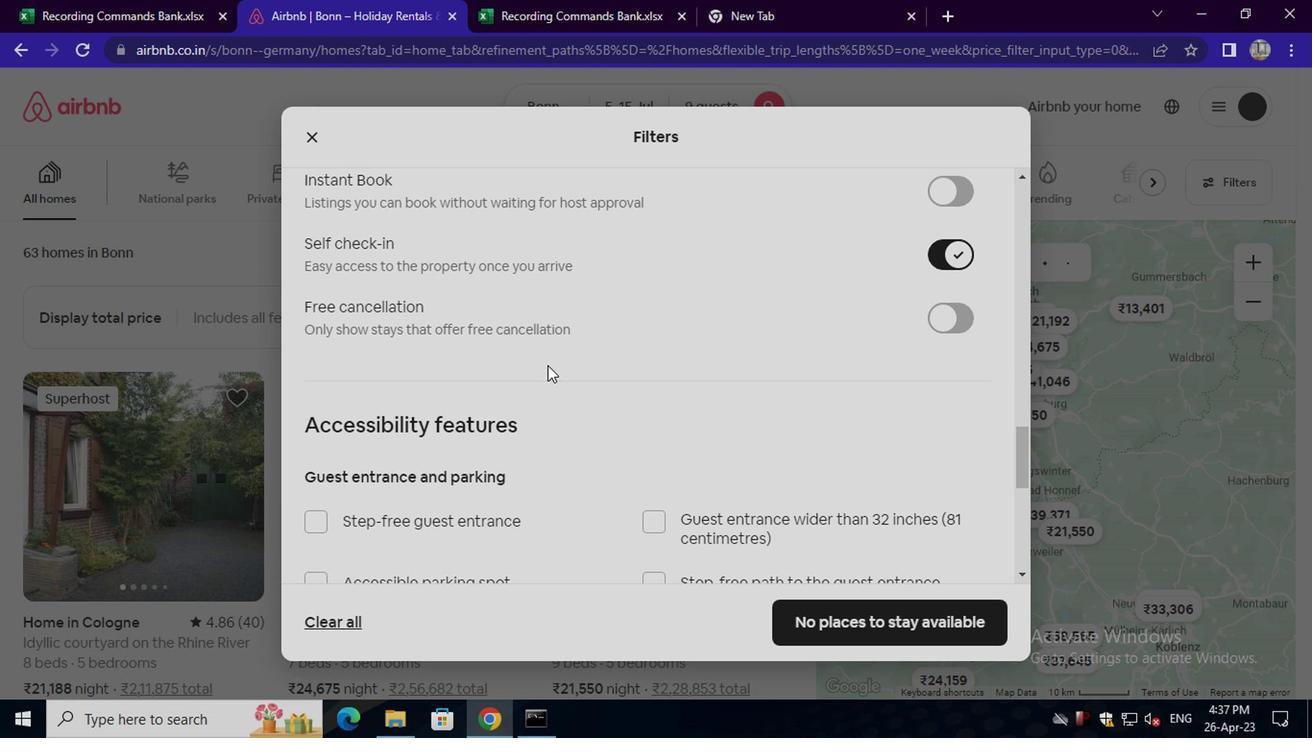 
Action: Mouse scrolled (549, 365) with delta (0, 0)
Screenshot: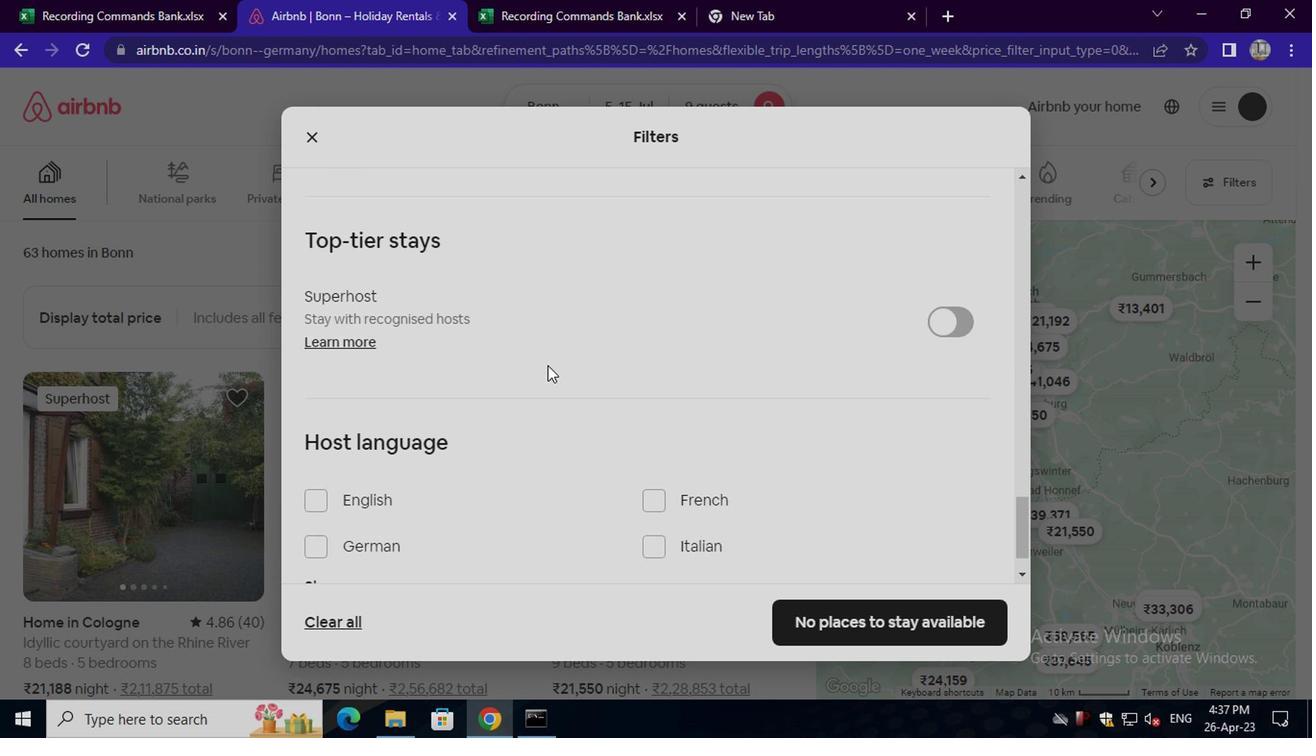 
Action: Mouse scrolled (549, 365) with delta (0, 0)
Screenshot: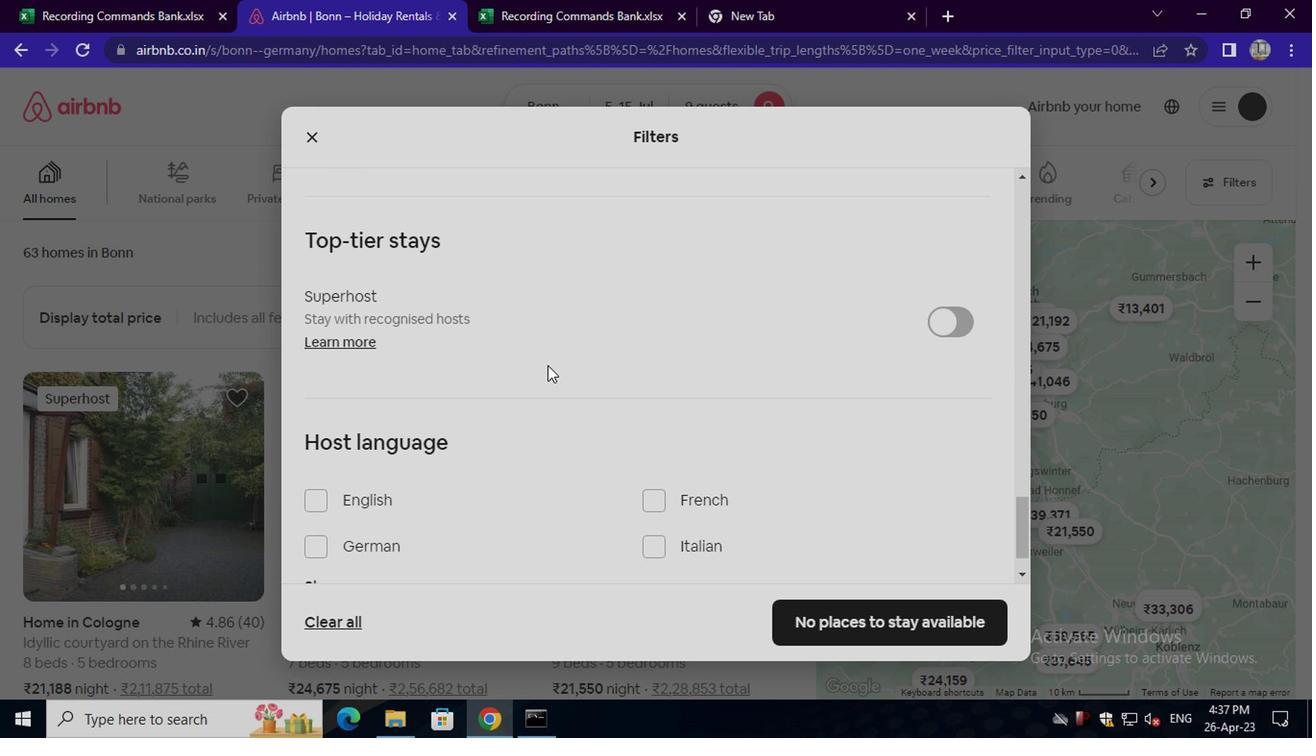 
Action: Mouse scrolled (549, 365) with delta (0, 0)
Screenshot: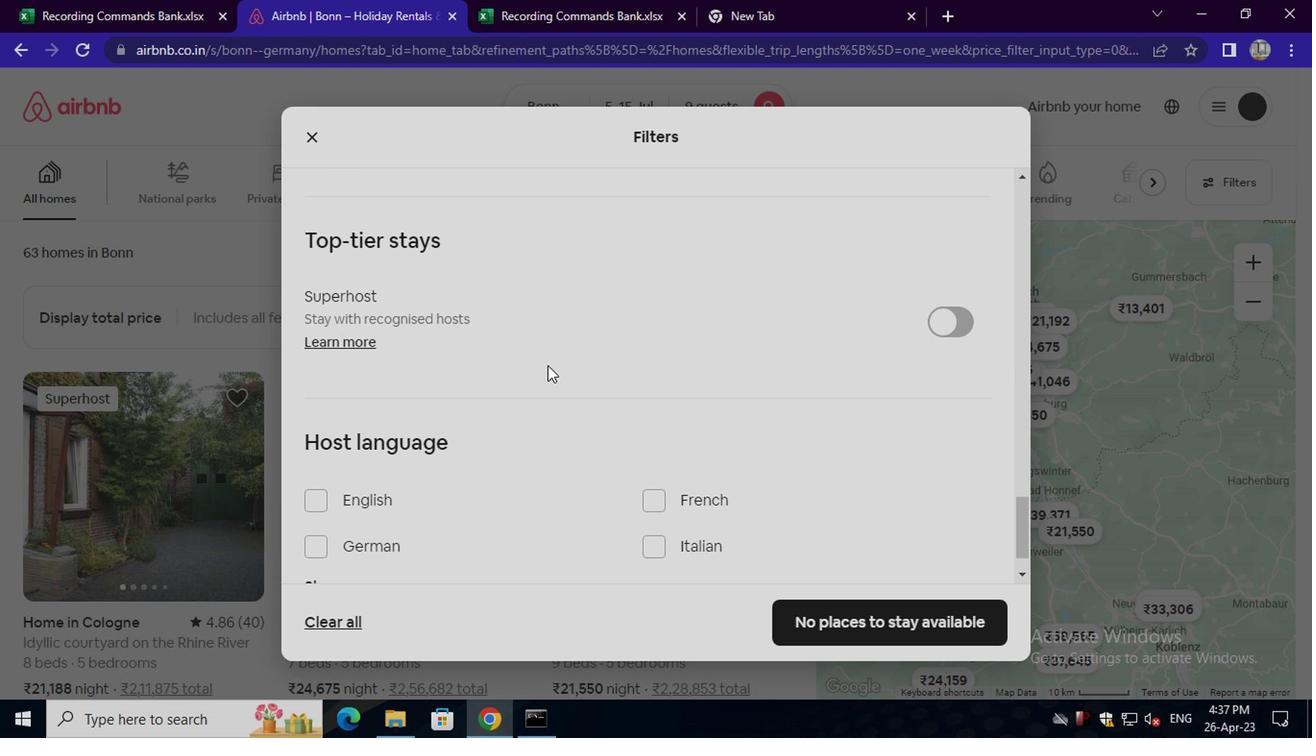 
Action: Mouse scrolled (549, 365) with delta (0, 0)
Screenshot: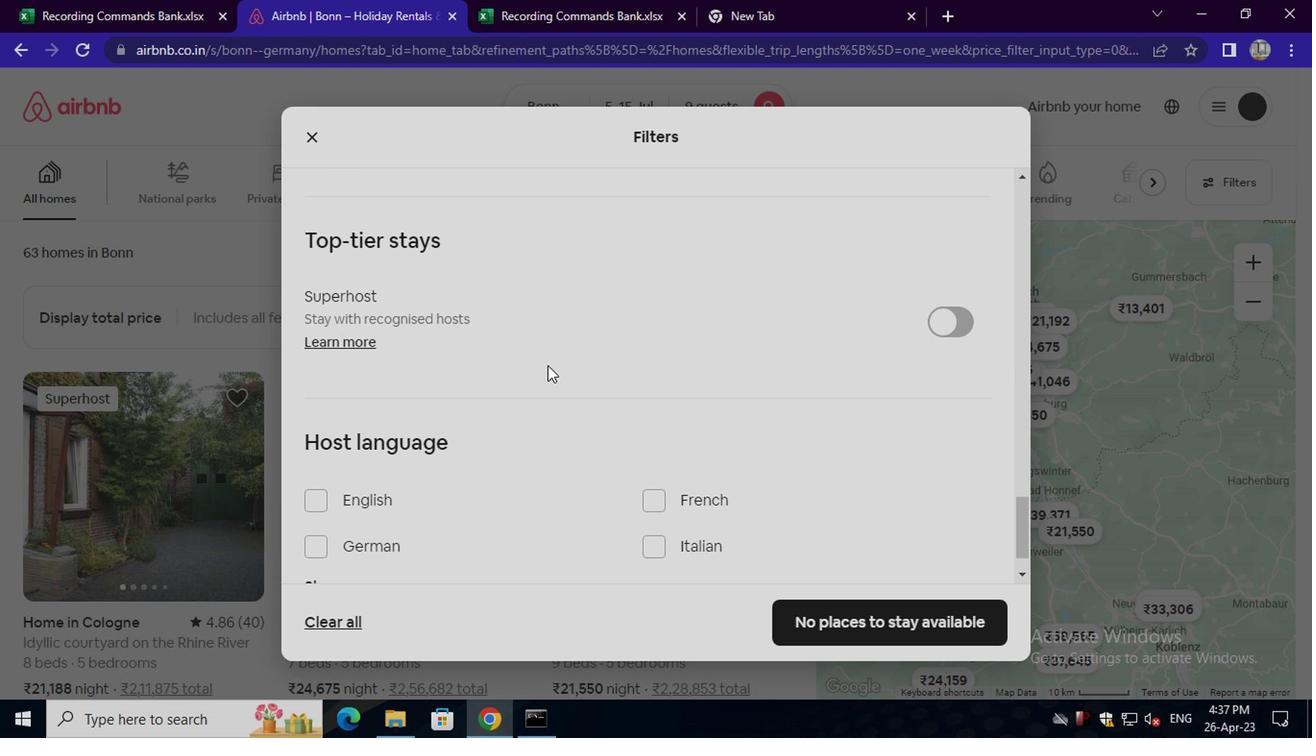 
Action: Mouse moved to (349, 453)
Screenshot: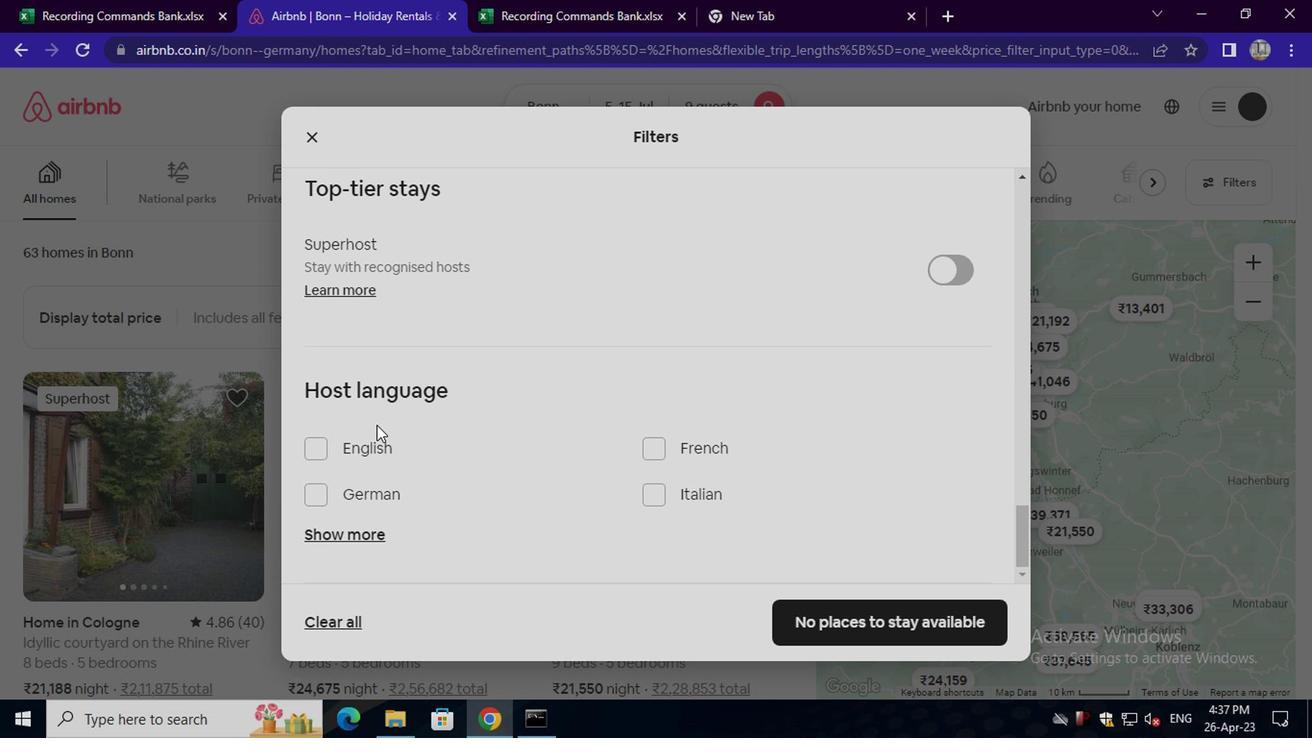 
Action: Mouse pressed left at (349, 453)
Screenshot: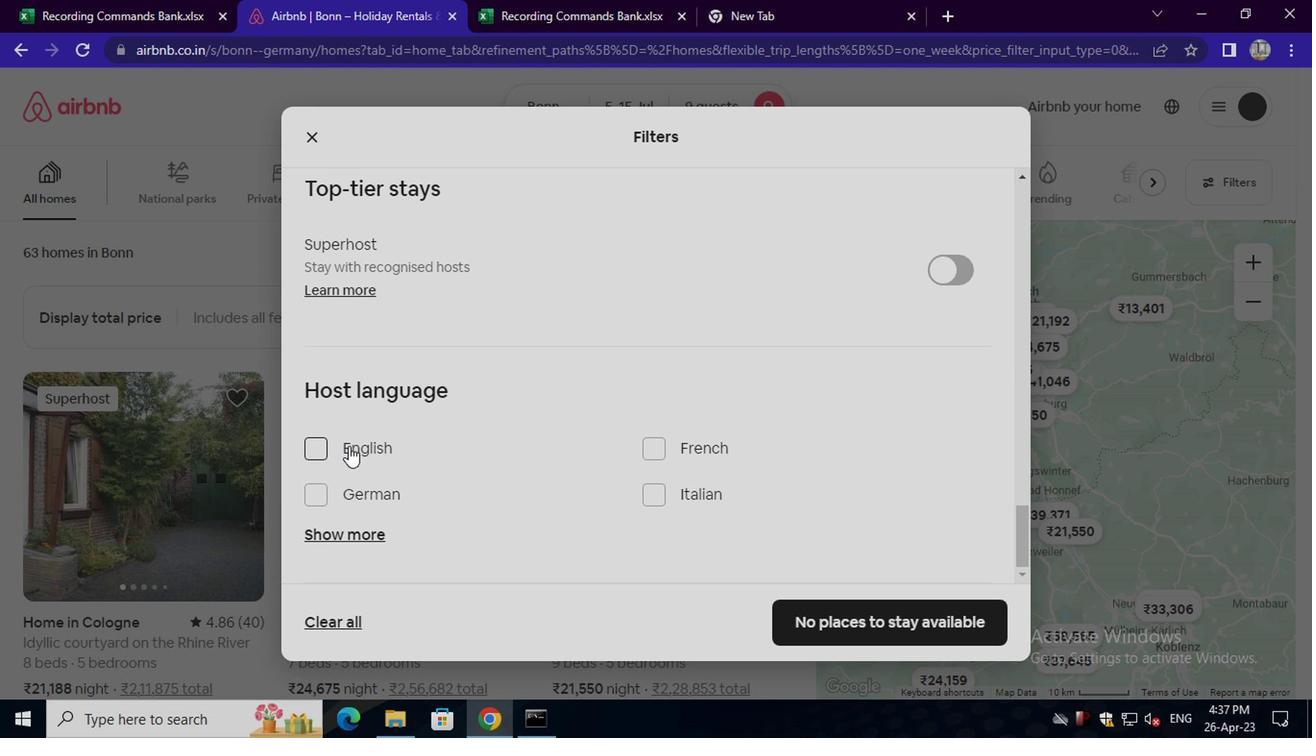 
Action: Mouse moved to (809, 623)
Screenshot: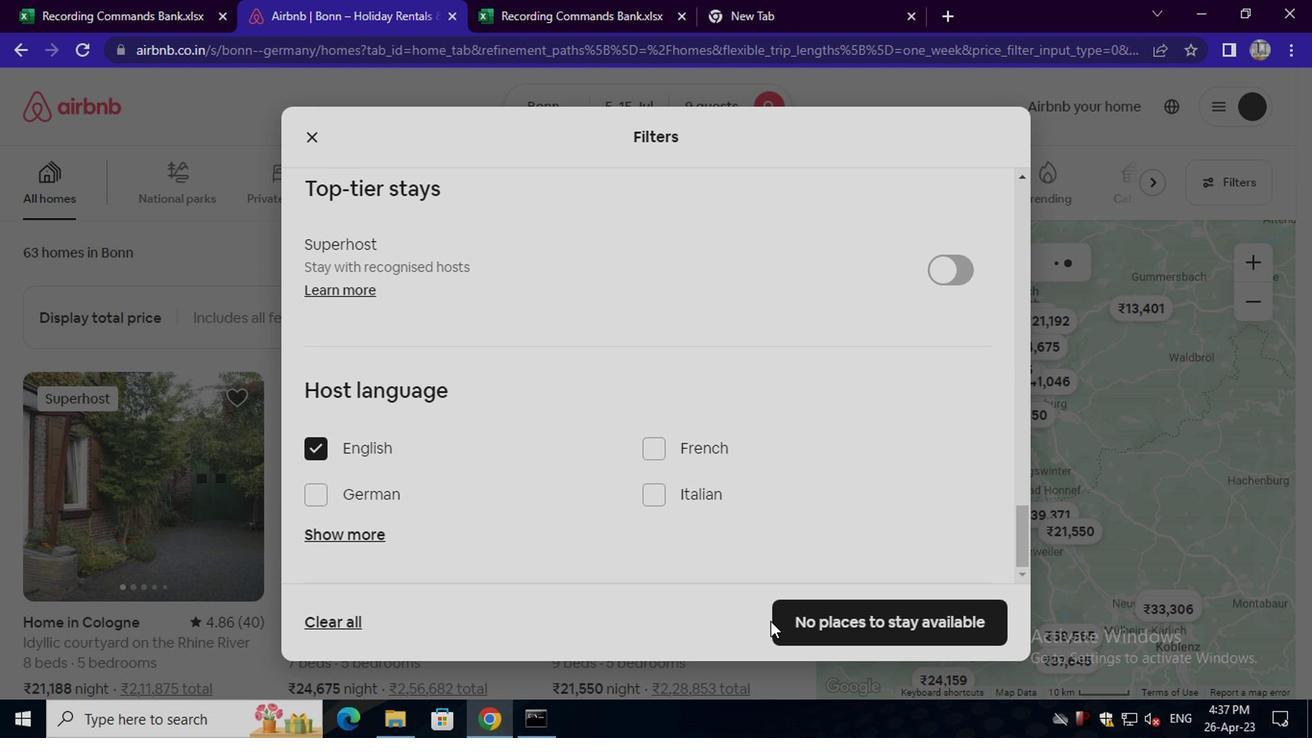 
Action: Mouse pressed left at (809, 623)
Screenshot: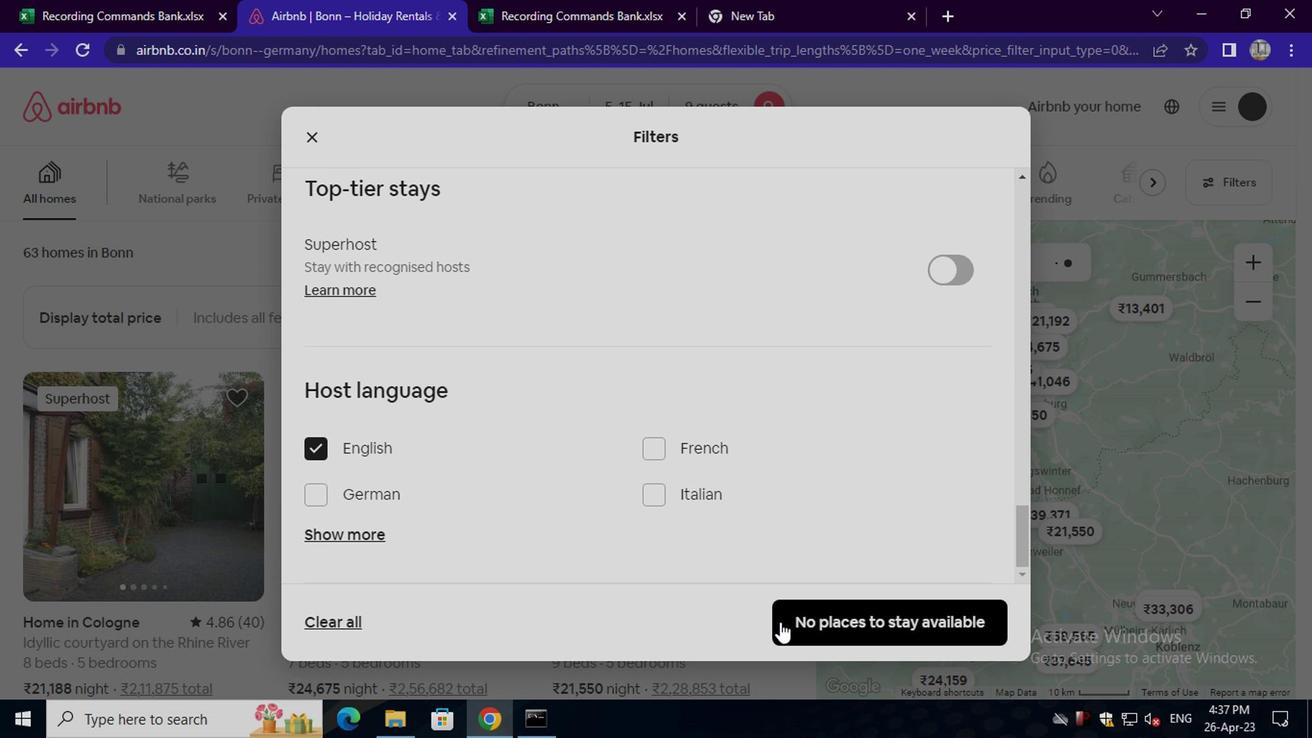 
